 Task: Explore Airbnb accommodation in Lillehammer, Norway from 10th December, 2023 to 25th December, 2023 for 3 adults, 1 child. Place can be shared room with 2 bedrooms having 3 beds and 2 bathrooms. Property type can be guest house. Amenities needed are: wifi, TV, free parkinig on premises, gym, breakfast. Booking option can be shelf check-in. Look for 4 properties as per requirement.
Action: Mouse moved to (462, 144)
Screenshot: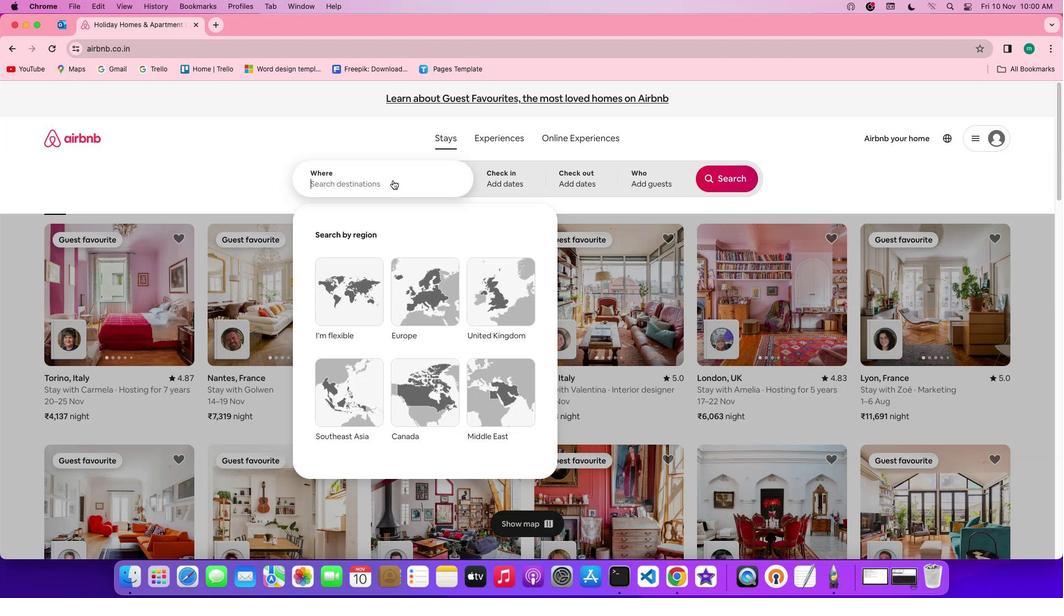 
Action: Mouse pressed left at (462, 144)
Screenshot: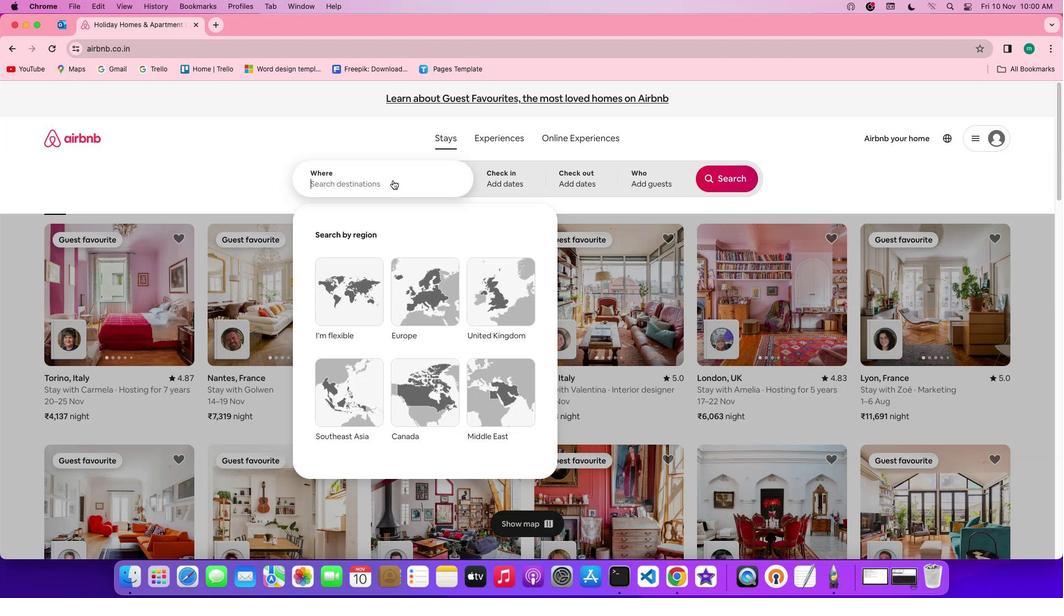 
Action: Mouse moved to (461, 141)
Screenshot: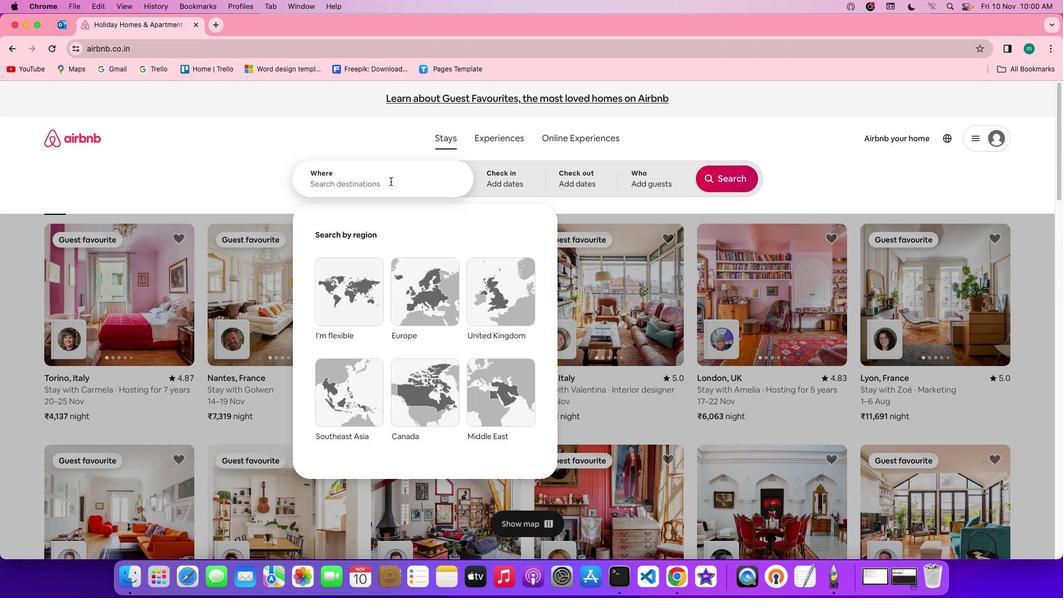 
Action: Mouse pressed left at (461, 141)
Screenshot: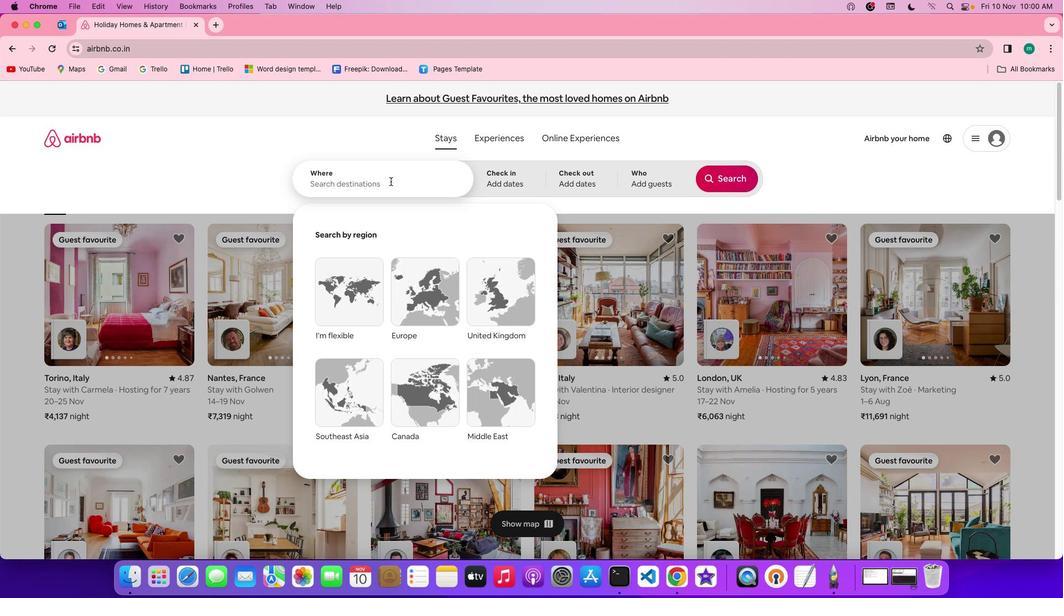
Action: Mouse moved to (390, 181)
Screenshot: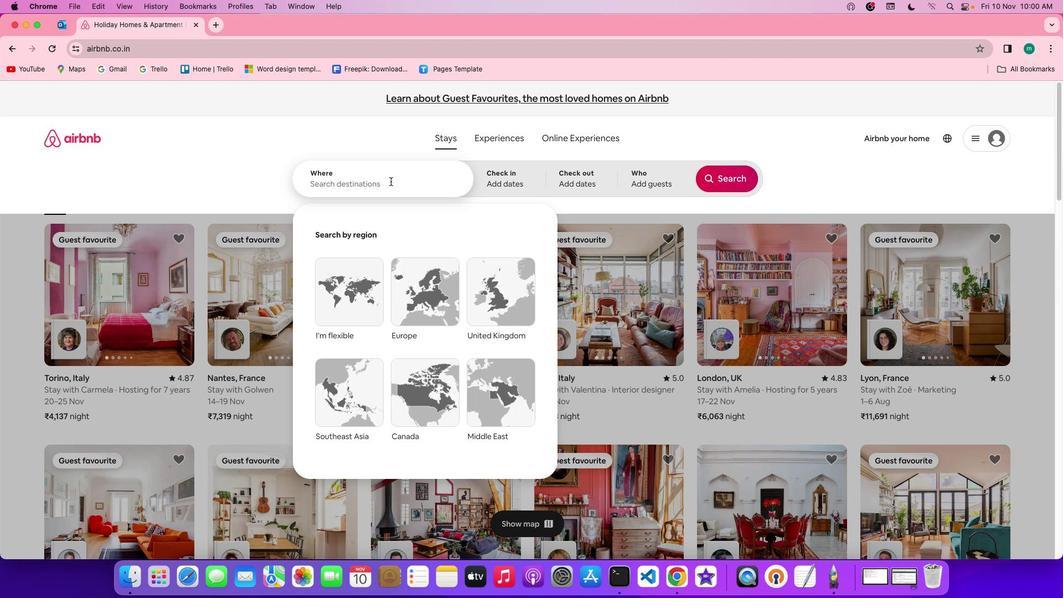 
Action: Mouse pressed left at (390, 181)
Screenshot: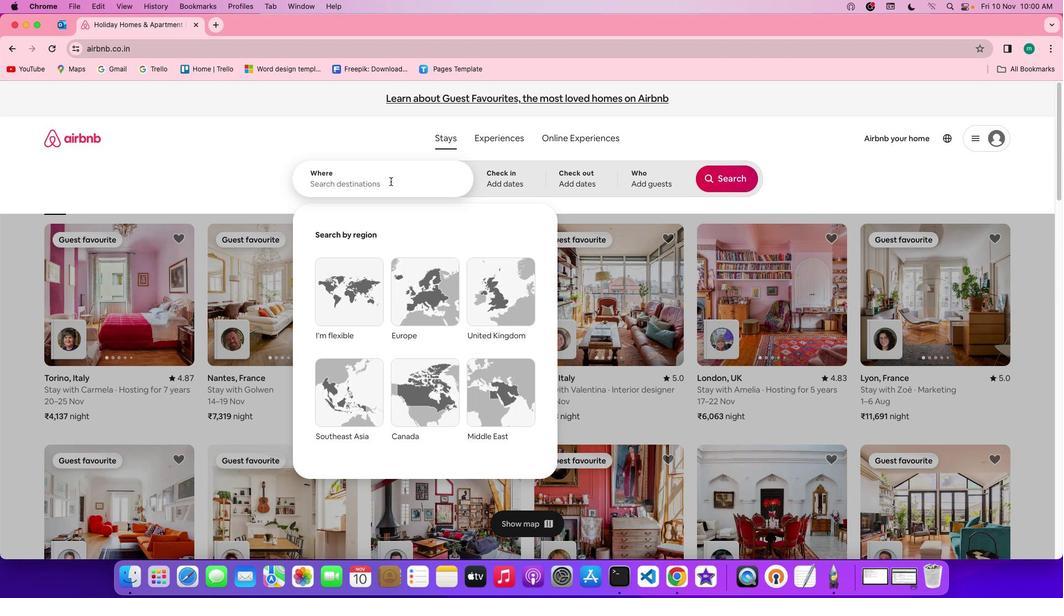 
Action: Key pressed Key.shift'L''i''l''l''e''h''a''m''m''e''r'','Key.spaceKey.shift'N''o''r''w''a''y'
Screenshot: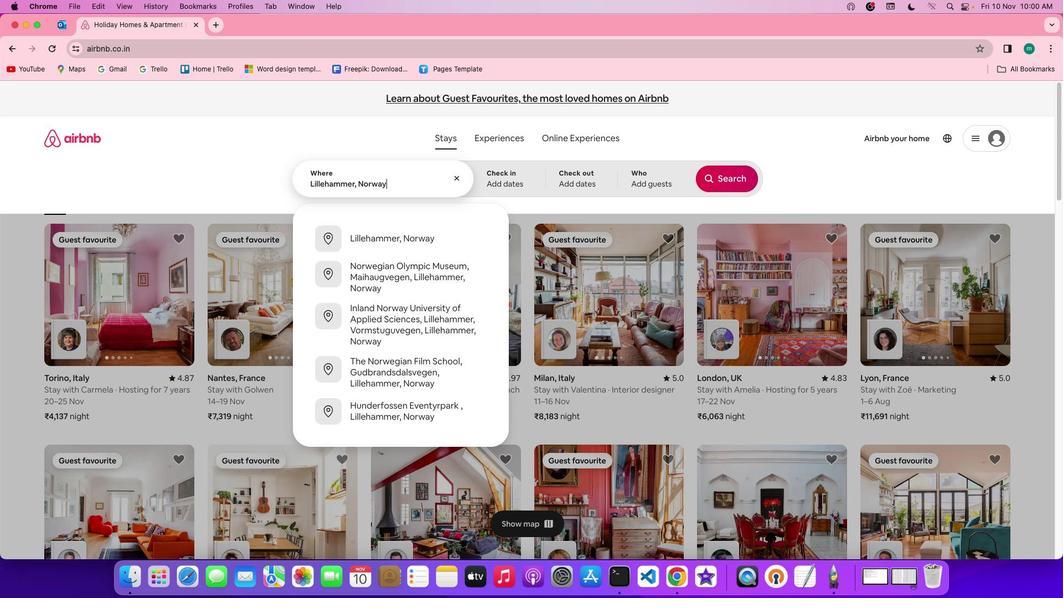 
Action: Mouse moved to (497, 178)
Screenshot: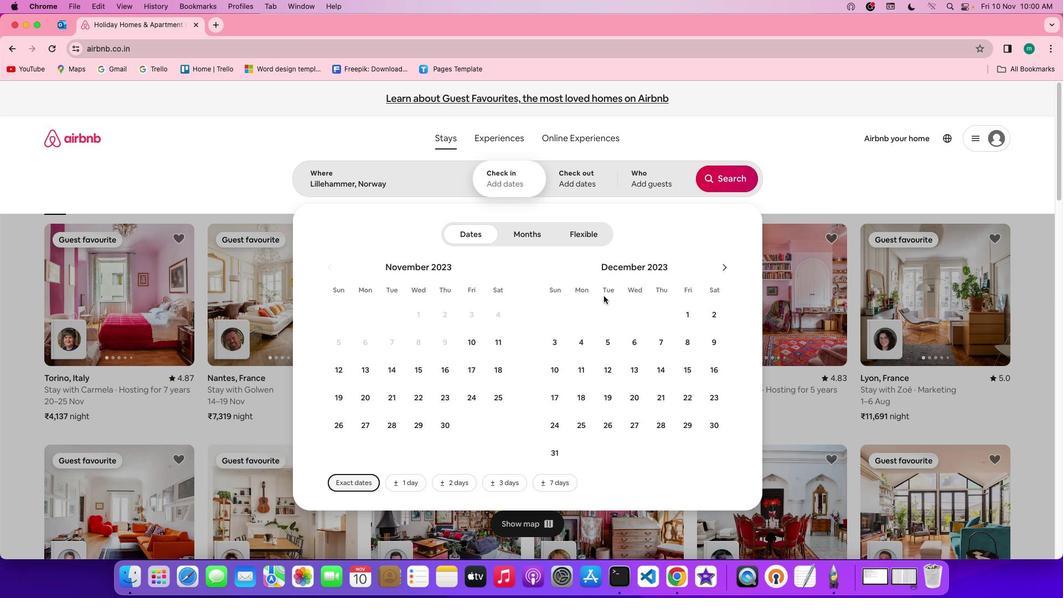 
Action: Mouse pressed left at (497, 178)
Screenshot: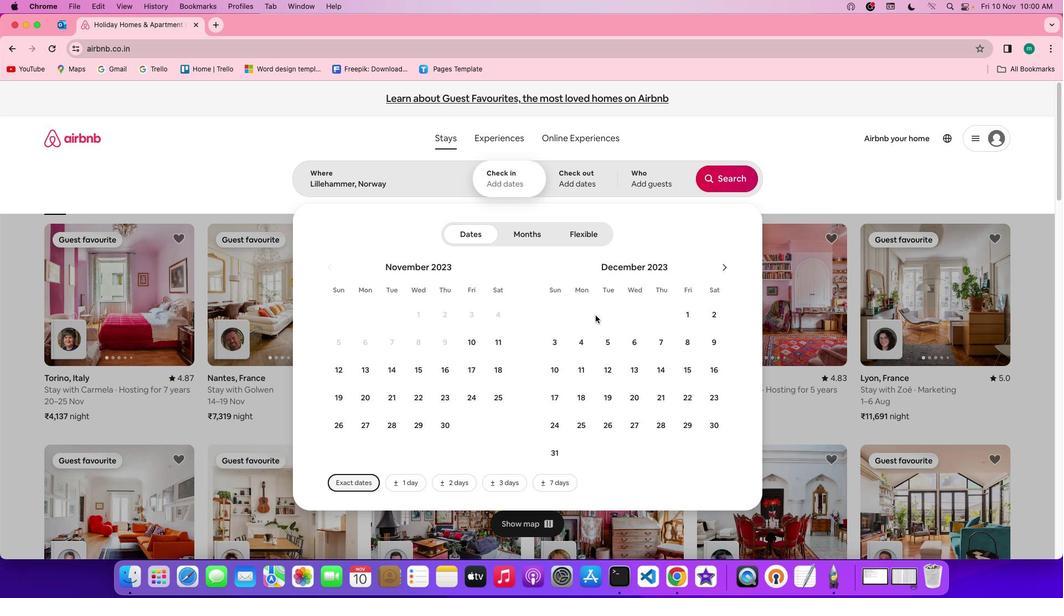 
Action: Mouse moved to (563, 369)
Screenshot: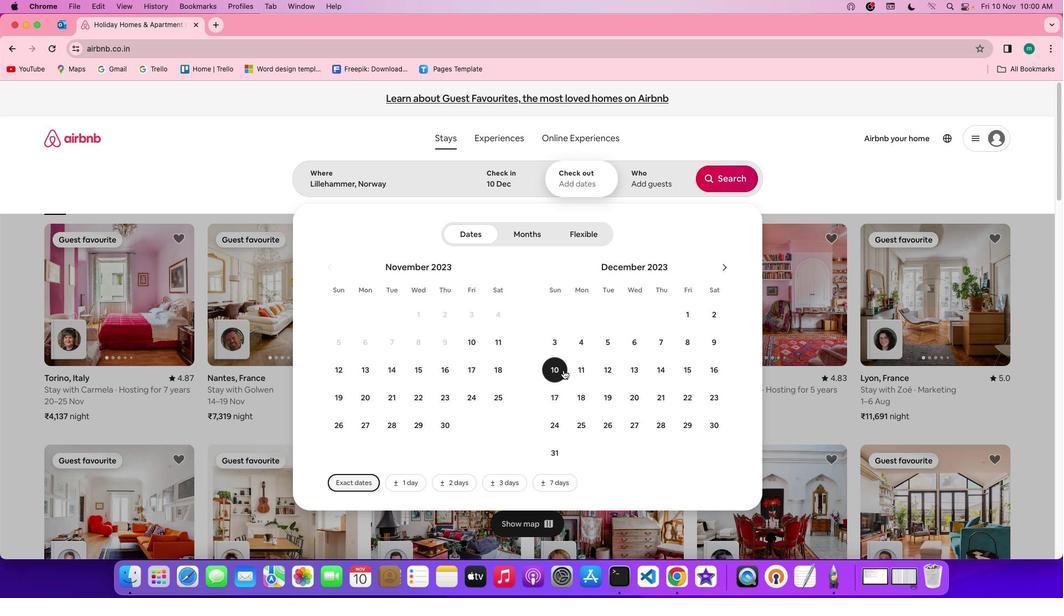 
Action: Mouse pressed left at (563, 369)
Screenshot: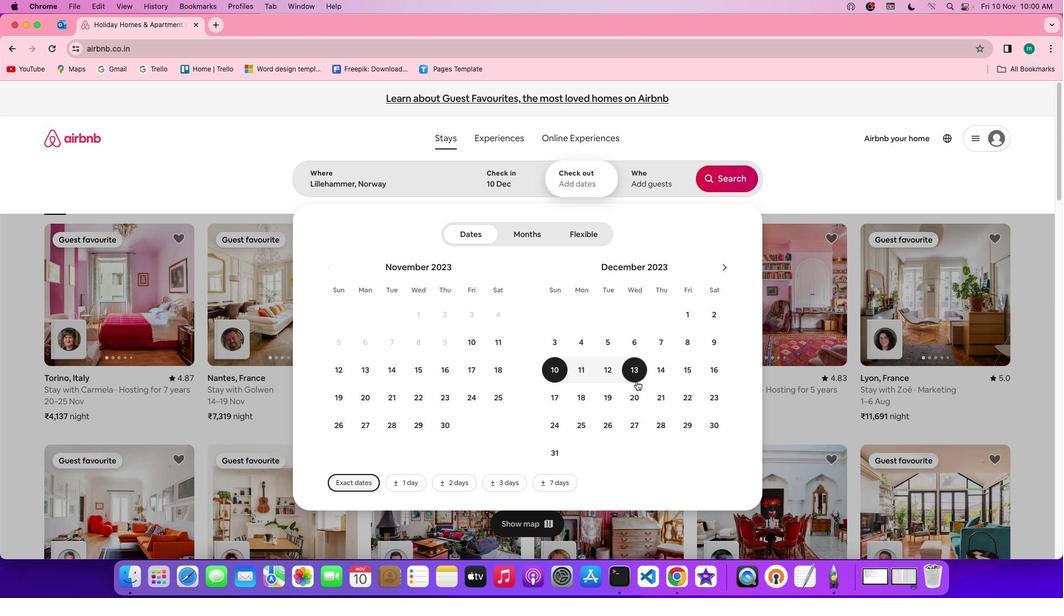 
Action: Mouse moved to (580, 426)
Screenshot: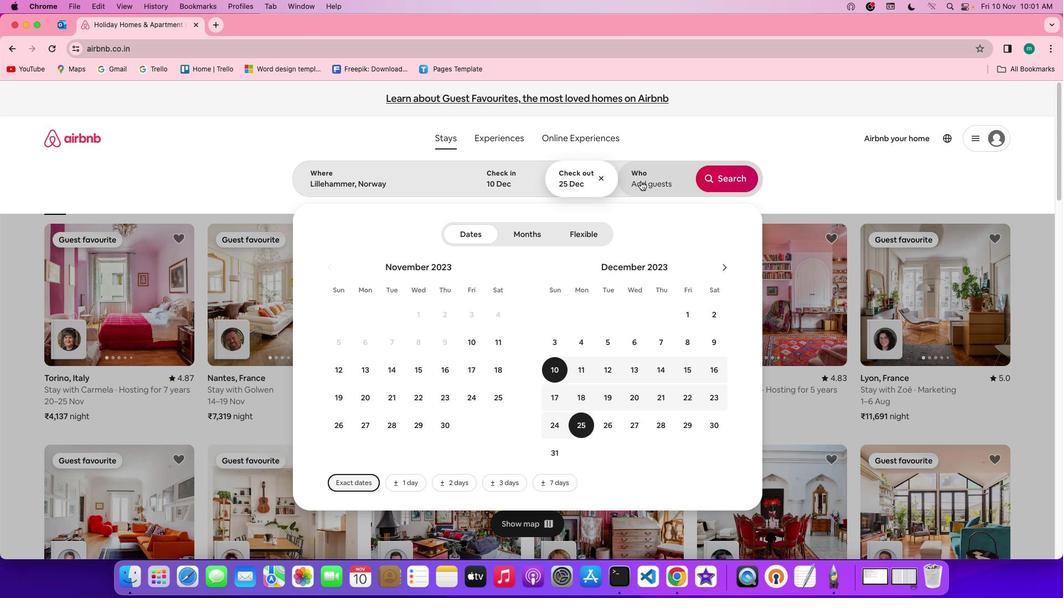 
Action: Mouse pressed left at (580, 426)
Screenshot: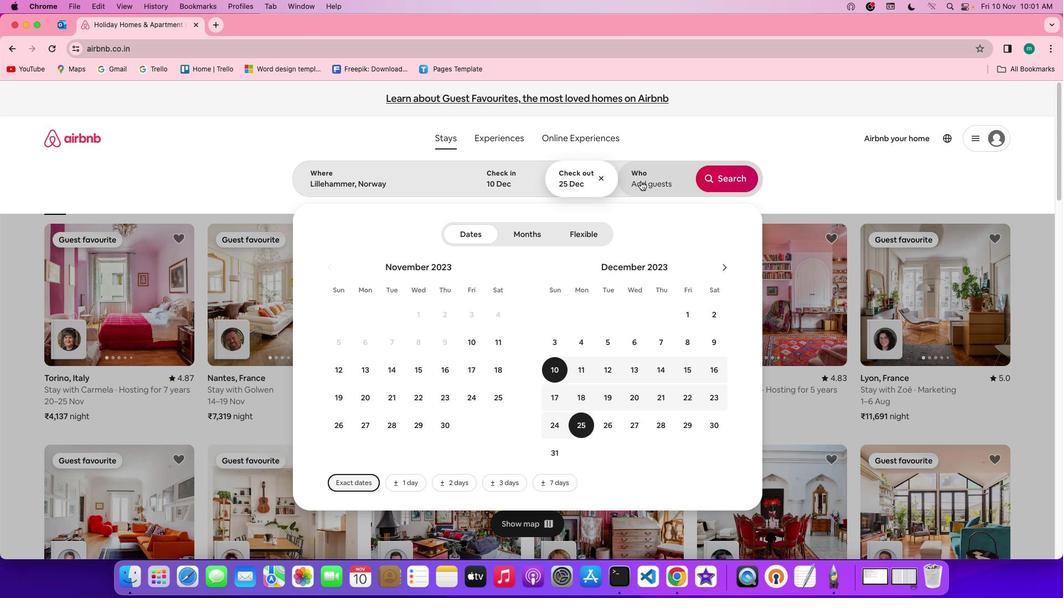 
Action: Mouse moved to (640, 181)
Screenshot: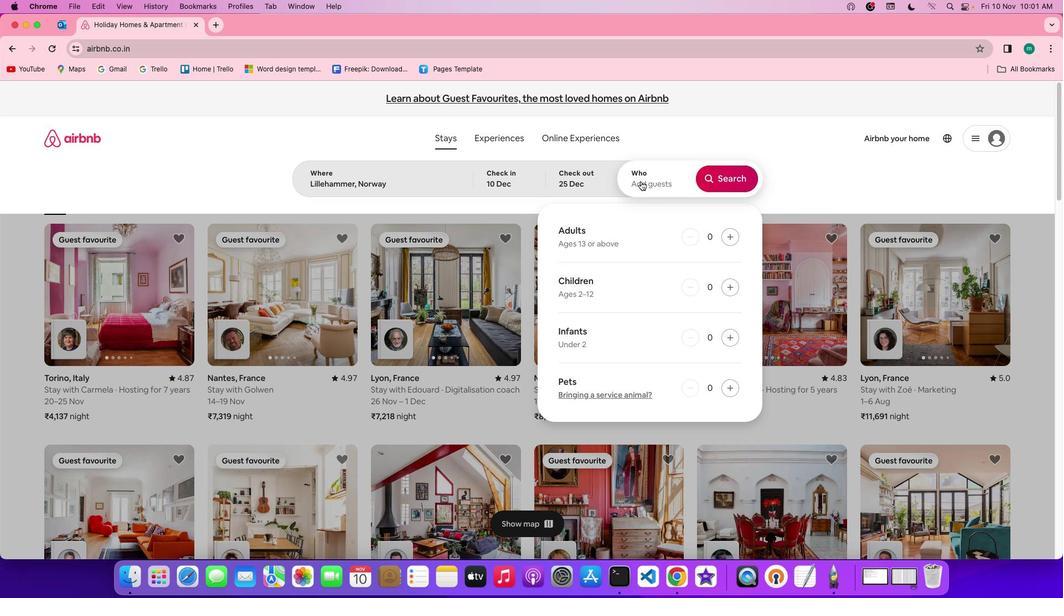 
Action: Mouse pressed left at (640, 181)
Screenshot: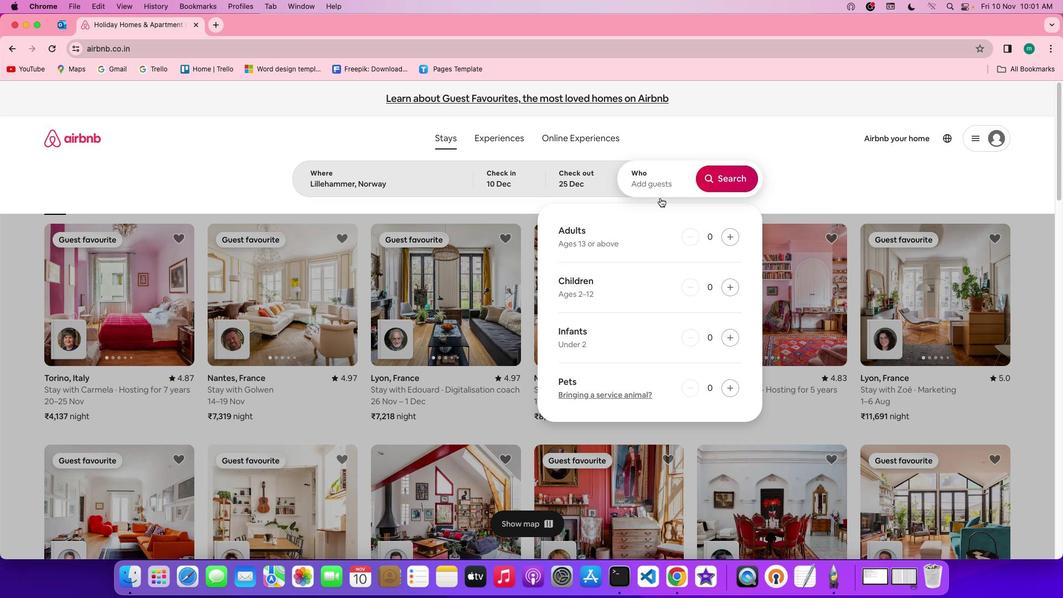 
Action: Mouse moved to (732, 237)
Screenshot: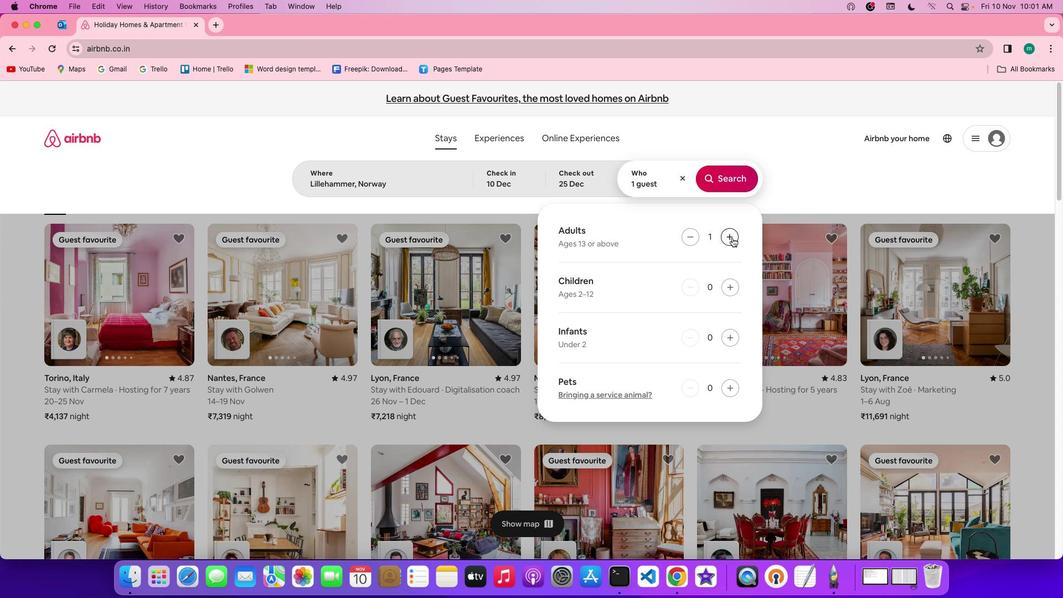 
Action: Mouse pressed left at (732, 237)
Screenshot: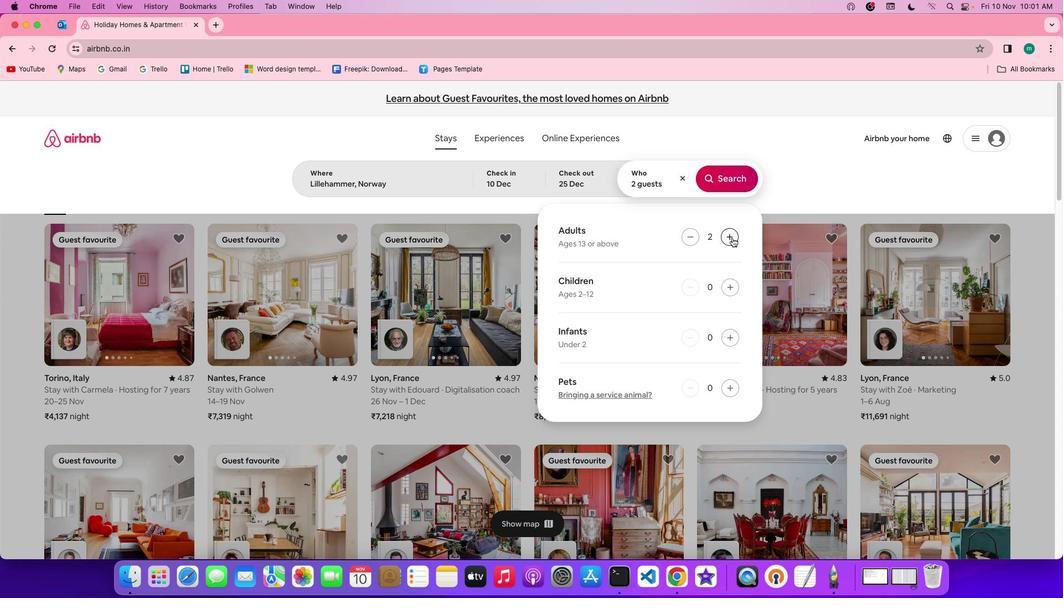 
Action: Mouse pressed left at (732, 237)
Screenshot: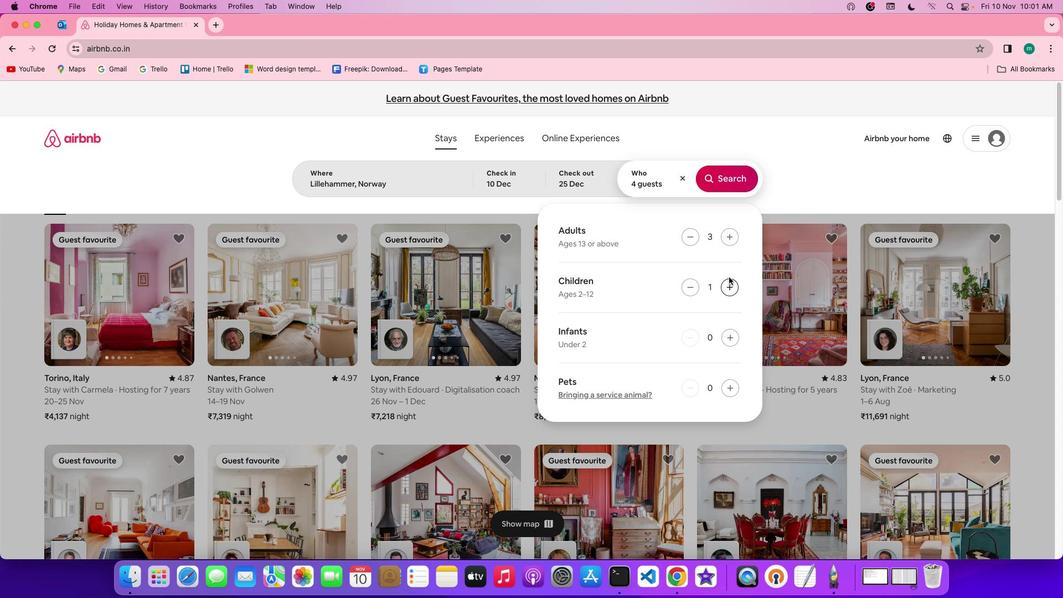 
Action: Mouse pressed left at (732, 237)
Screenshot: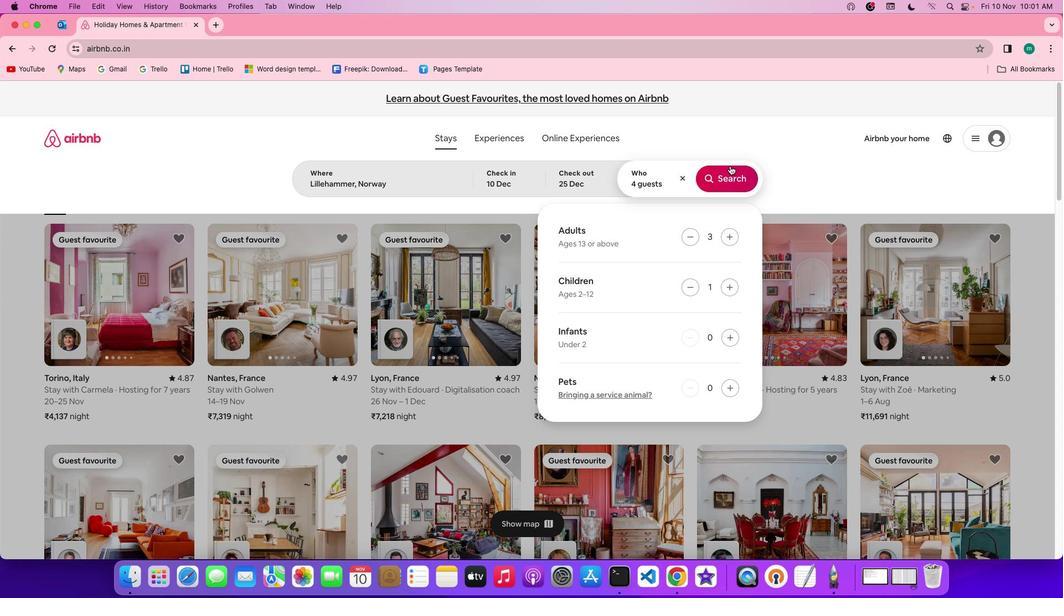 
Action: Mouse moved to (727, 287)
Screenshot: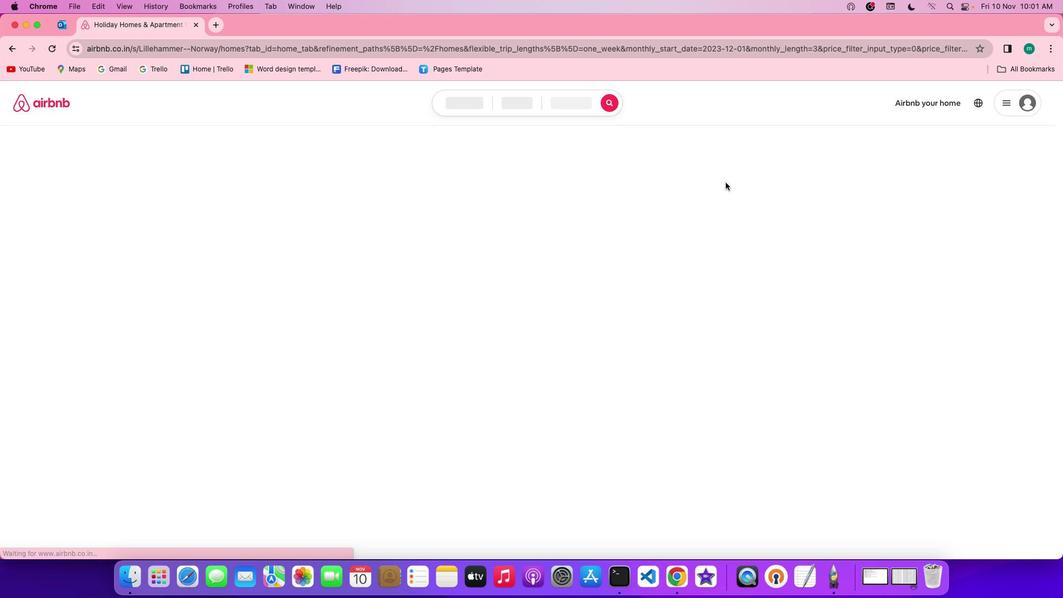 
Action: Mouse pressed left at (727, 287)
Screenshot: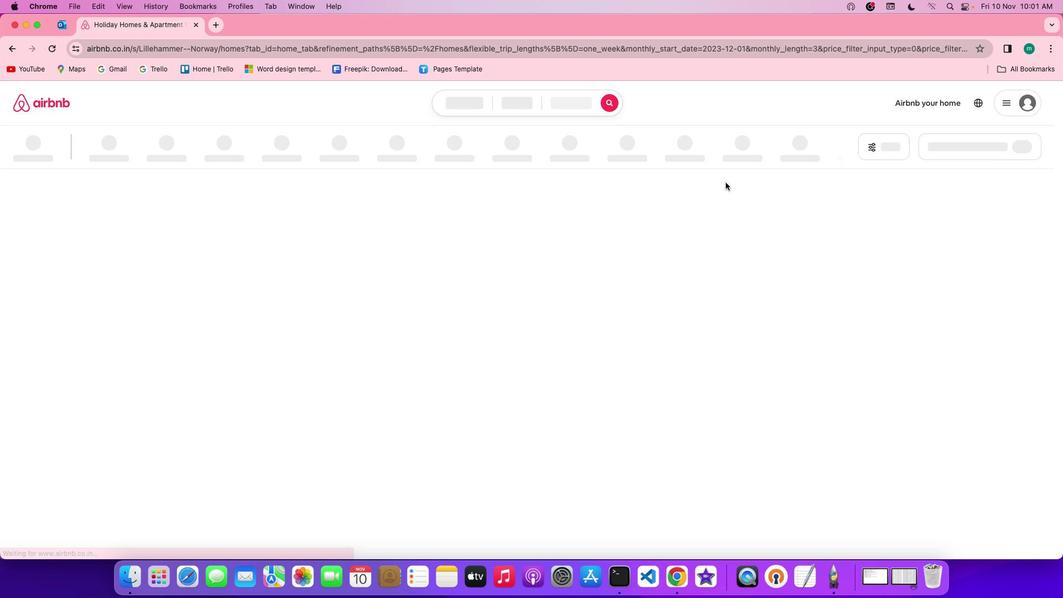 
Action: Mouse moved to (725, 182)
Screenshot: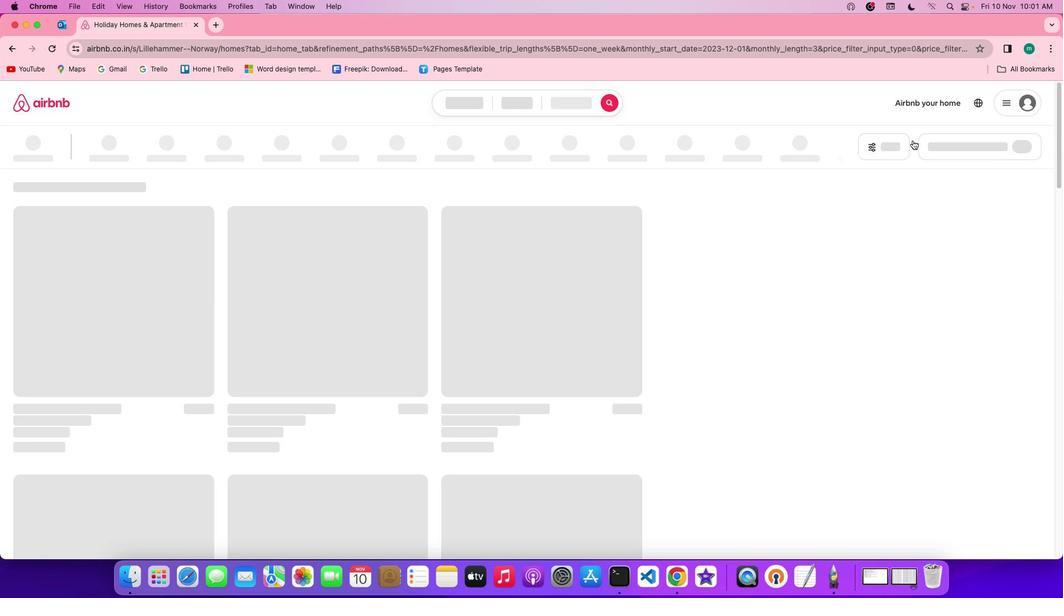 
Action: Mouse pressed left at (725, 182)
Screenshot: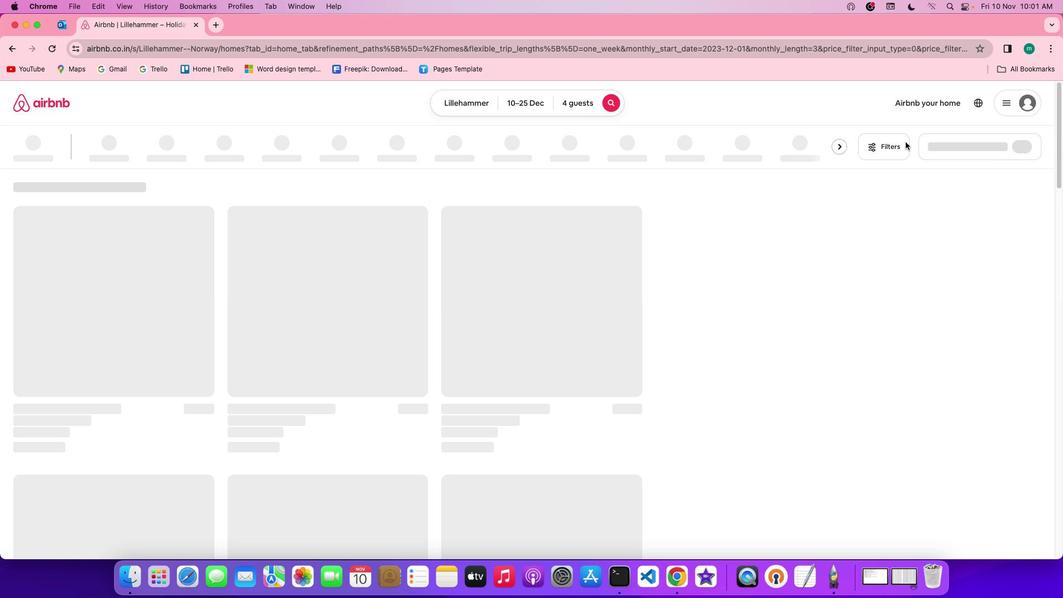 
Action: Mouse moved to (892, 147)
Screenshot: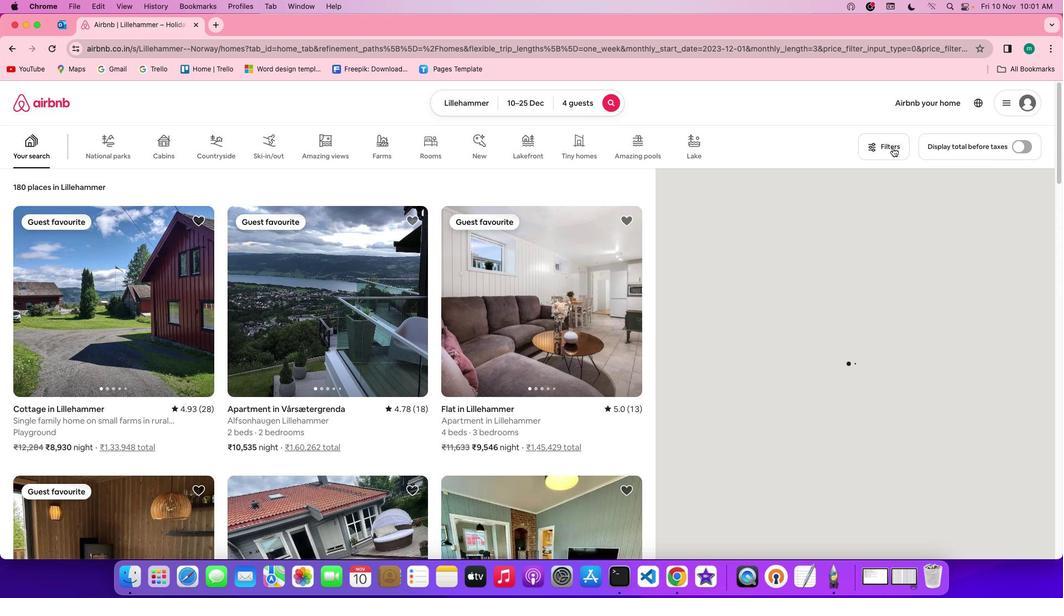 
Action: Mouse pressed left at (892, 147)
Screenshot: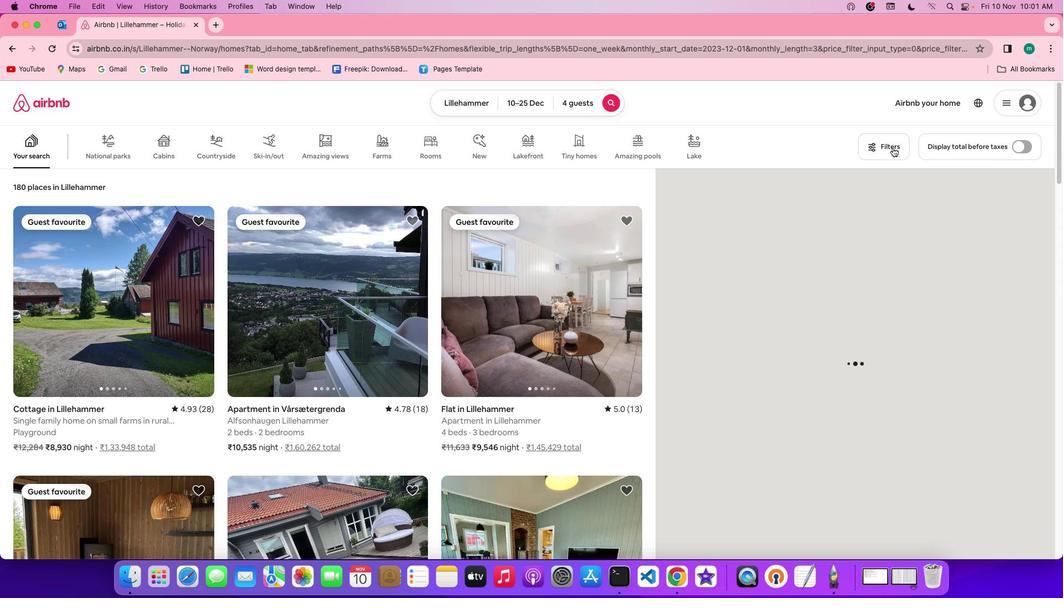 
Action: Mouse moved to (656, 251)
Screenshot: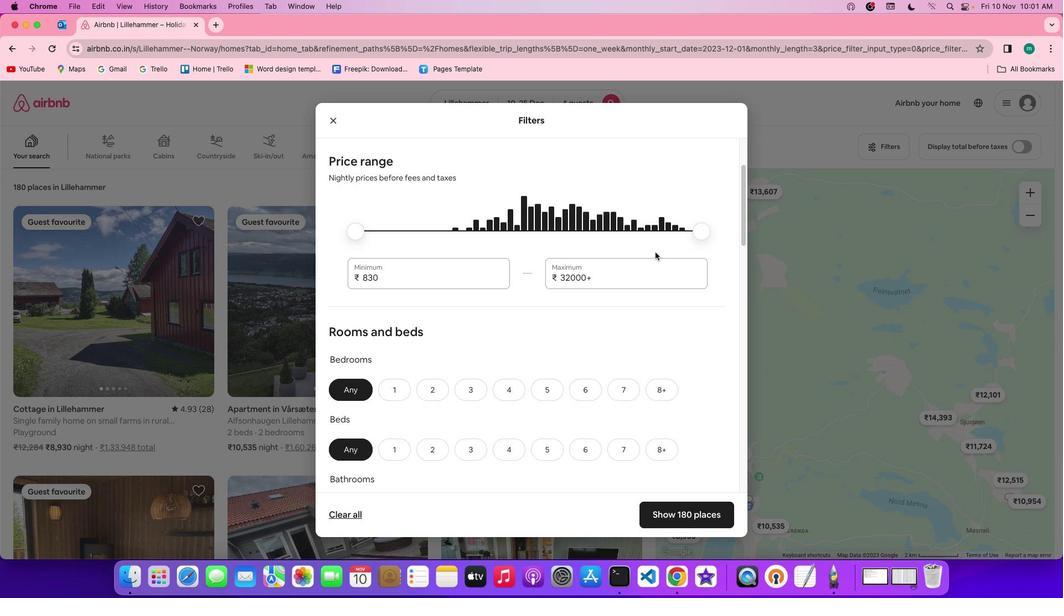 
Action: Mouse scrolled (656, 251) with delta (0, 0)
Screenshot: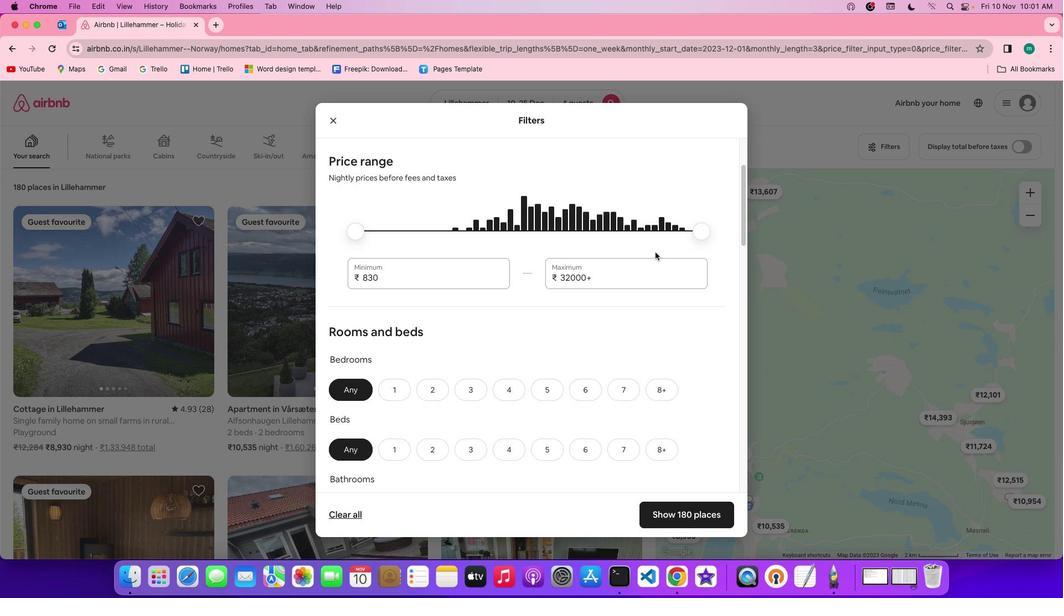 
Action: Mouse scrolled (656, 251) with delta (0, 0)
Screenshot: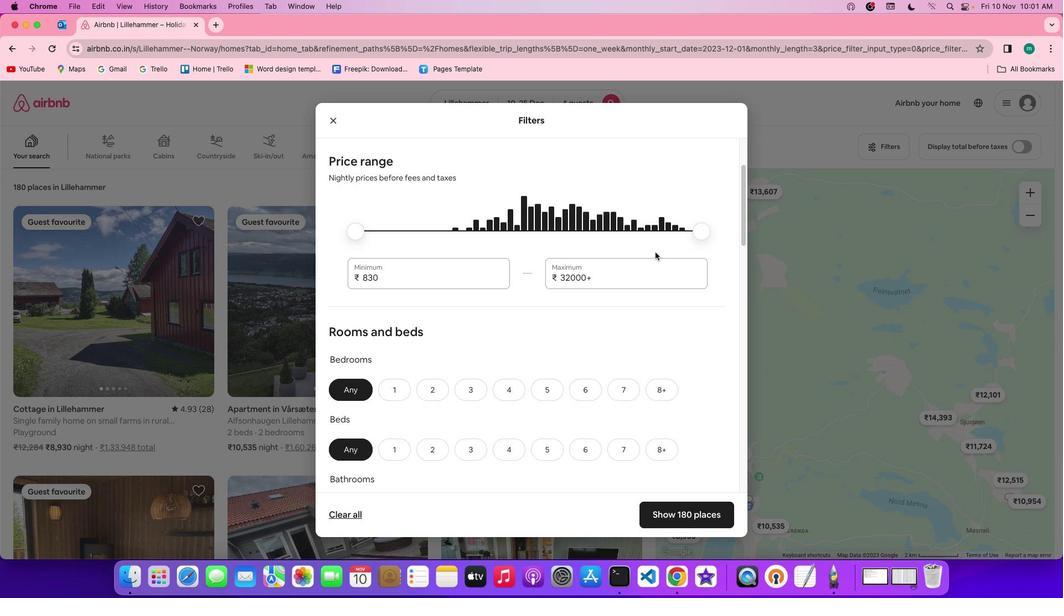 
Action: Mouse scrolled (656, 251) with delta (0, -1)
Screenshot: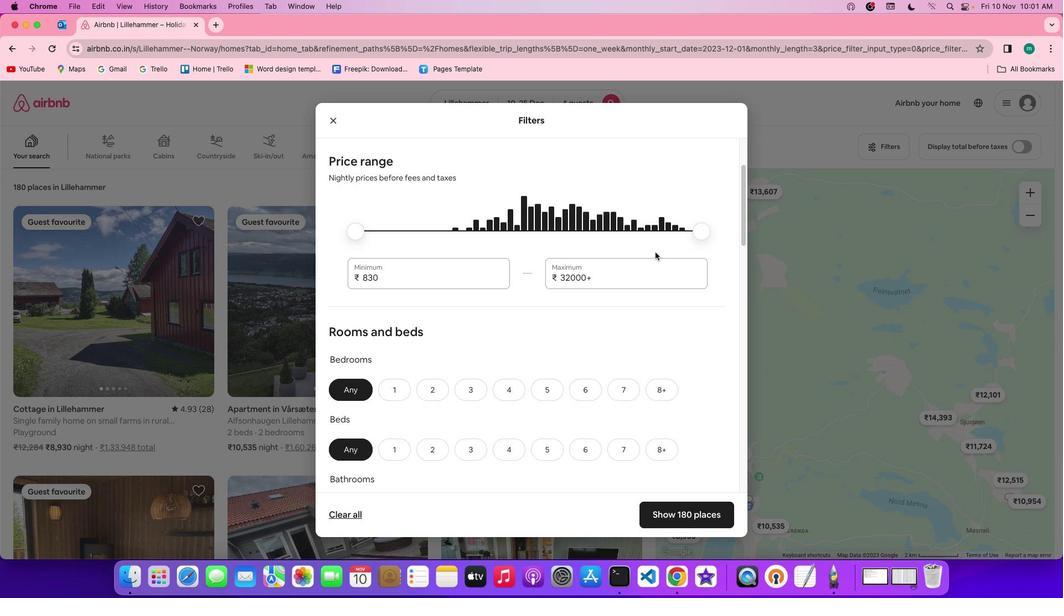 
Action: Mouse scrolled (656, 251) with delta (0, 0)
Screenshot: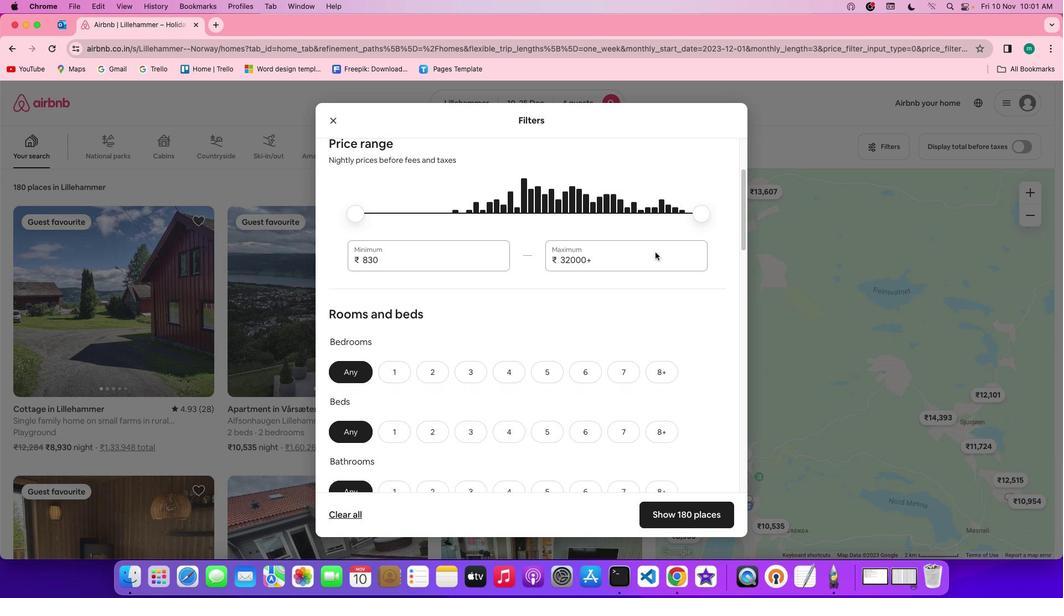 
Action: Mouse moved to (655, 251)
Screenshot: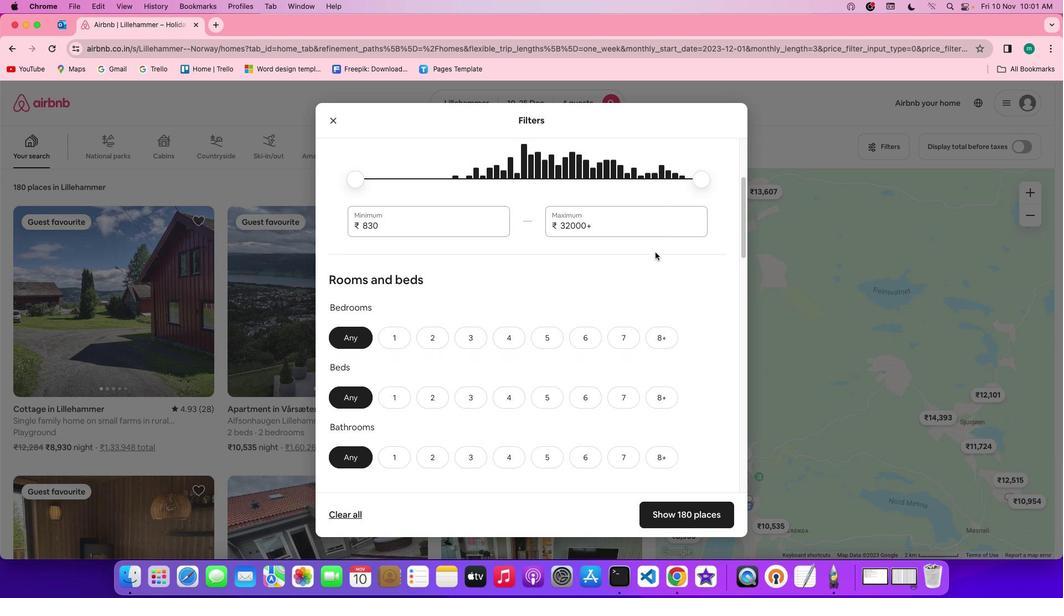 
Action: Mouse scrolled (655, 251) with delta (0, 0)
Screenshot: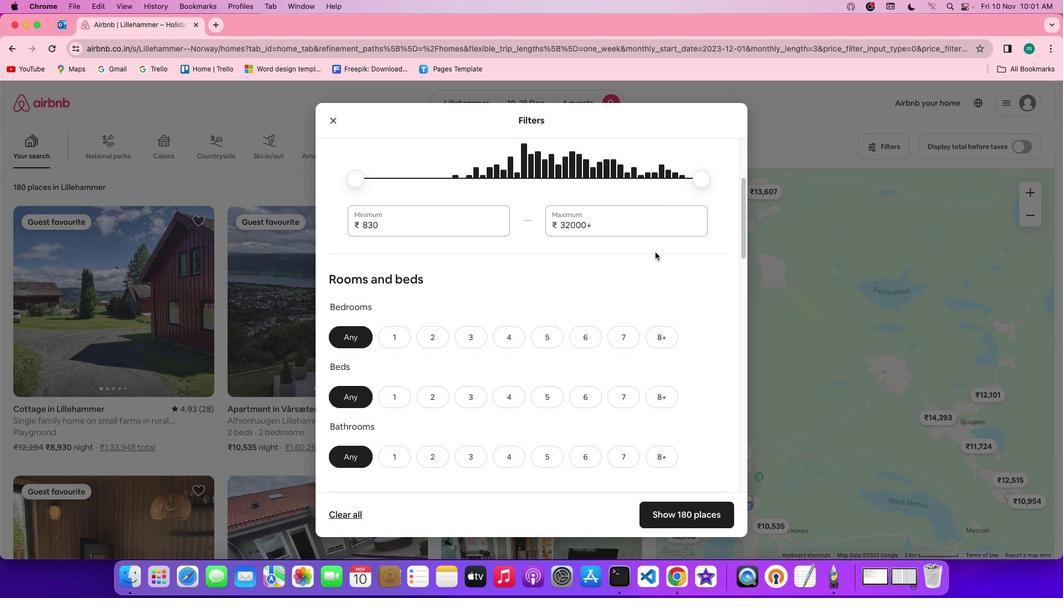 
Action: Mouse scrolled (655, 251) with delta (0, 0)
Screenshot: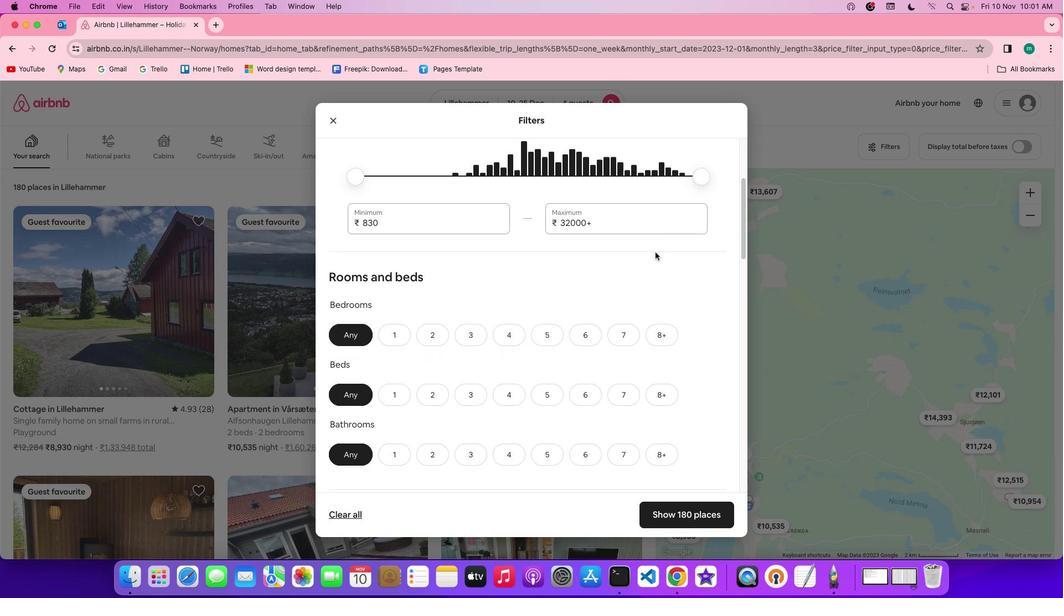 
Action: Mouse scrolled (655, 251) with delta (0, 0)
Screenshot: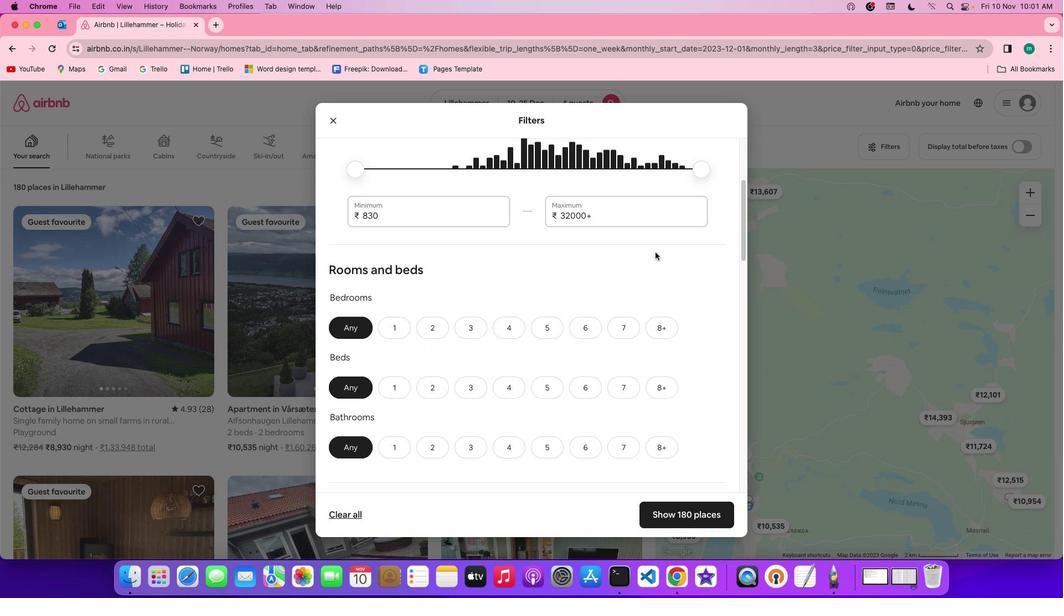 
Action: Mouse scrolled (655, 251) with delta (0, 0)
Screenshot: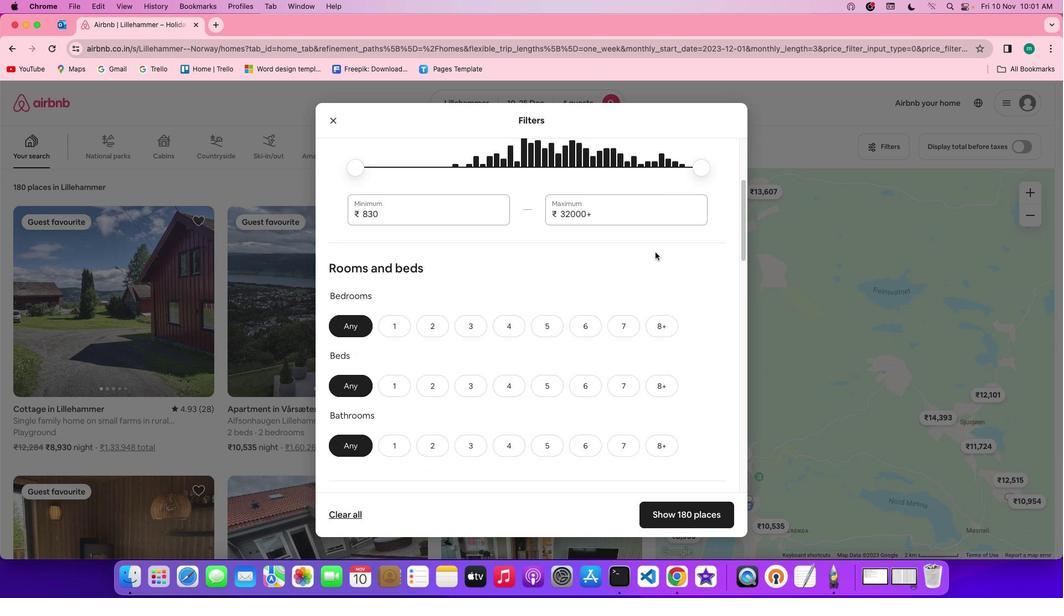 
Action: Mouse scrolled (655, 251) with delta (0, 0)
Screenshot: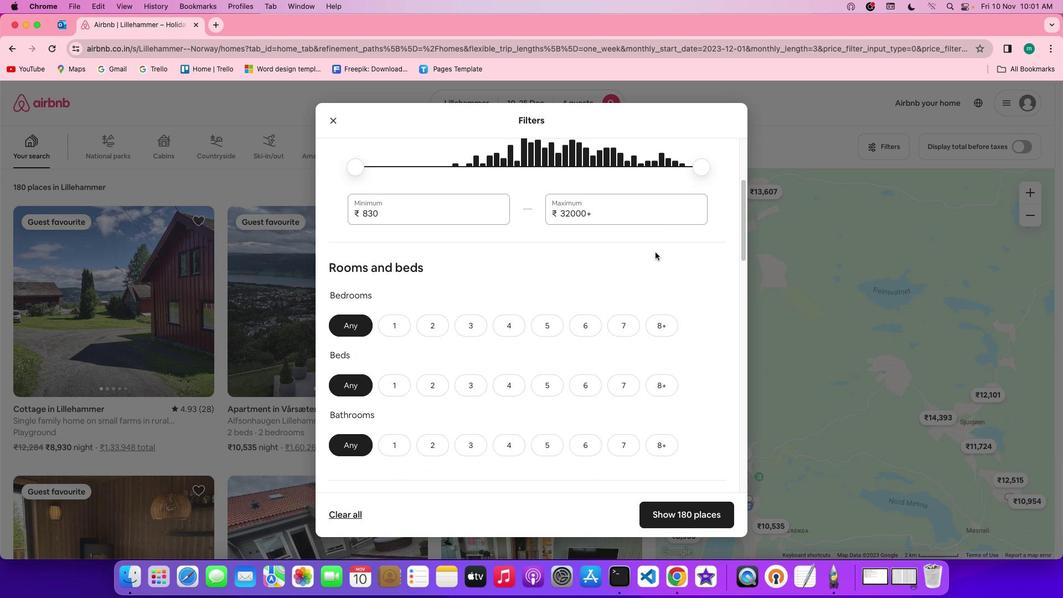 
Action: Mouse scrolled (655, 251) with delta (0, 0)
Screenshot: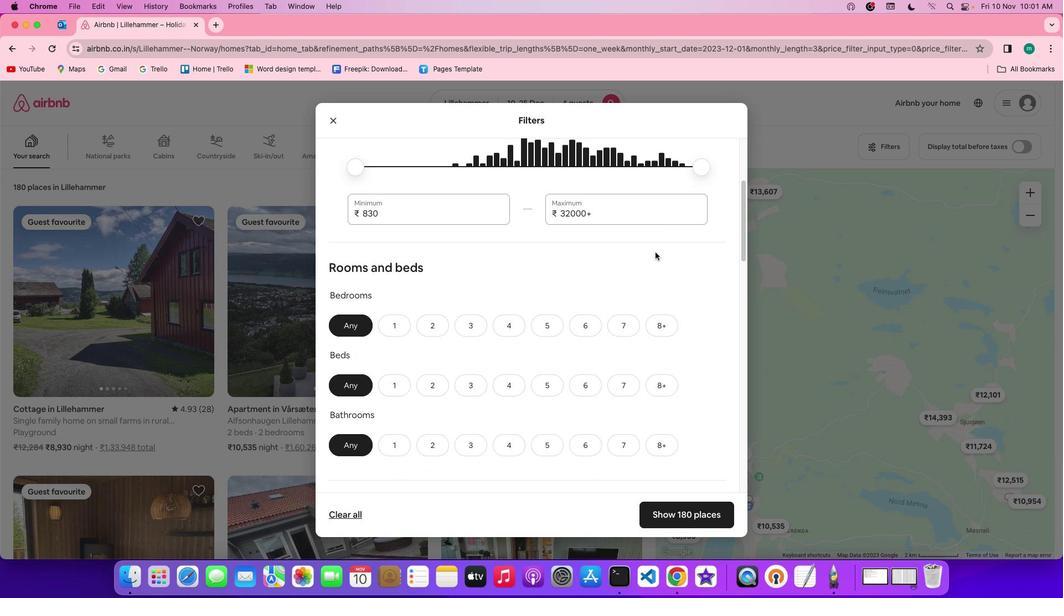 
Action: Mouse scrolled (655, 251) with delta (0, 0)
Screenshot: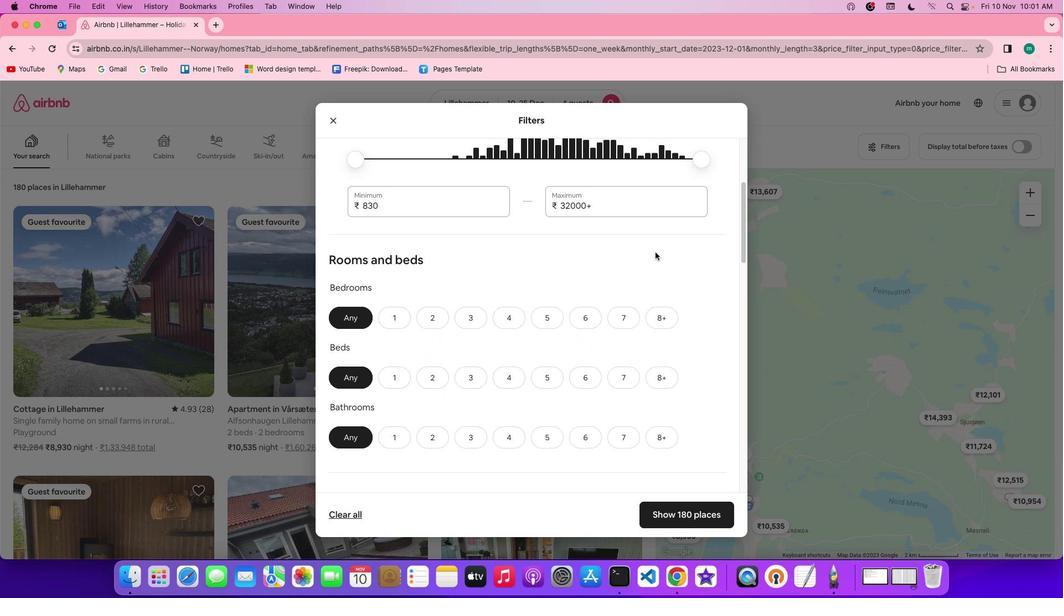 
Action: Mouse scrolled (655, 251) with delta (0, 0)
Screenshot: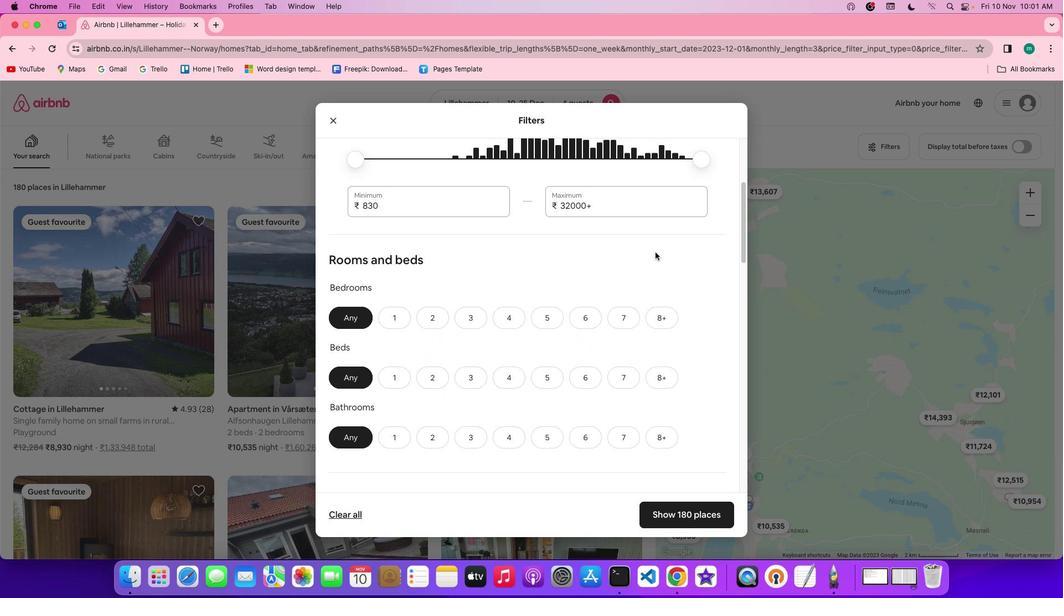 
Action: Mouse scrolled (655, 251) with delta (0, 0)
Screenshot: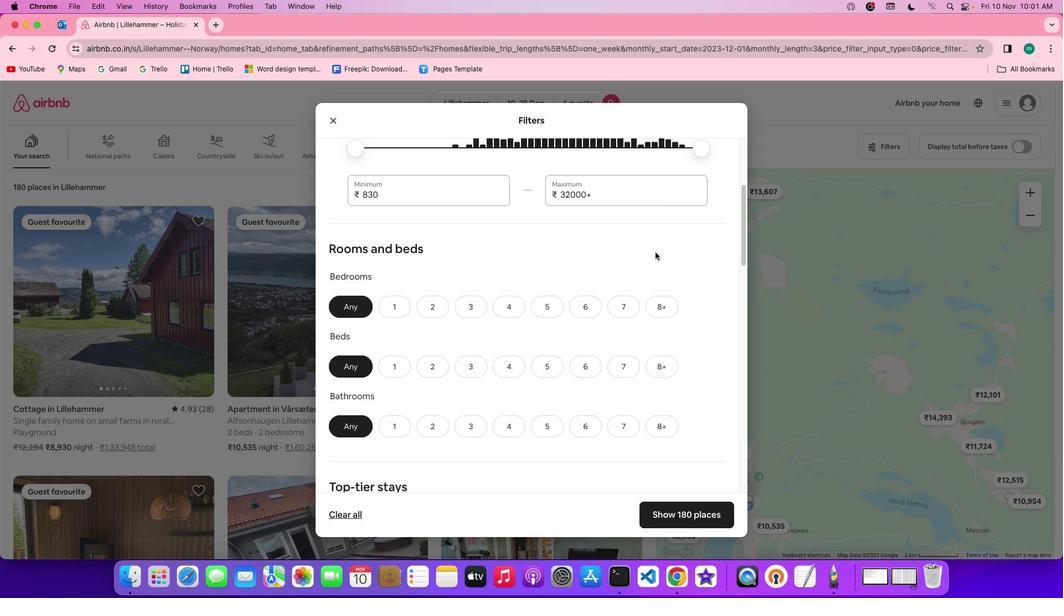 
Action: Mouse scrolled (655, 251) with delta (0, 0)
Screenshot: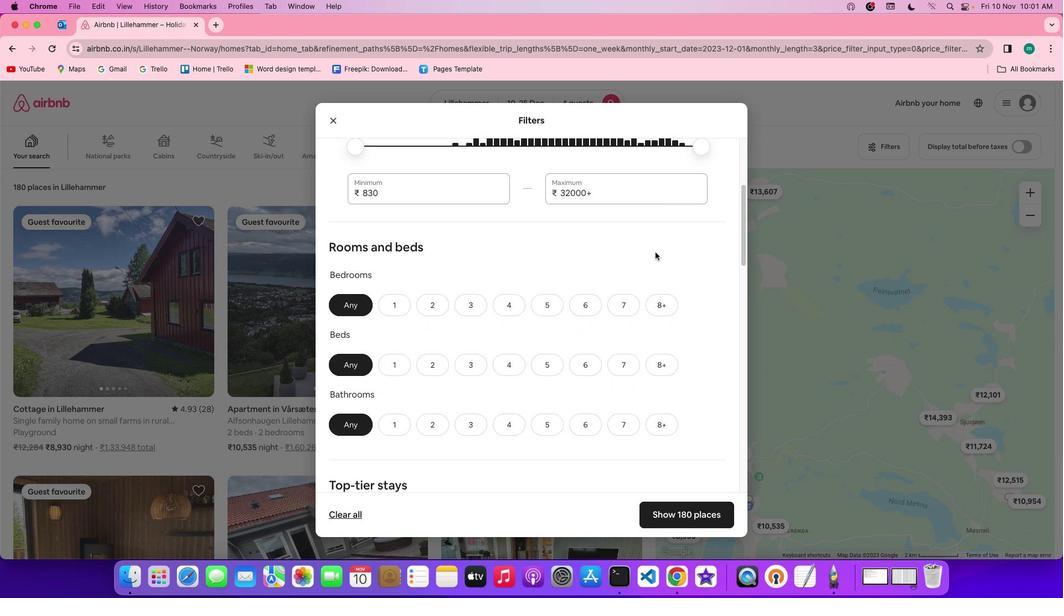 
Action: Mouse scrolled (655, 251) with delta (0, 0)
Screenshot: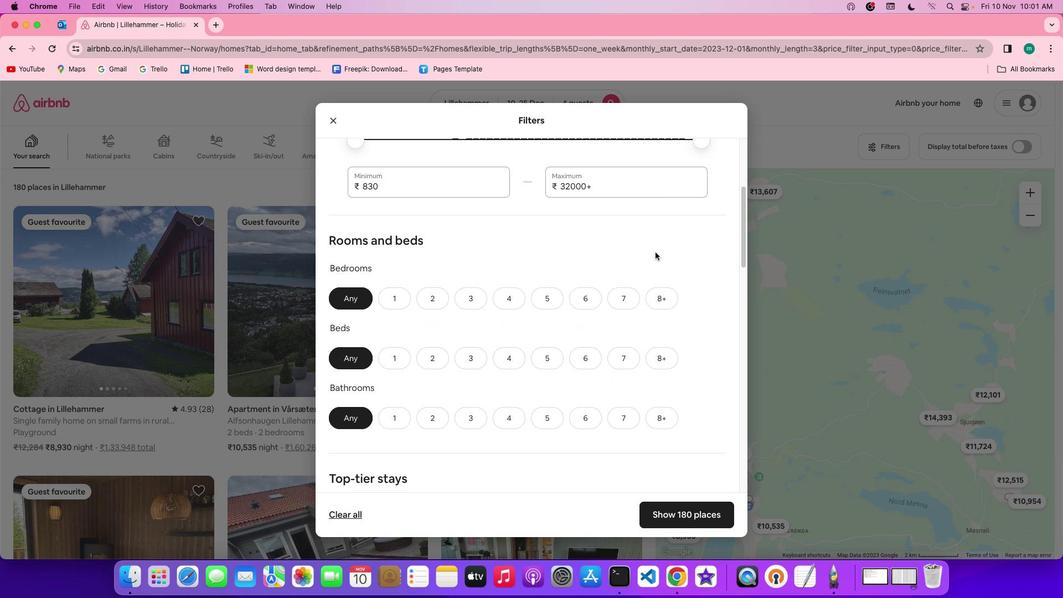
Action: Mouse scrolled (655, 251) with delta (0, 0)
Screenshot: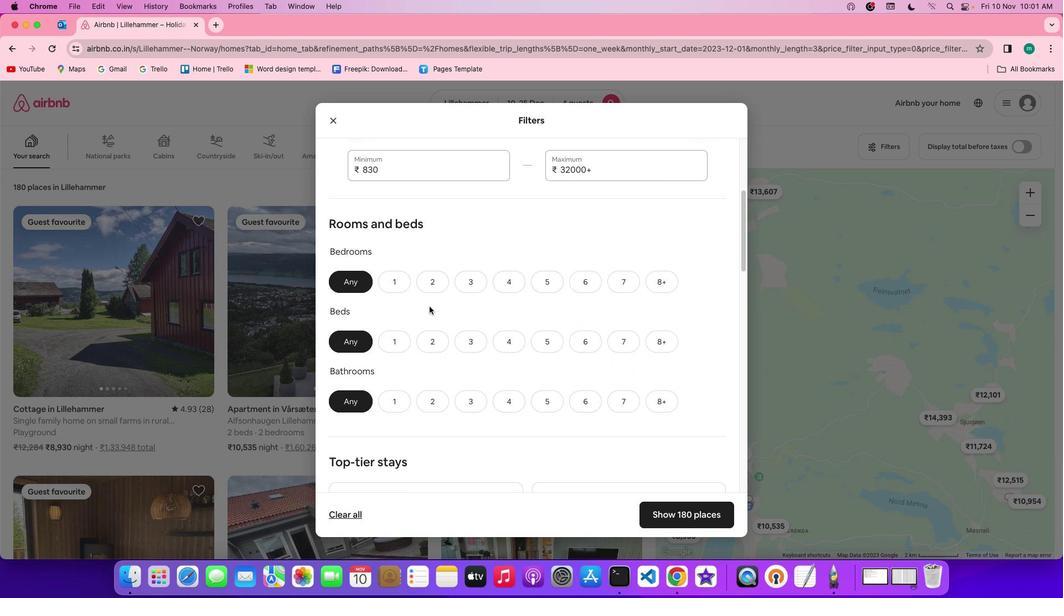 
Action: Mouse scrolled (655, 251) with delta (0, 0)
Screenshot: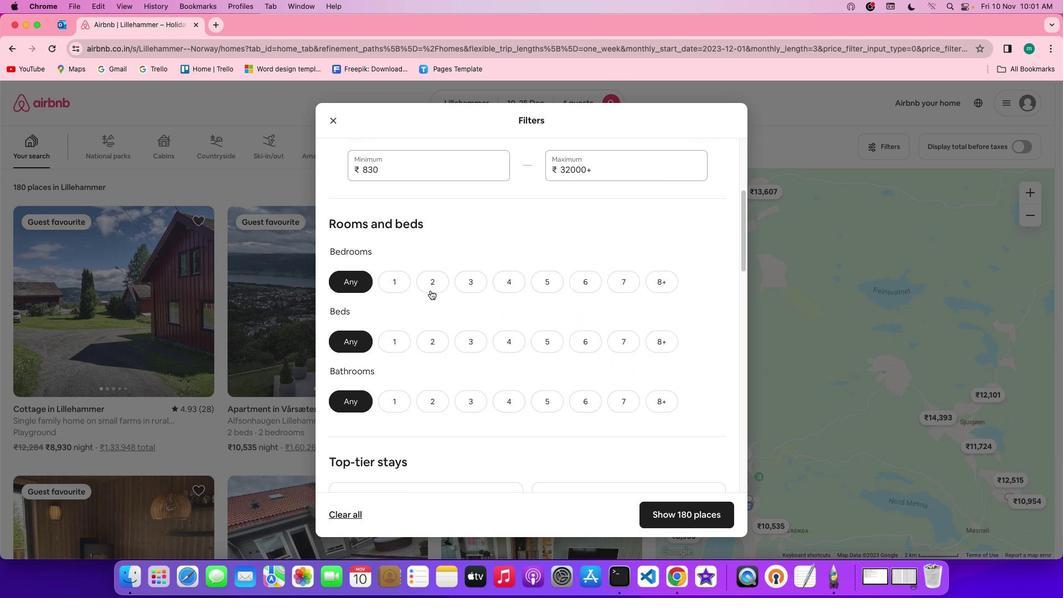 
Action: Mouse scrolled (655, 251) with delta (0, 0)
Screenshot: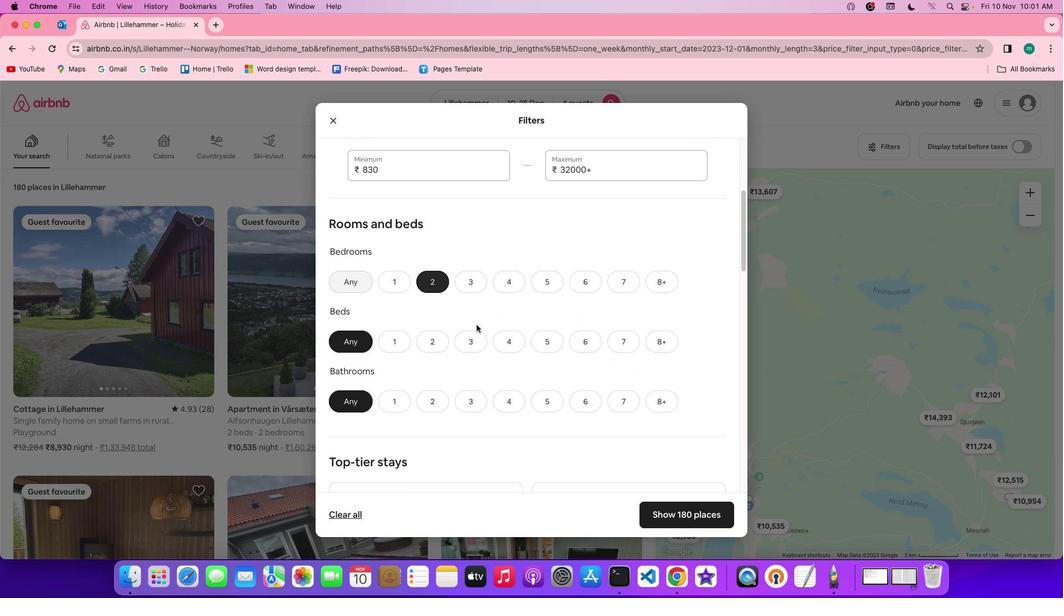 
Action: Mouse scrolled (655, 251) with delta (0, 0)
Screenshot: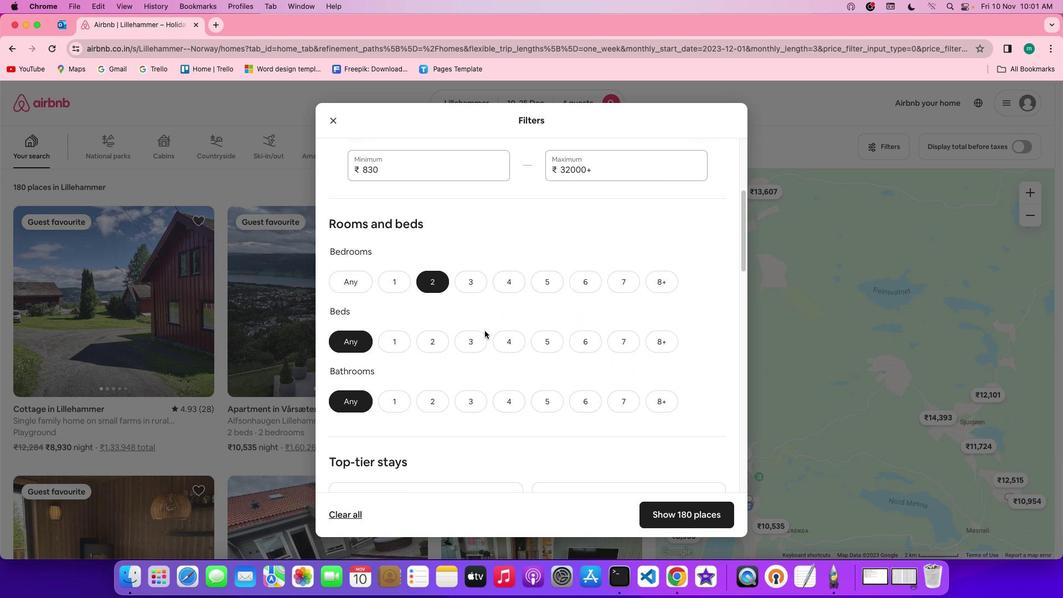 
Action: Mouse scrolled (655, 251) with delta (0, 0)
Screenshot: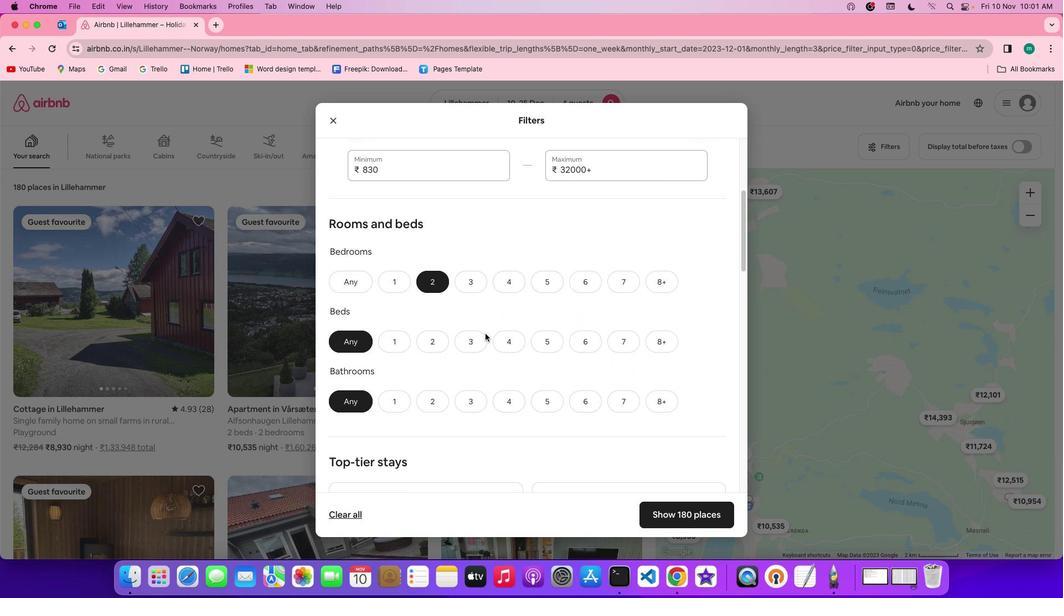 
Action: Mouse moved to (430, 287)
Screenshot: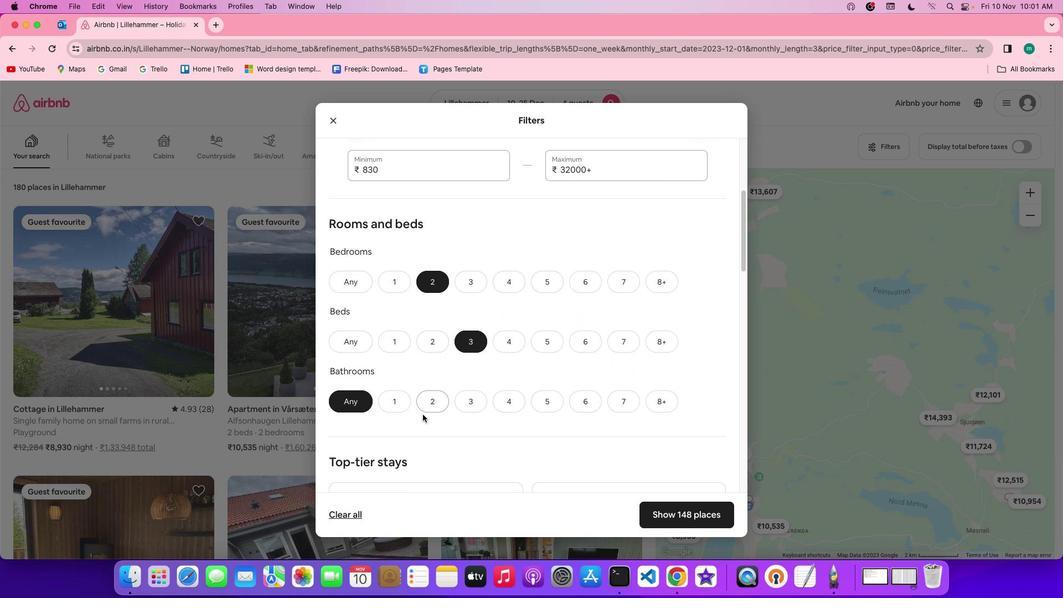 
Action: Mouse pressed left at (430, 287)
Screenshot: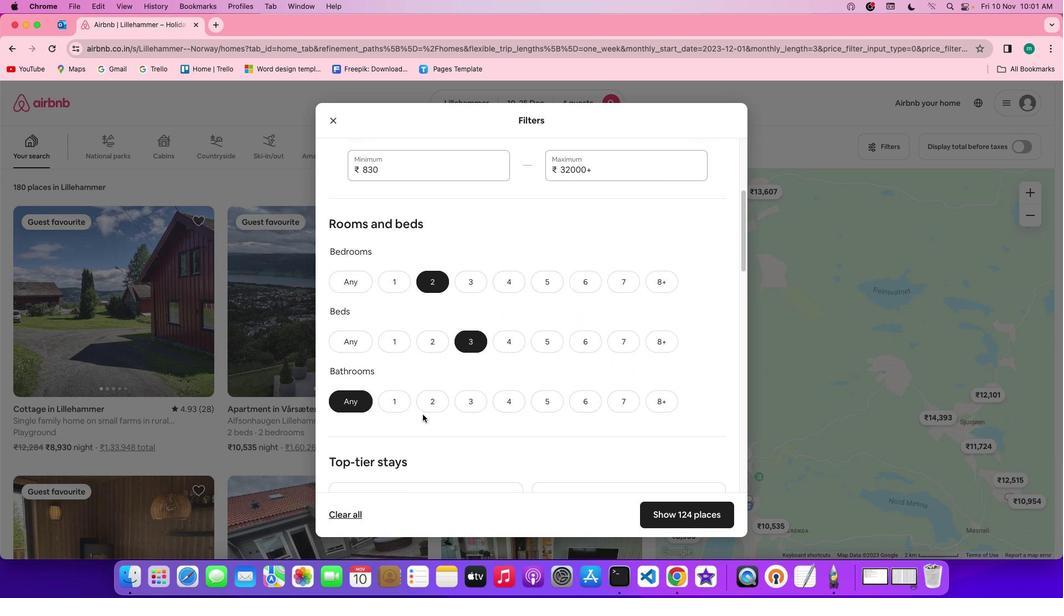 
Action: Mouse moved to (485, 338)
Screenshot: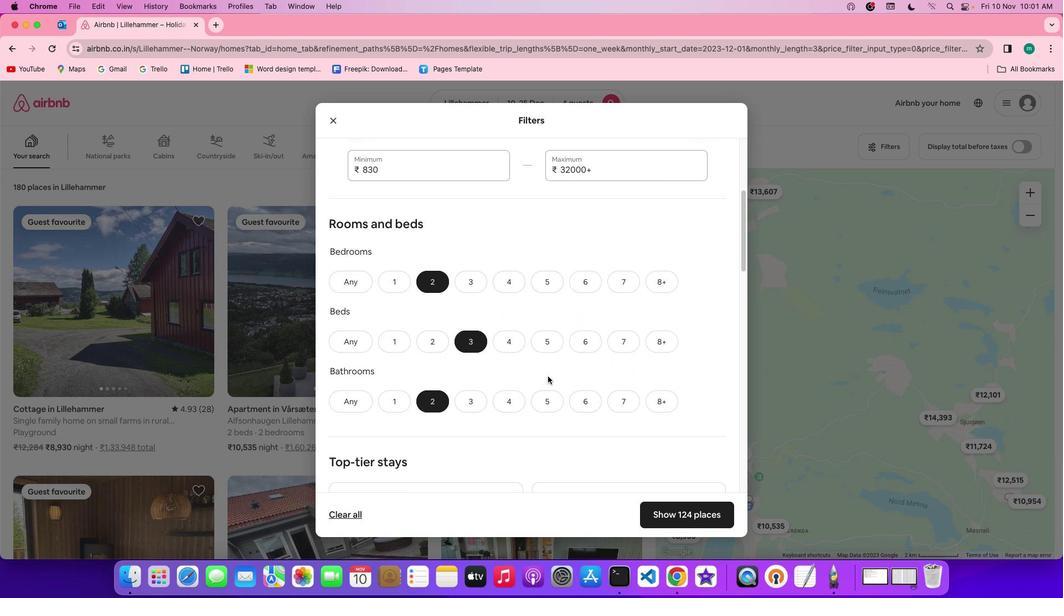 
Action: Mouse pressed left at (485, 338)
Screenshot: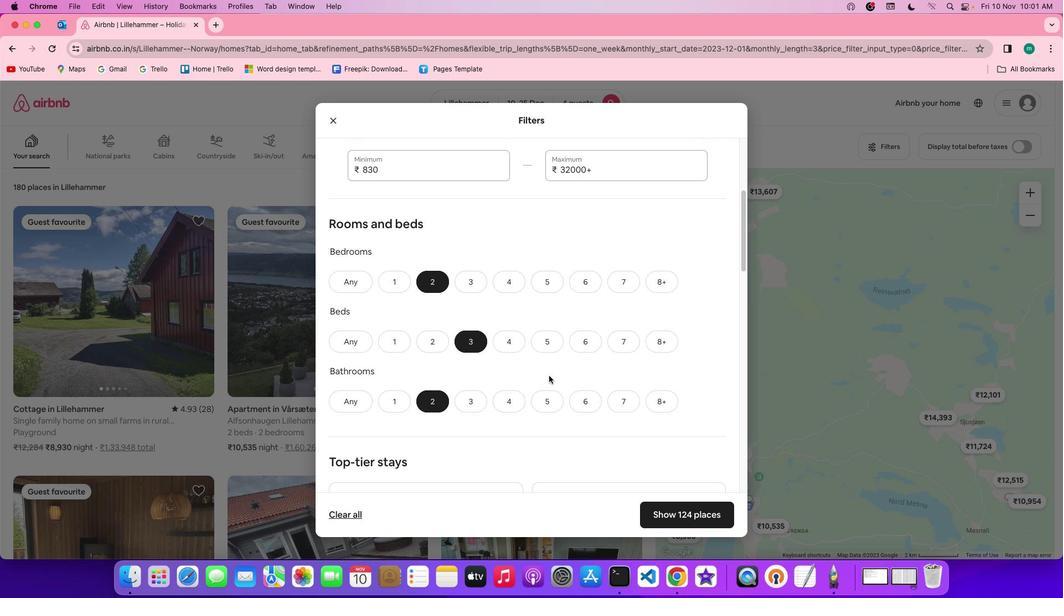 
Action: Mouse moved to (430, 398)
Screenshot: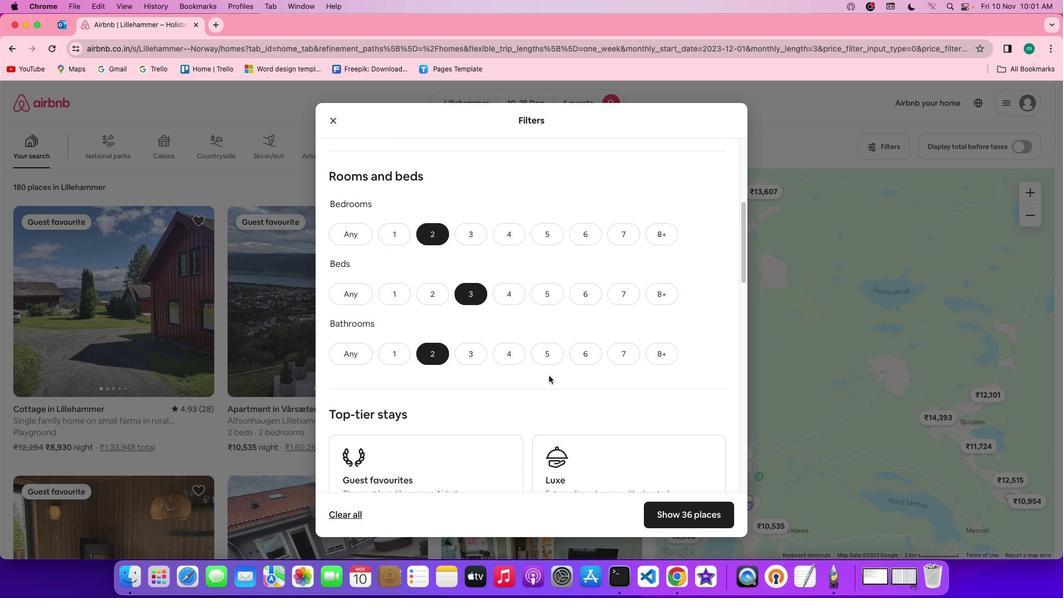 
Action: Mouse pressed left at (430, 398)
Screenshot: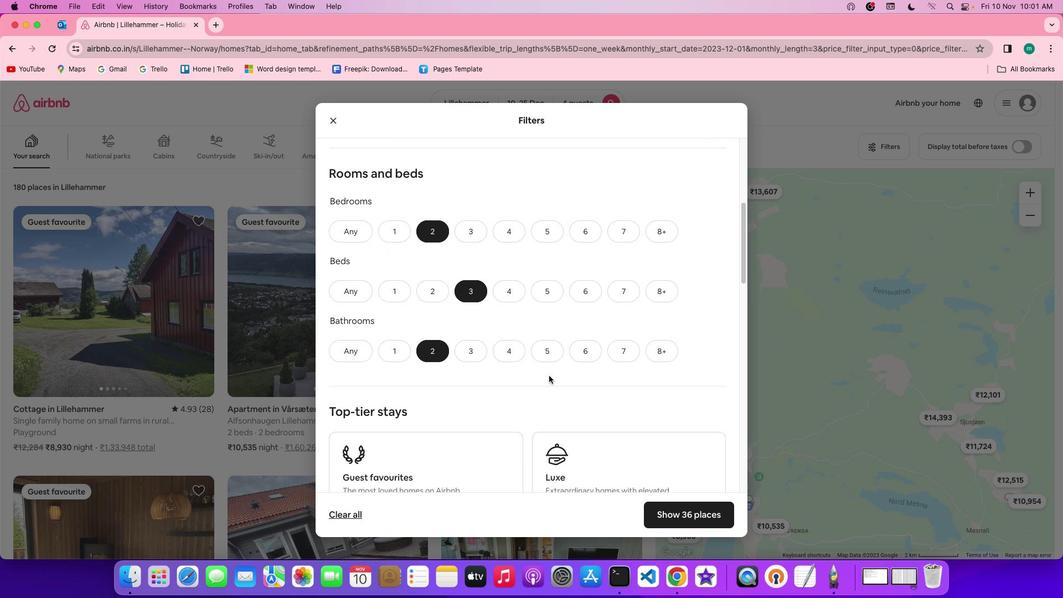 
Action: Mouse moved to (549, 376)
Screenshot: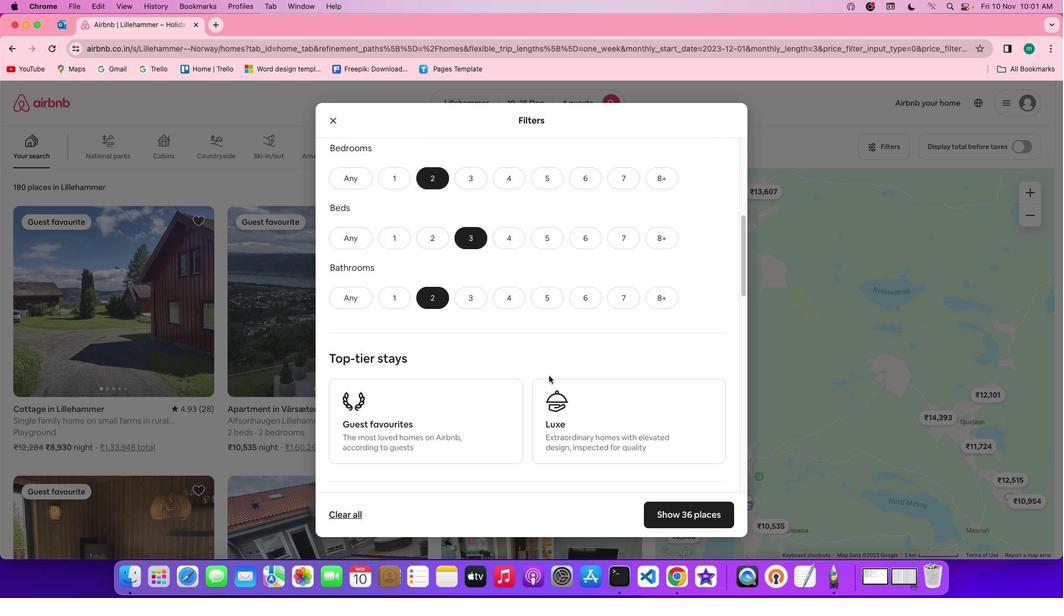 
Action: Mouse scrolled (549, 376) with delta (0, 0)
Screenshot: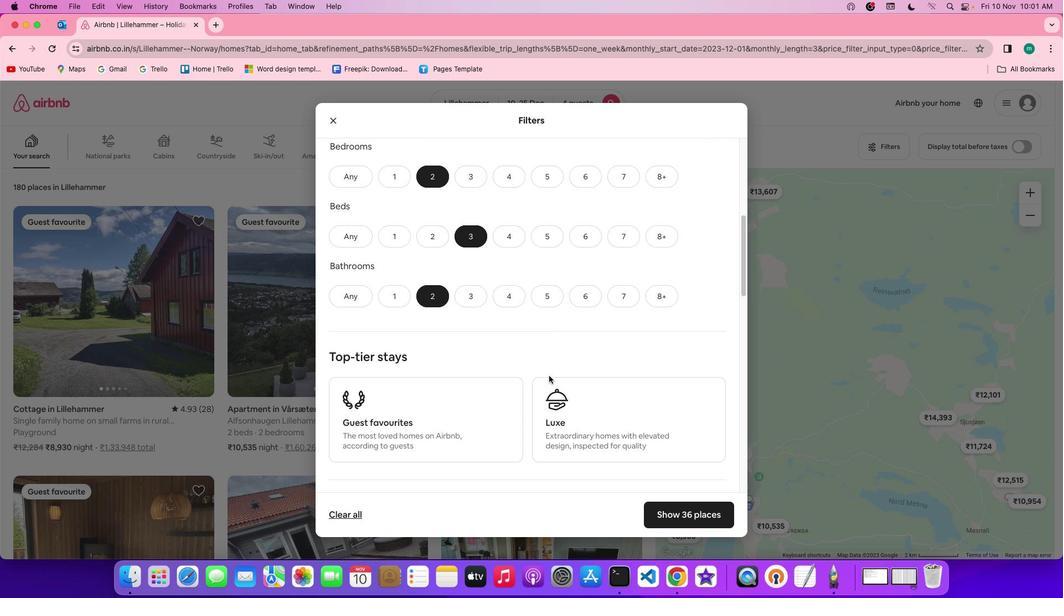 
Action: Mouse scrolled (549, 376) with delta (0, 0)
Screenshot: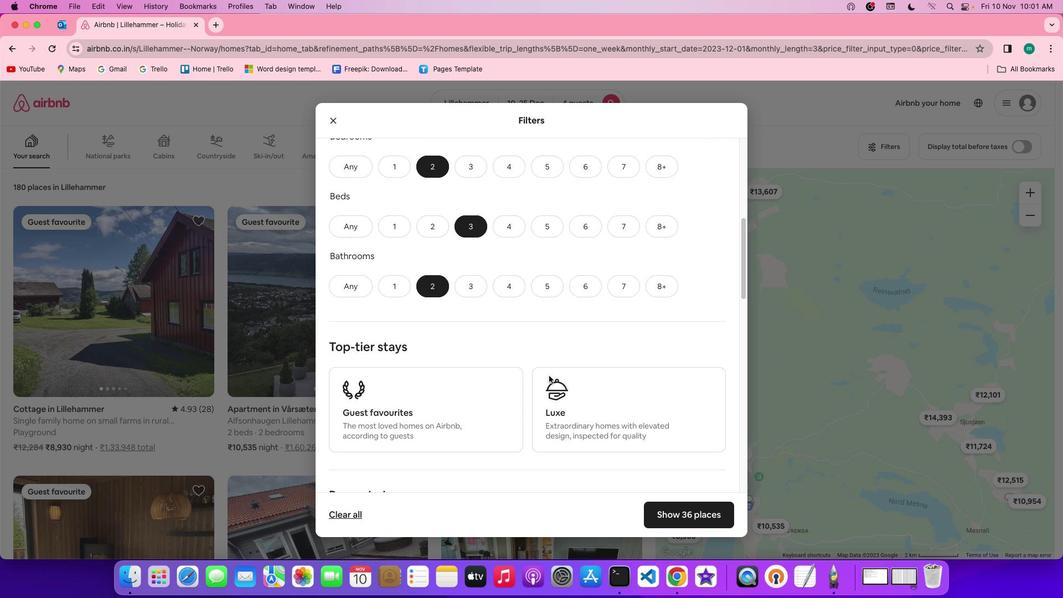 
Action: Mouse scrolled (549, 376) with delta (0, 0)
Screenshot: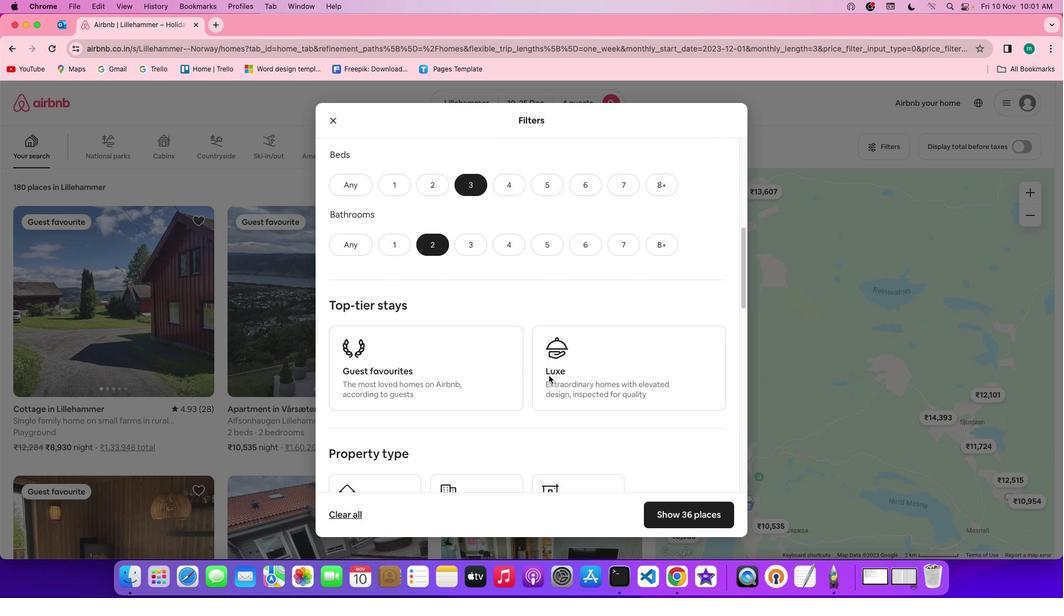 
Action: Mouse scrolled (549, 376) with delta (0, 0)
Screenshot: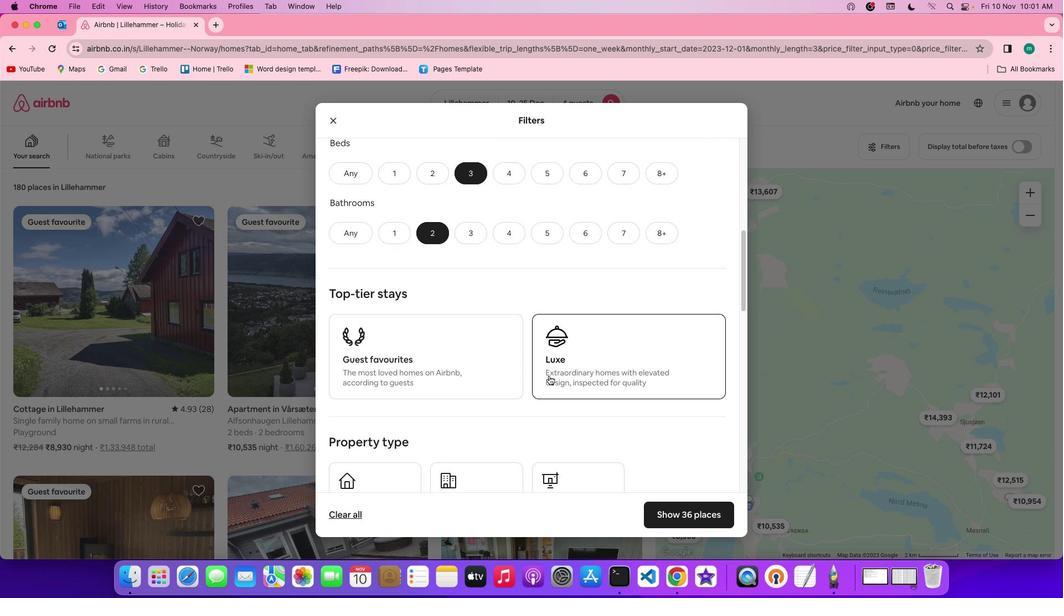
Action: Mouse scrolled (549, 376) with delta (0, 0)
Screenshot: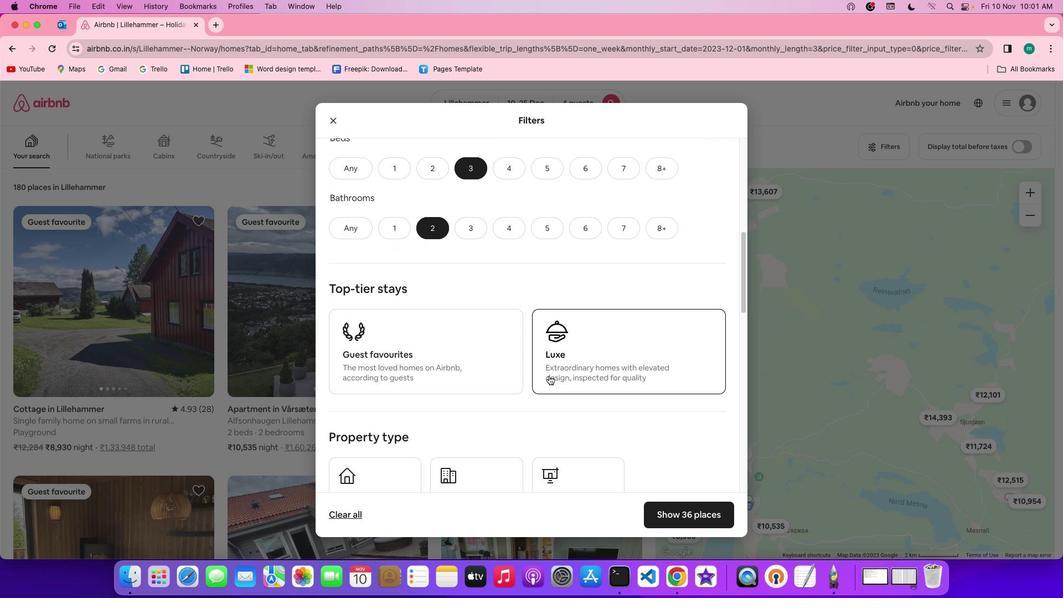 
Action: Mouse scrolled (549, 376) with delta (0, 0)
Screenshot: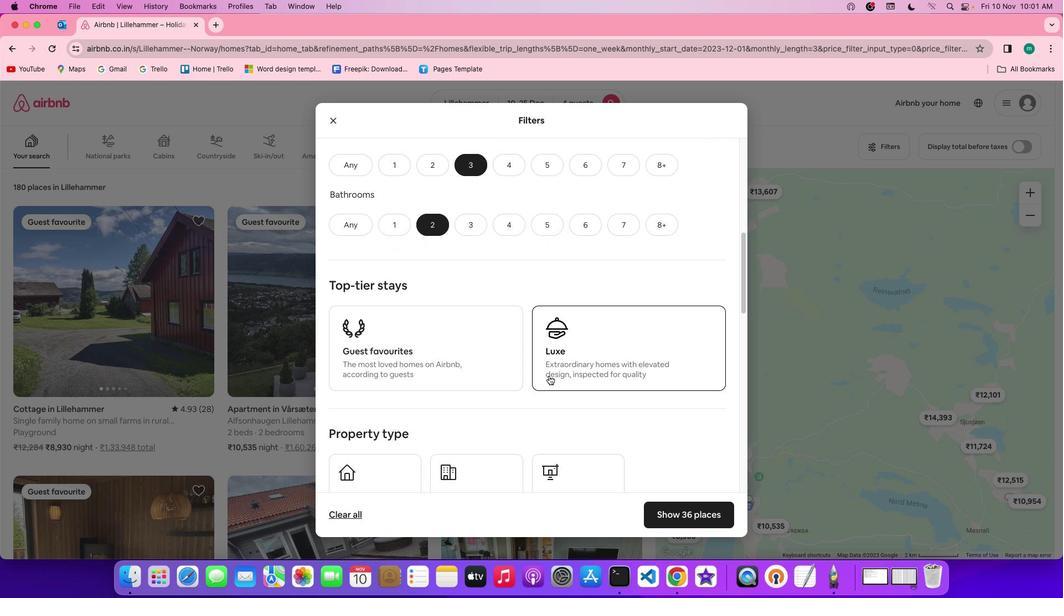 
Action: Mouse scrolled (549, 376) with delta (0, 0)
Screenshot: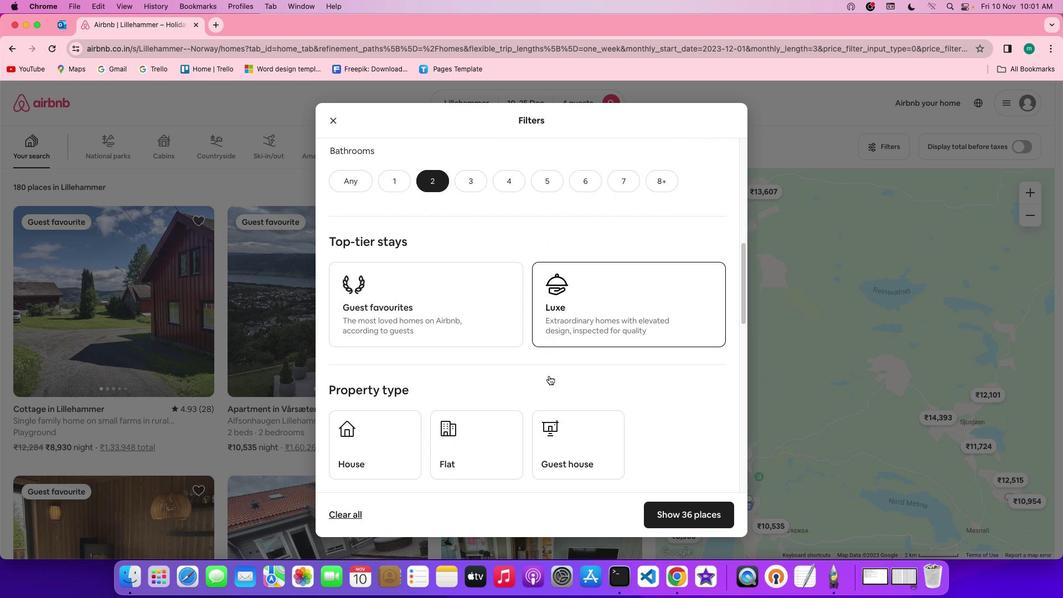 
Action: Mouse scrolled (549, 376) with delta (0, 0)
Screenshot: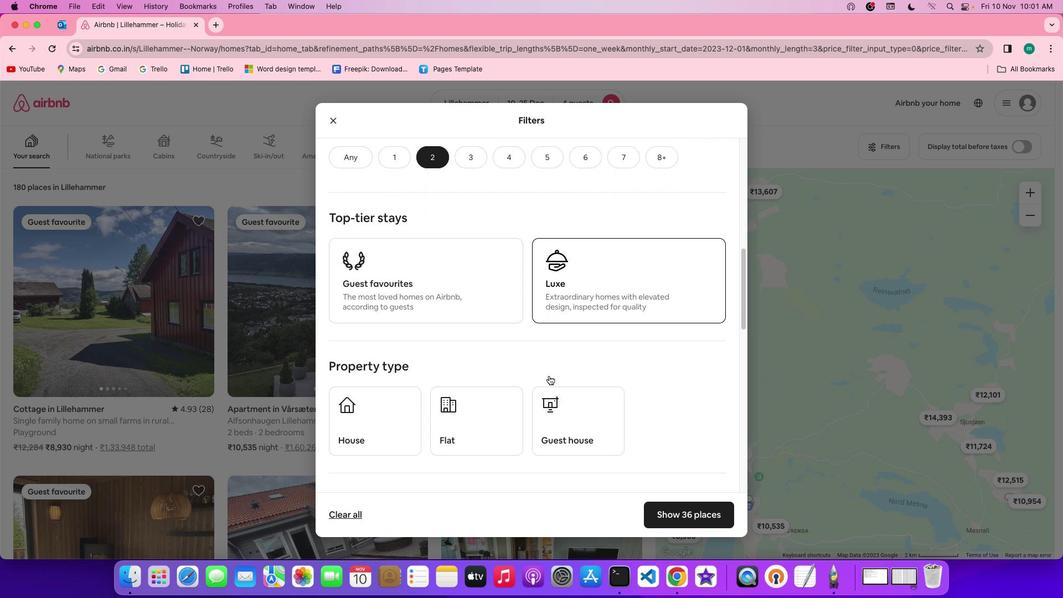 
Action: Mouse scrolled (549, 376) with delta (0, -1)
Screenshot: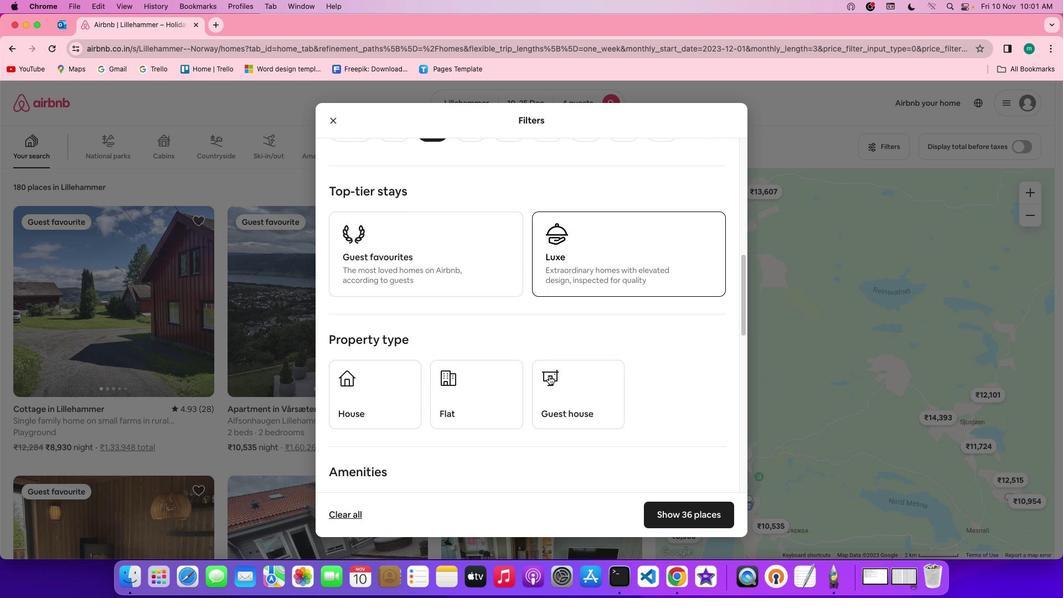 
Action: Mouse scrolled (549, 376) with delta (0, 0)
Screenshot: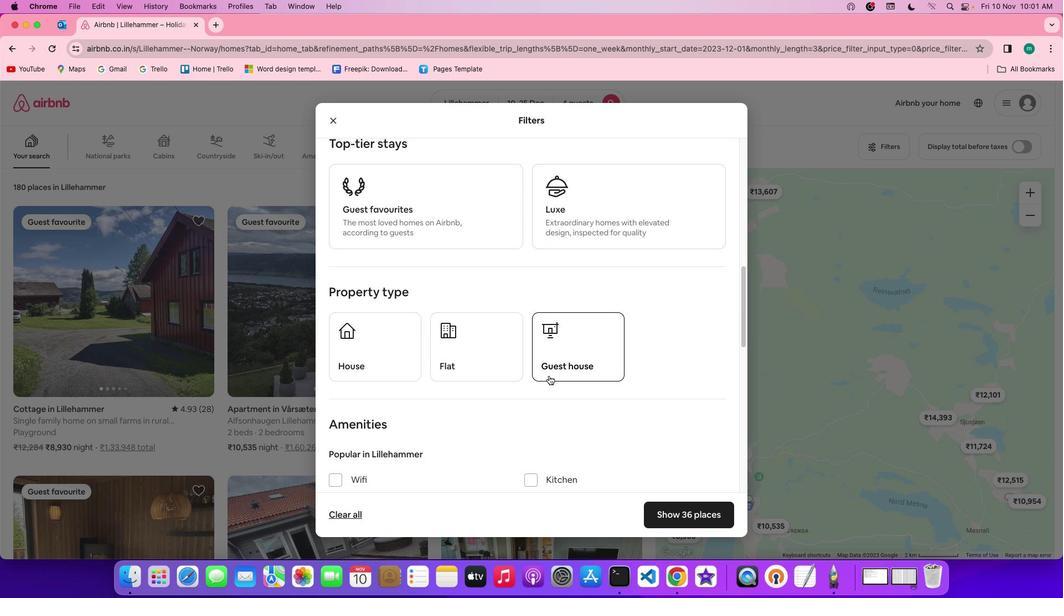 
Action: Mouse scrolled (549, 376) with delta (0, 0)
Screenshot: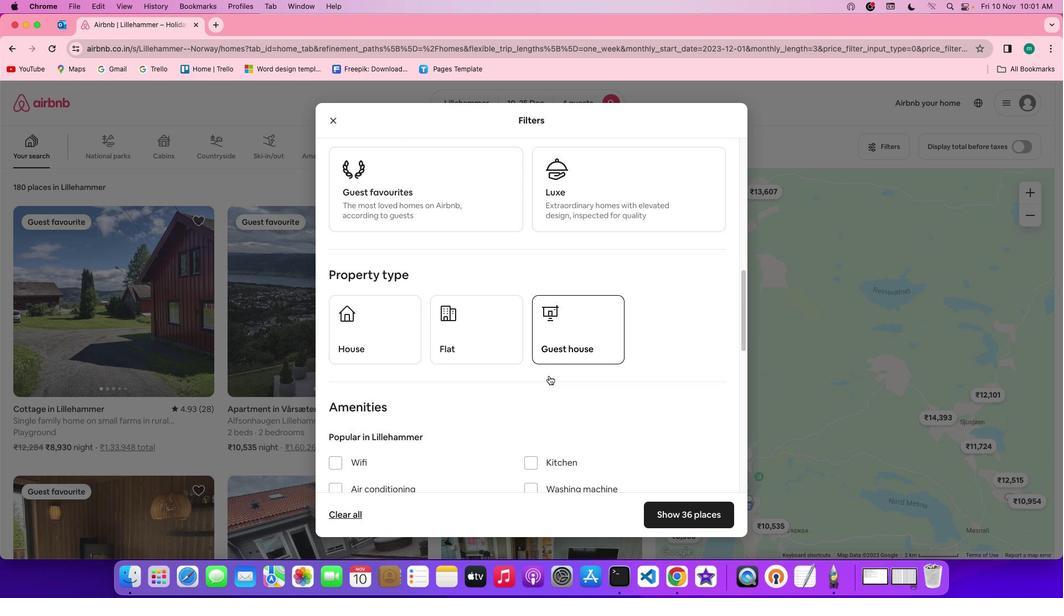 
Action: Mouse scrolled (549, 376) with delta (0, 0)
Screenshot: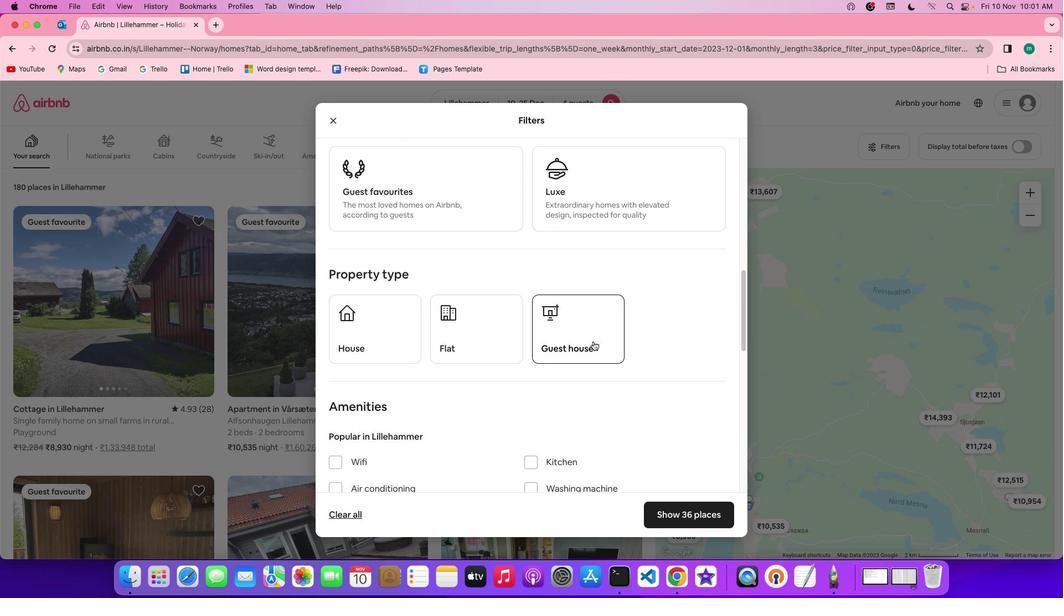 
Action: Mouse scrolled (549, 376) with delta (0, 0)
Screenshot: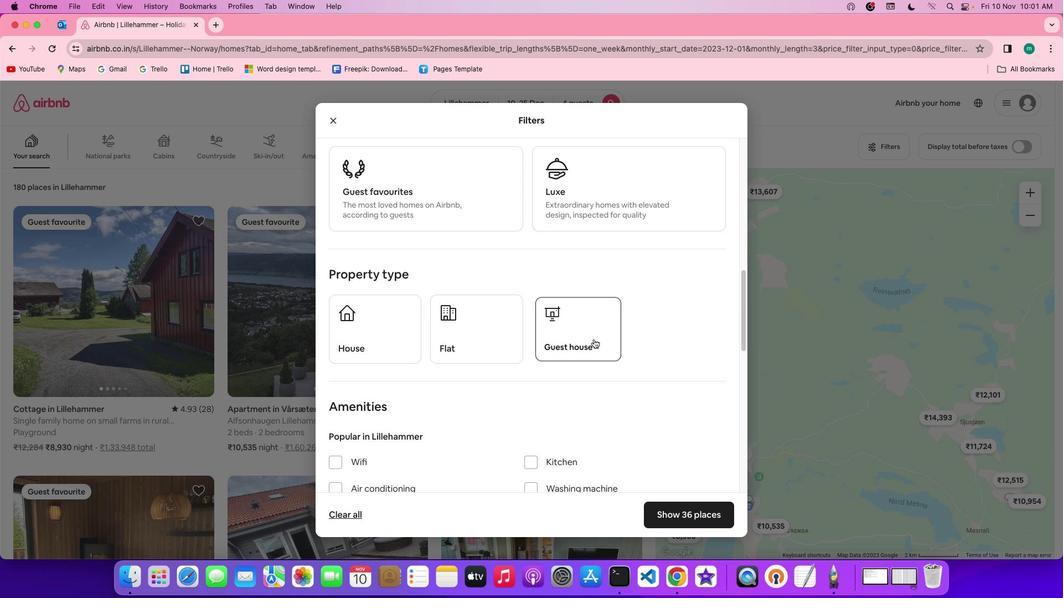 
Action: Mouse scrolled (549, 376) with delta (0, 0)
Screenshot: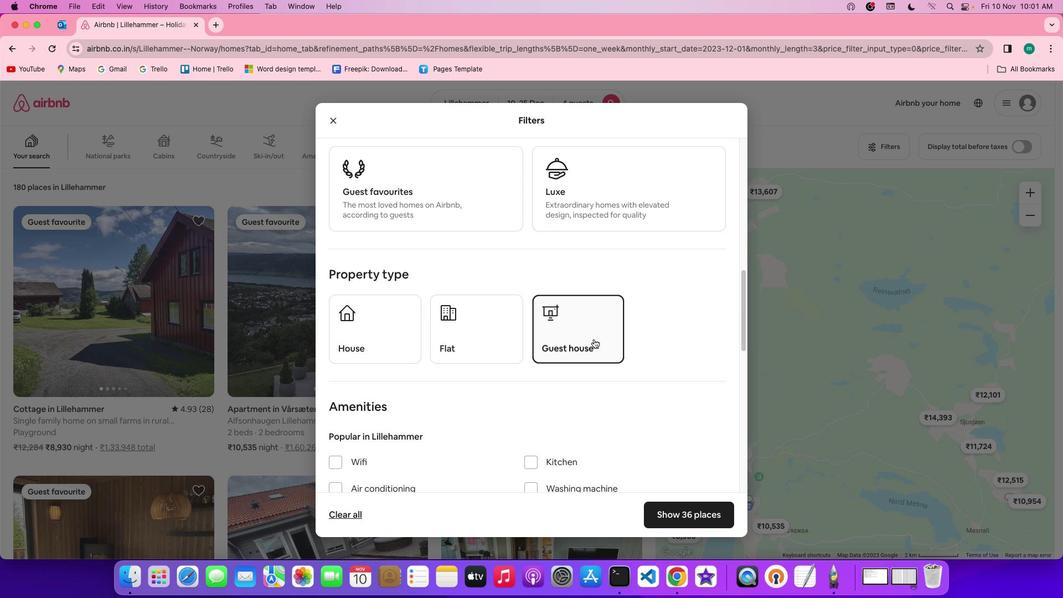 
Action: Mouse scrolled (549, 376) with delta (0, -1)
Screenshot: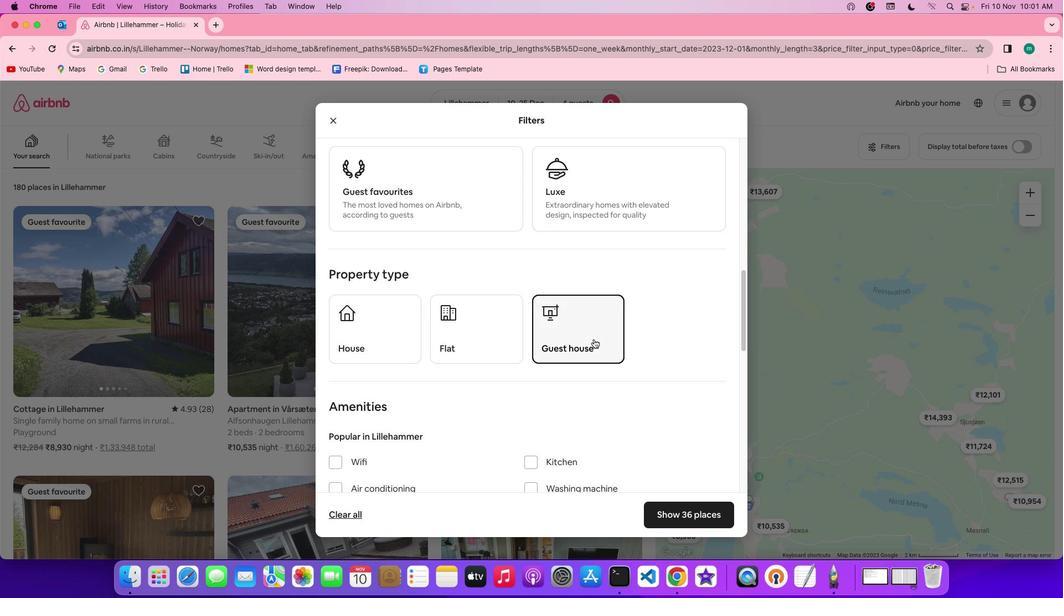 
Action: Mouse scrolled (549, 376) with delta (0, 0)
Screenshot: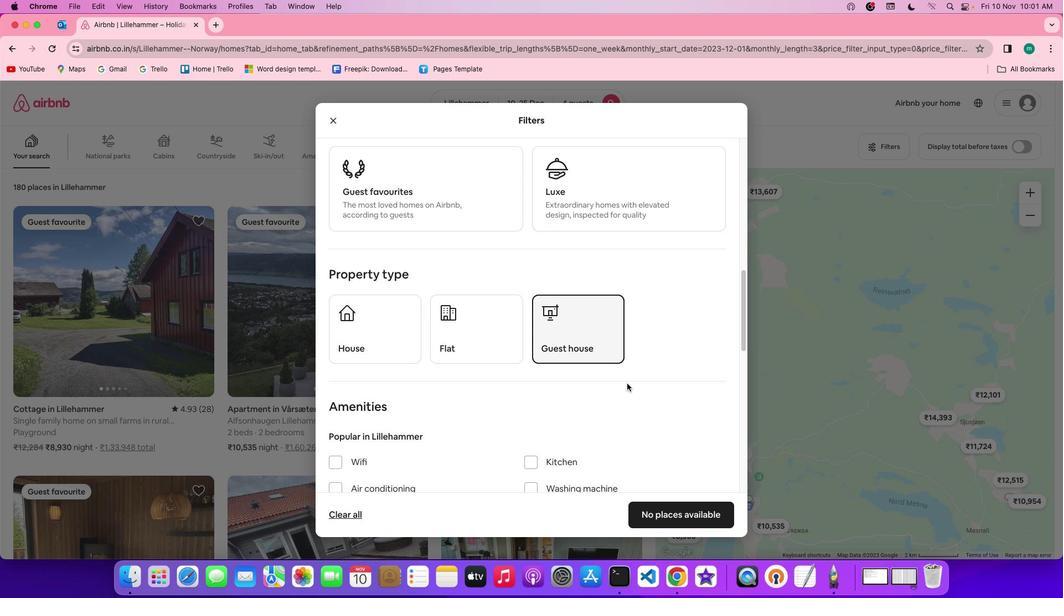 
Action: Mouse scrolled (549, 376) with delta (0, 0)
Screenshot: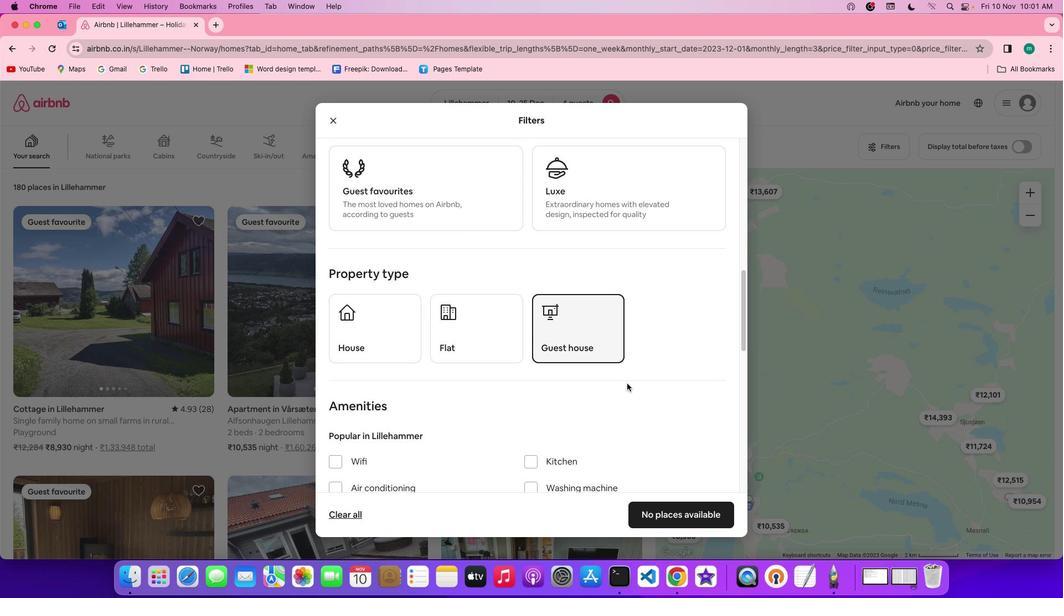 
Action: Mouse scrolled (549, 376) with delta (0, -1)
Screenshot: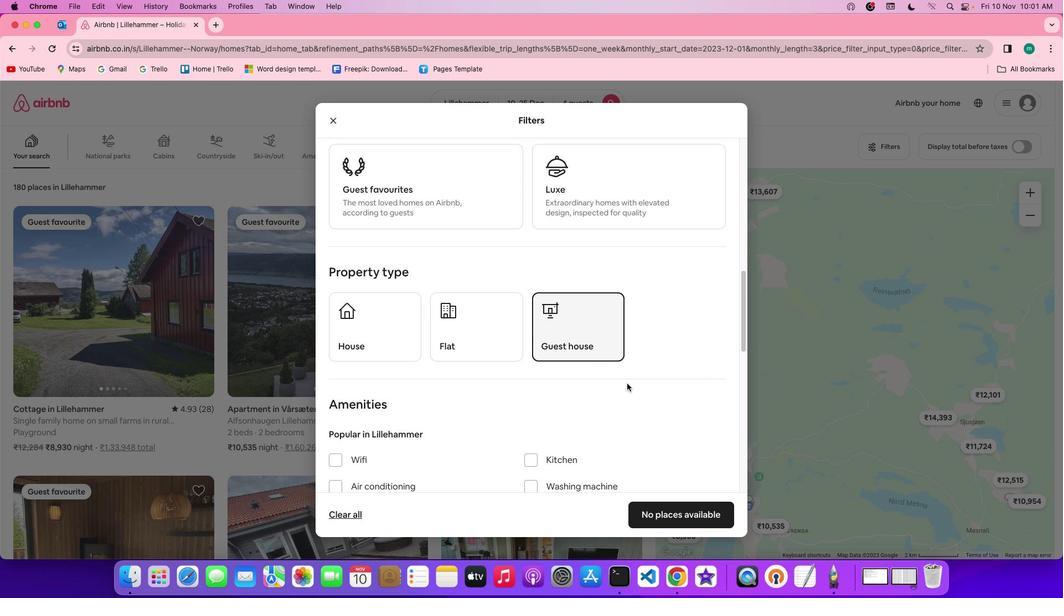 
Action: Mouse moved to (594, 339)
Screenshot: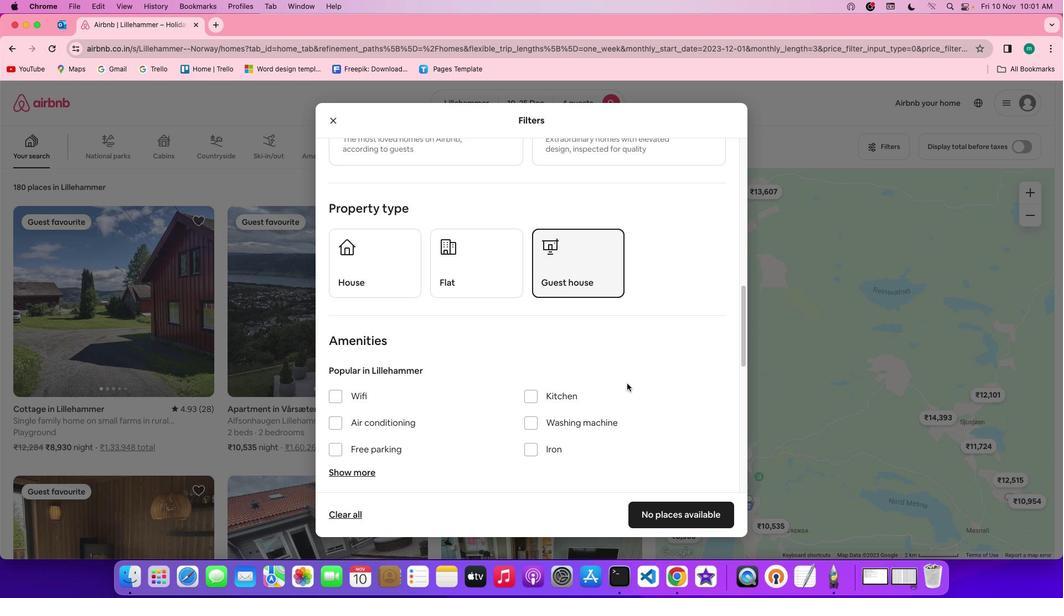 
Action: Mouse pressed left at (594, 339)
Screenshot: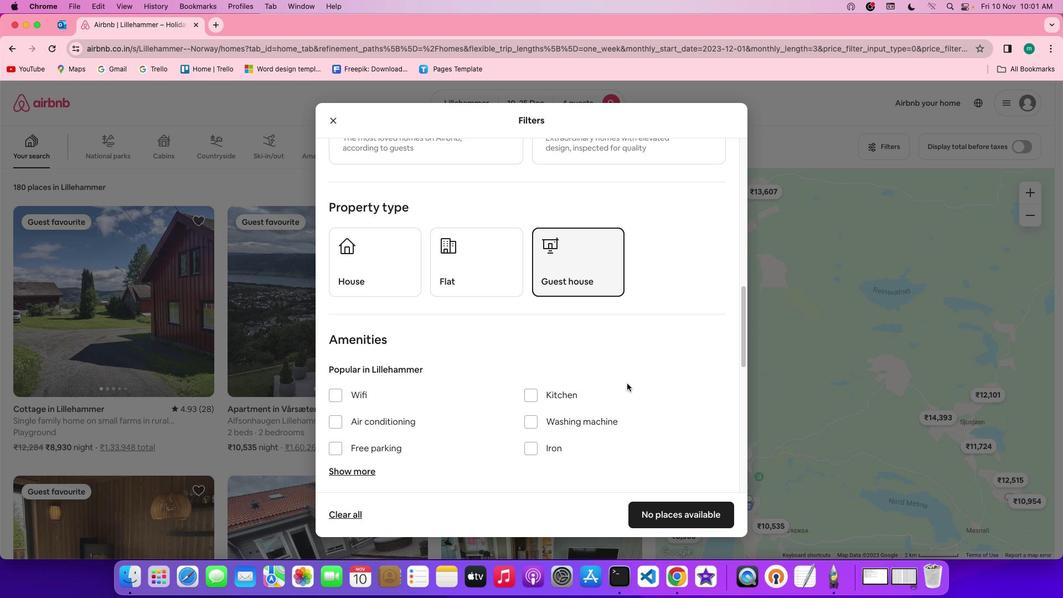 
Action: Mouse moved to (626, 383)
Screenshot: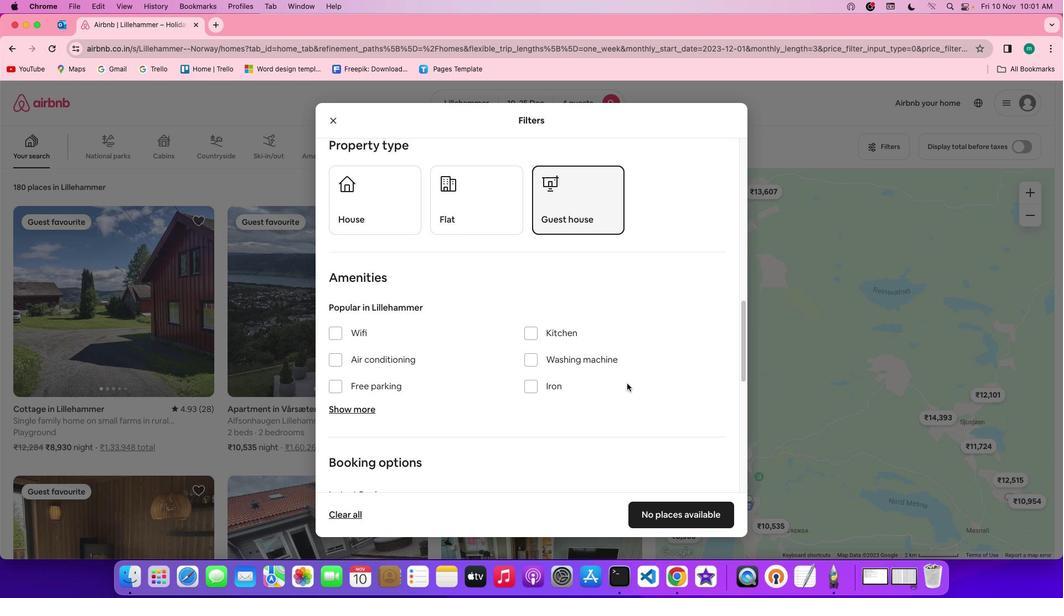 
Action: Mouse scrolled (626, 383) with delta (0, 0)
Screenshot: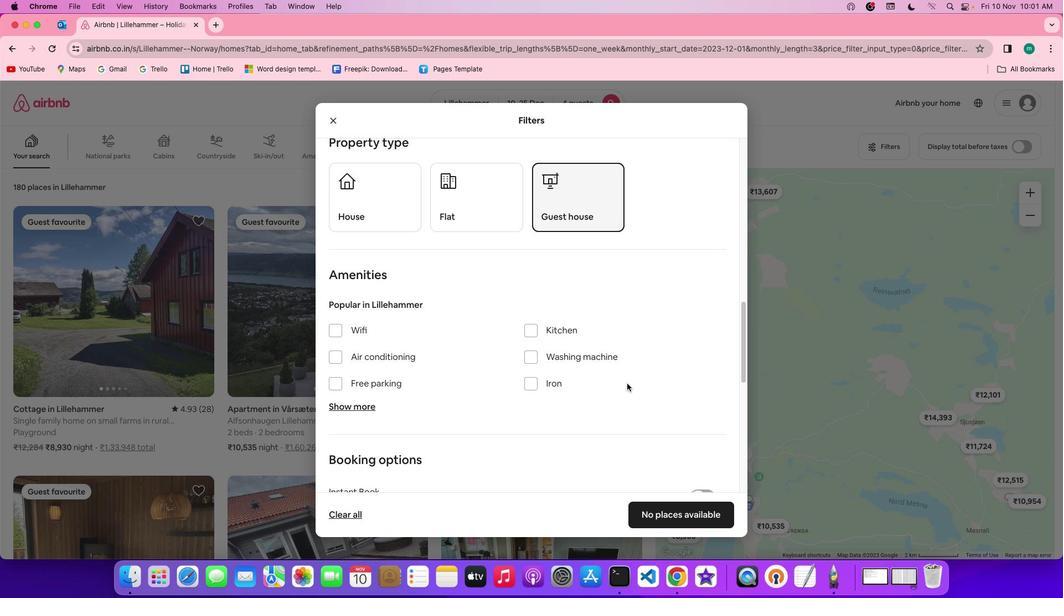 
Action: Mouse scrolled (626, 383) with delta (0, 0)
Screenshot: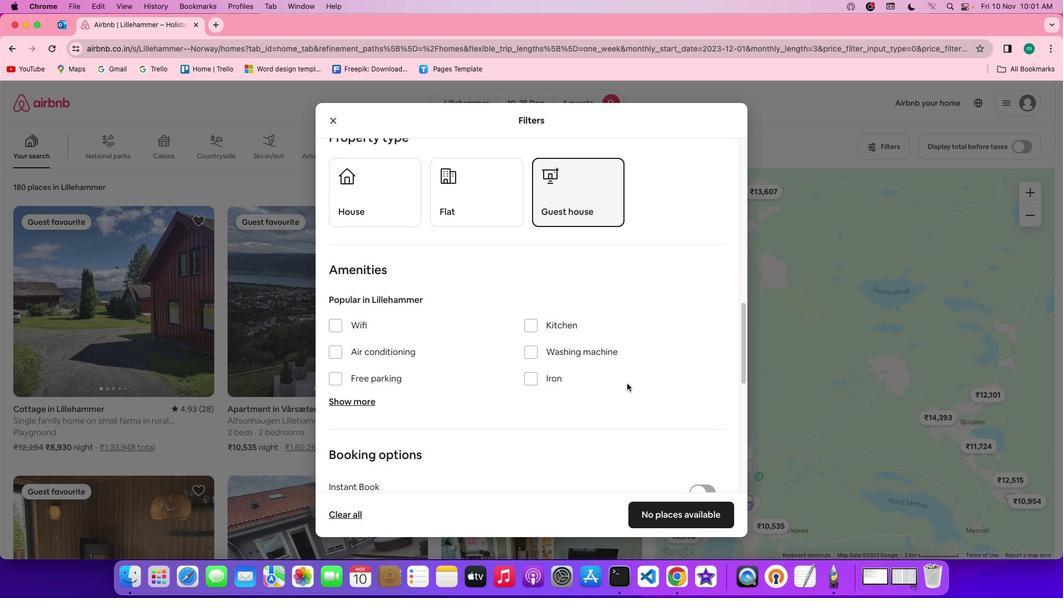 
Action: Mouse scrolled (626, 383) with delta (0, -1)
Screenshot: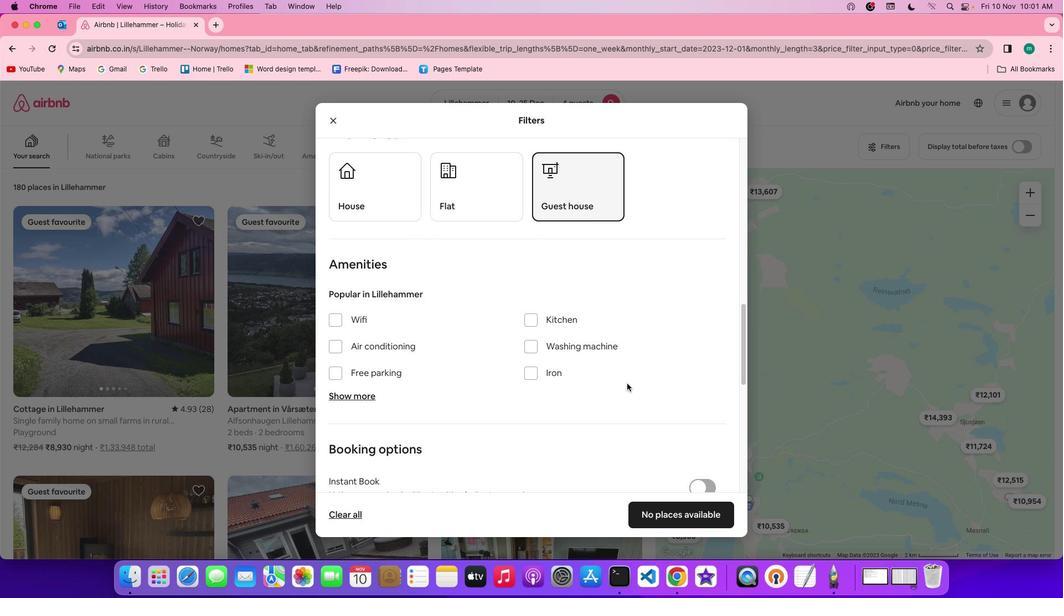
Action: Mouse scrolled (626, 383) with delta (0, 0)
Screenshot: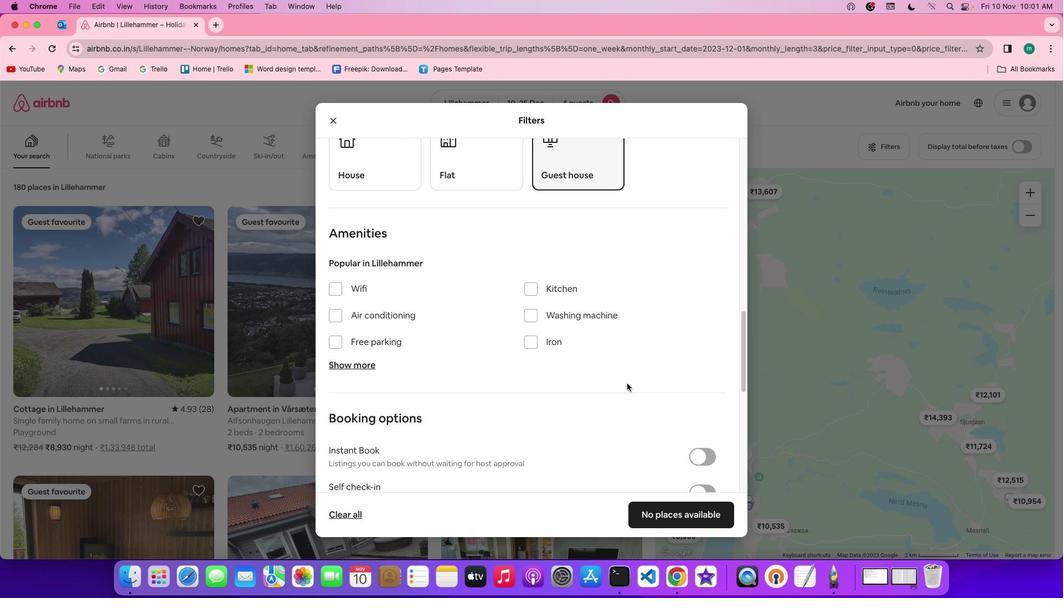
Action: Mouse scrolled (626, 383) with delta (0, 0)
Screenshot: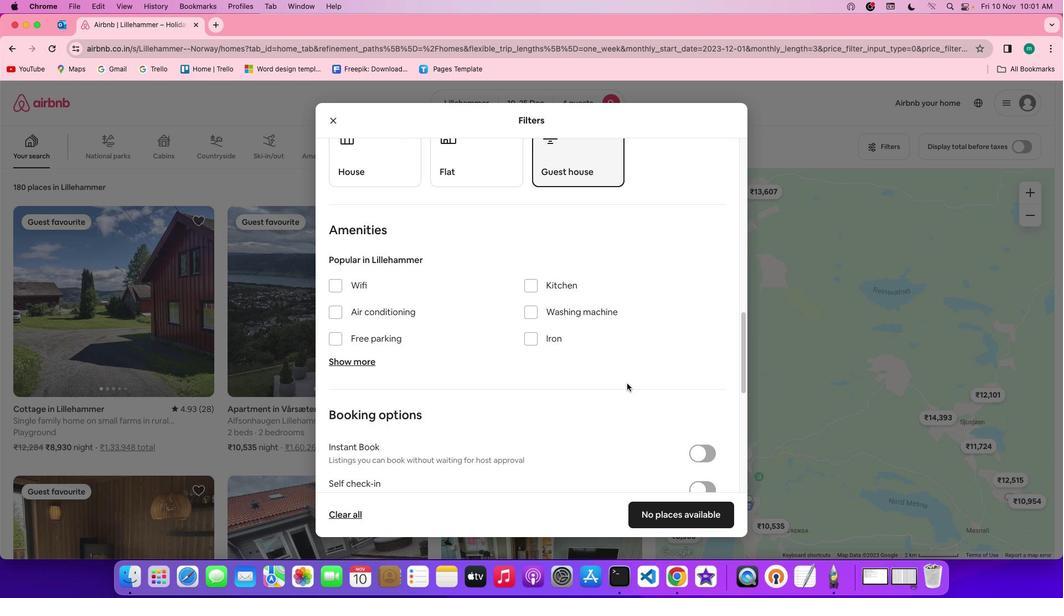 
Action: Mouse scrolled (626, 383) with delta (0, 0)
Screenshot: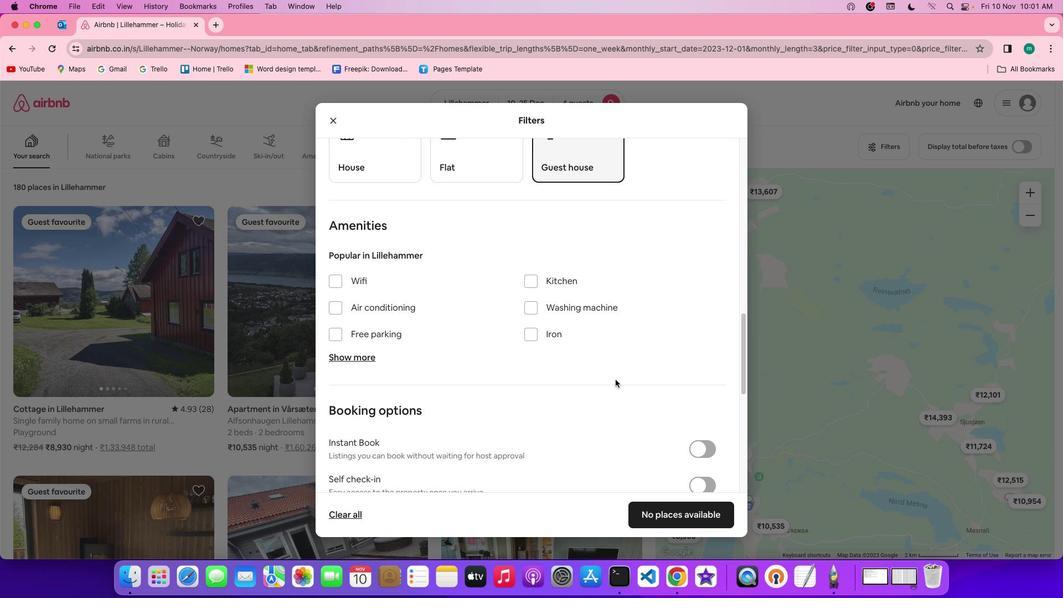 
Action: Mouse scrolled (626, 383) with delta (0, 0)
Screenshot: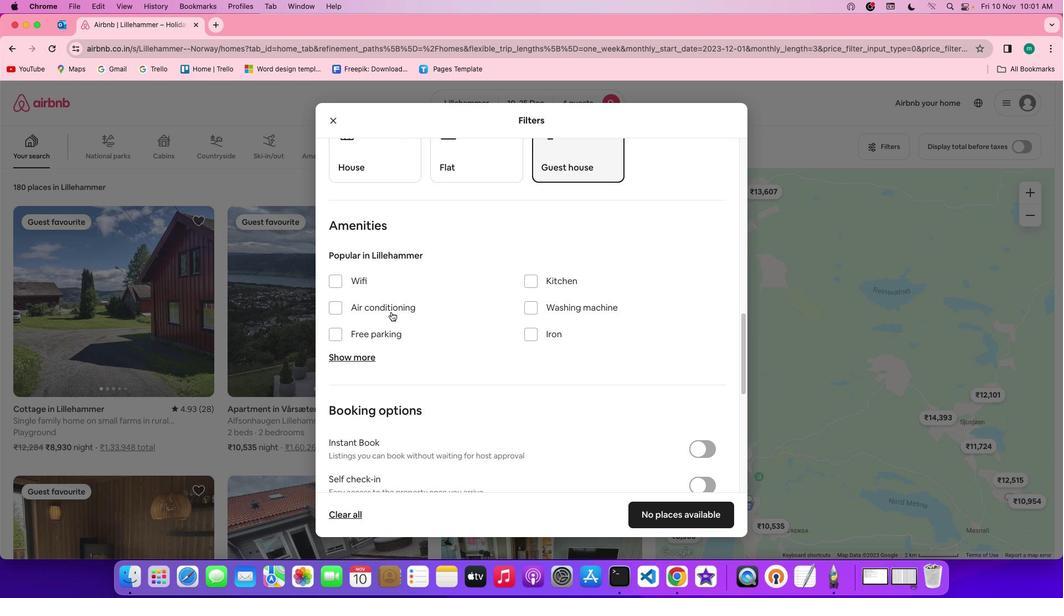 
Action: Mouse scrolled (626, 383) with delta (0, 0)
Screenshot: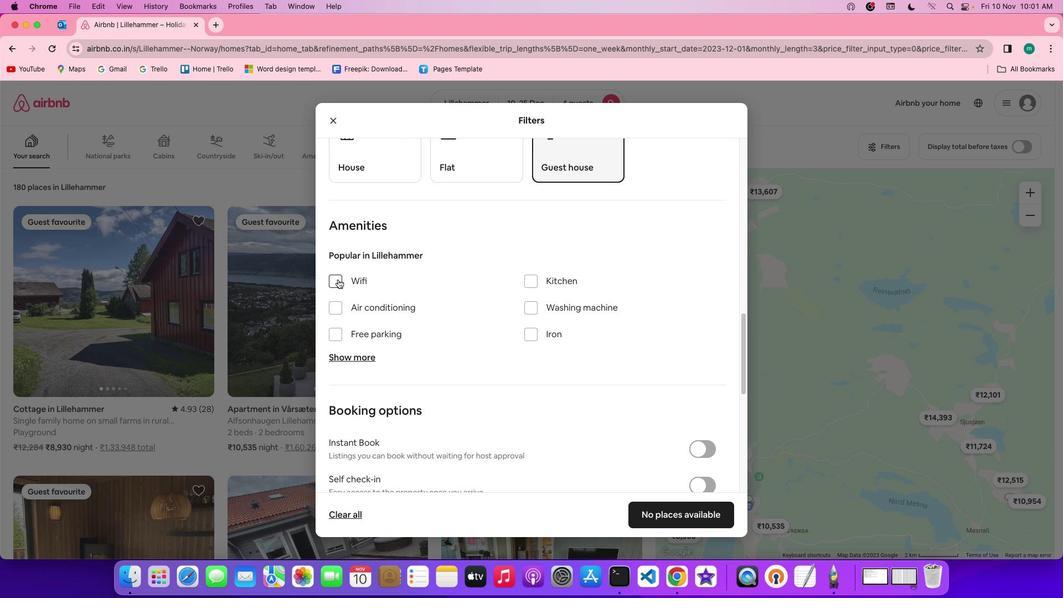 
Action: Mouse scrolled (626, 383) with delta (0, 0)
Screenshot: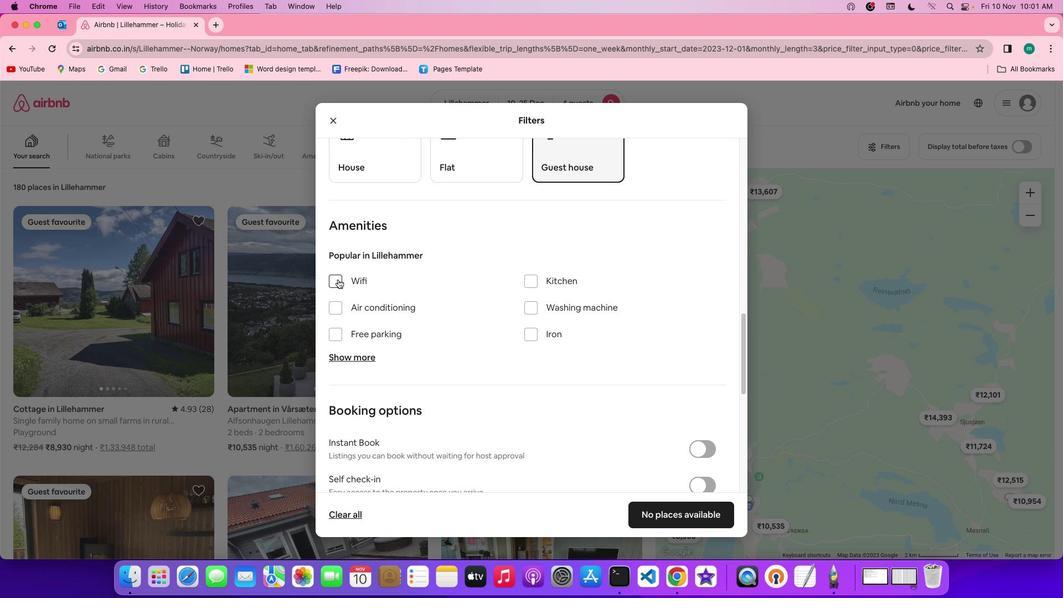 
Action: Mouse scrolled (626, 383) with delta (0, 0)
Screenshot: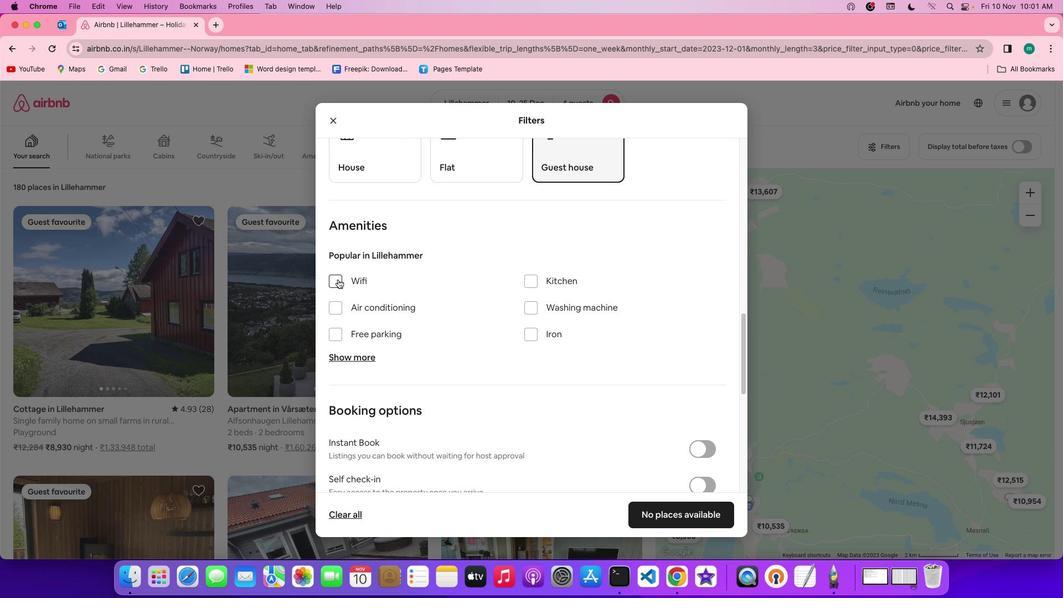 
Action: Mouse scrolled (626, 383) with delta (0, 0)
Screenshot: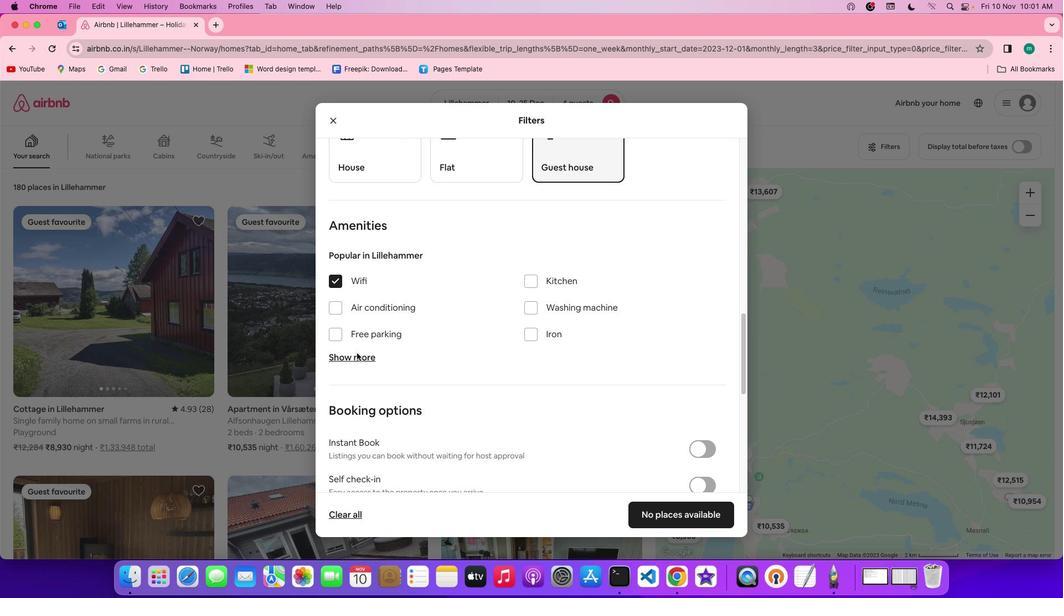 
Action: Mouse scrolled (626, 383) with delta (0, 0)
Screenshot: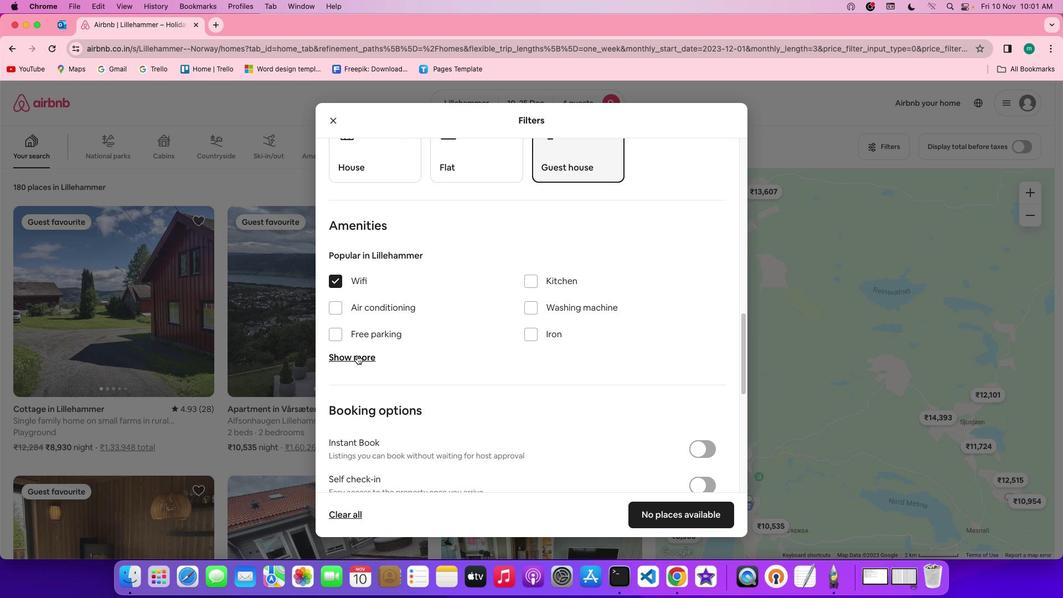 
Action: Mouse moved to (338, 279)
Screenshot: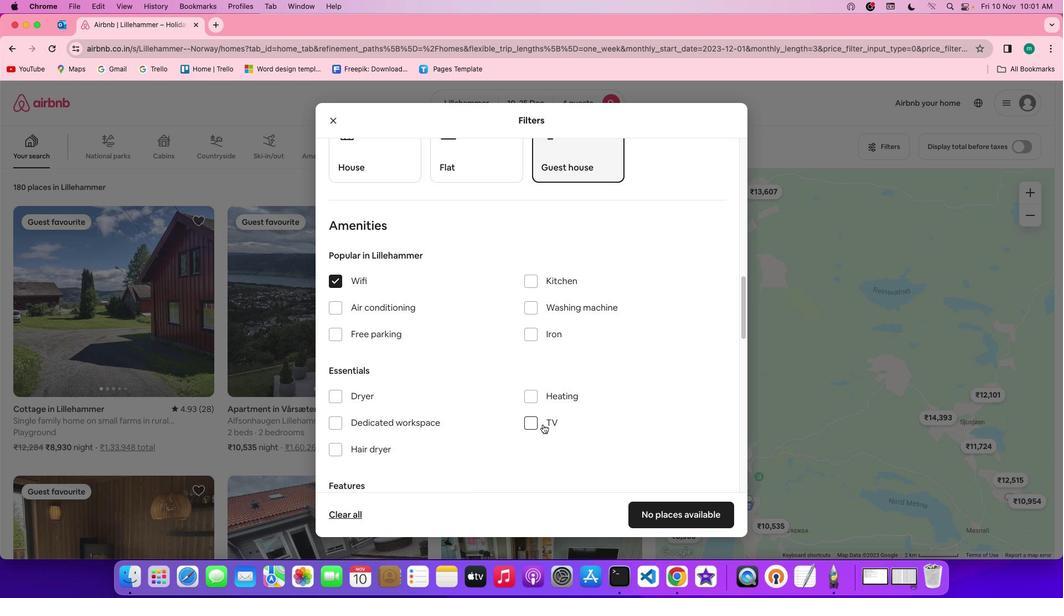 
Action: Mouse pressed left at (338, 279)
Screenshot: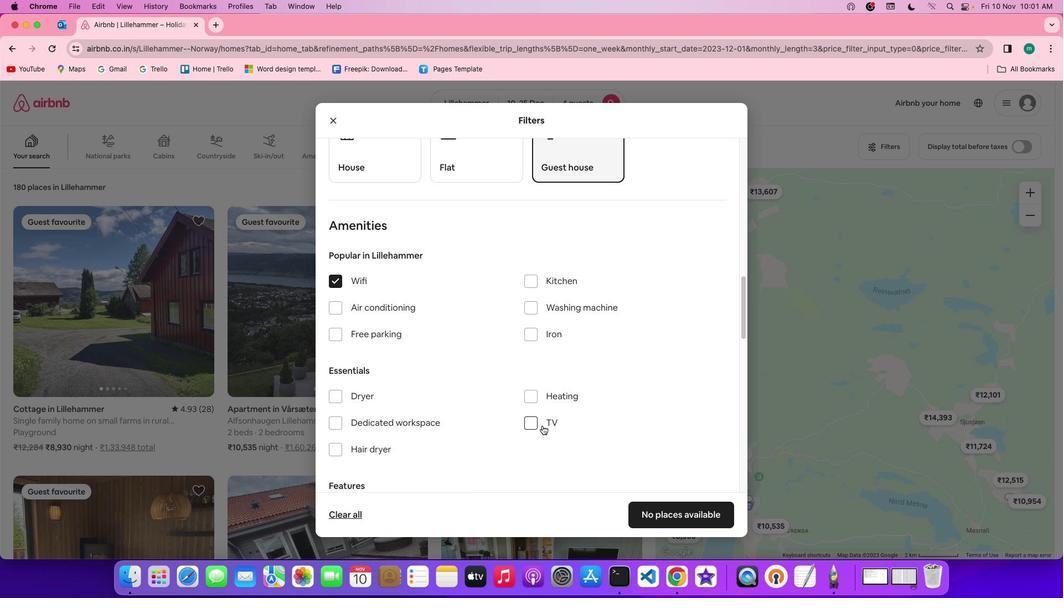 
Action: Mouse moved to (357, 355)
Screenshot: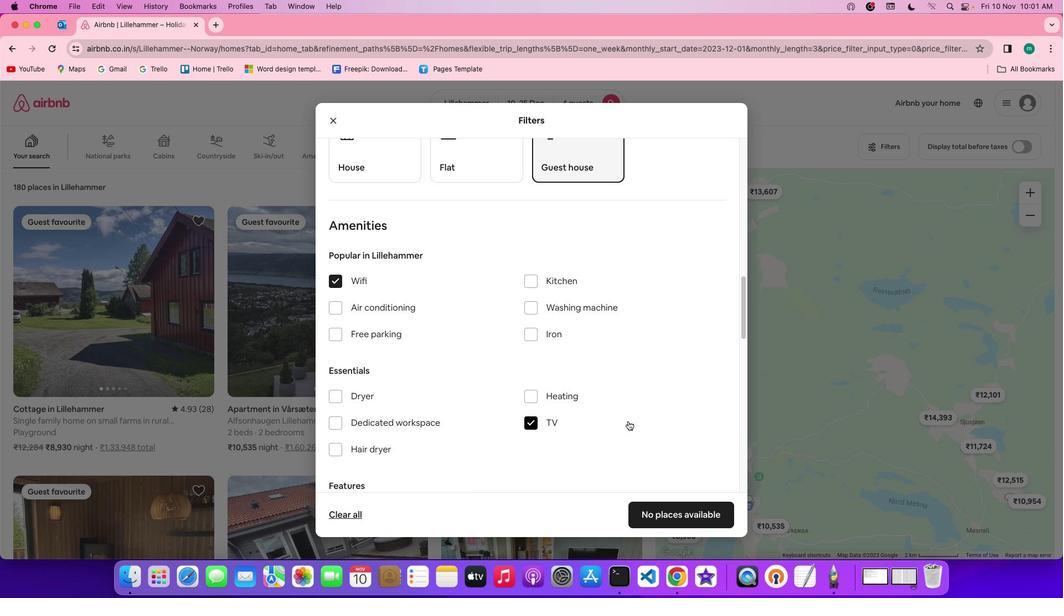 
Action: Mouse pressed left at (357, 355)
Screenshot: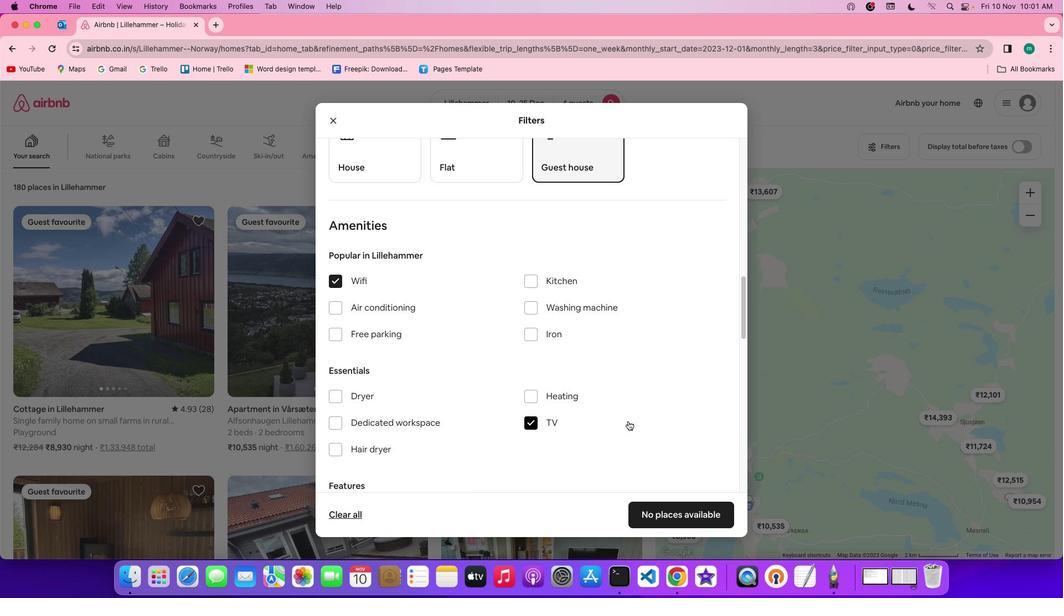 
Action: Mouse moved to (537, 426)
Screenshot: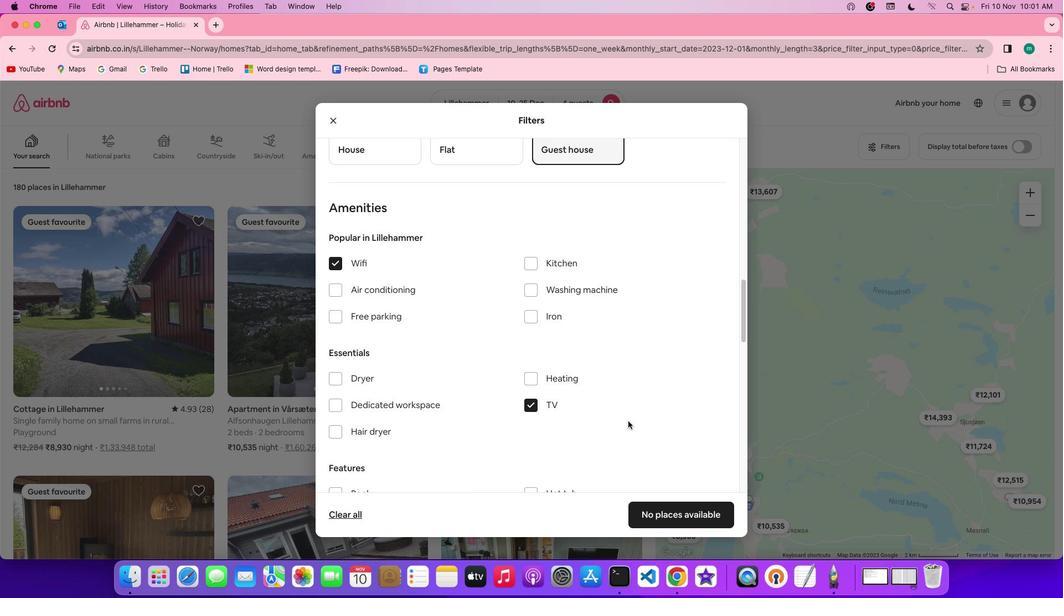 
Action: Mouse pressed left at (537, 426)
Screenshot: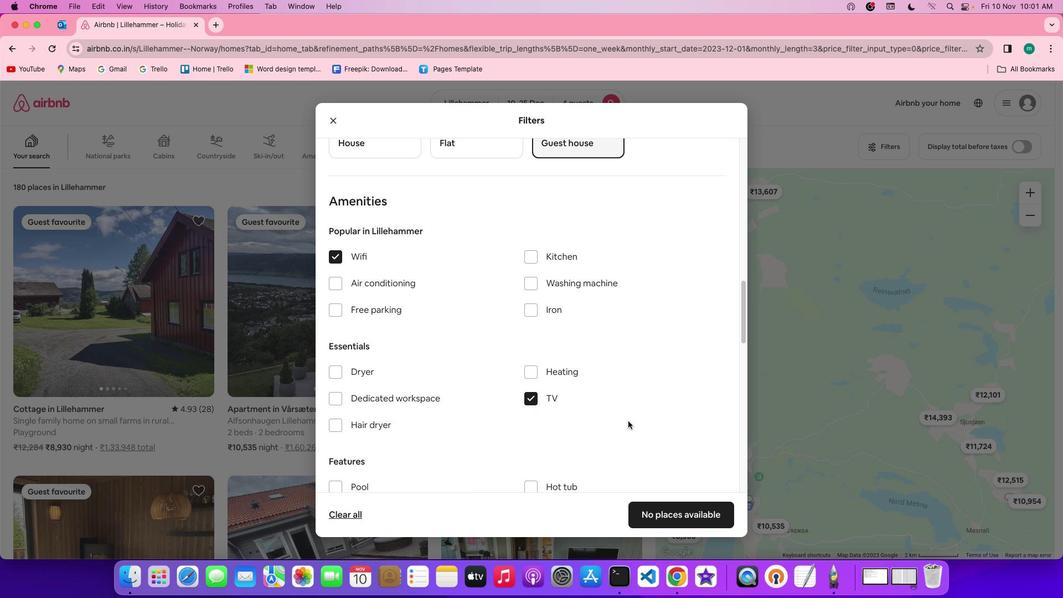 
Action: Mouse moved to (627, 420)
Screenshot: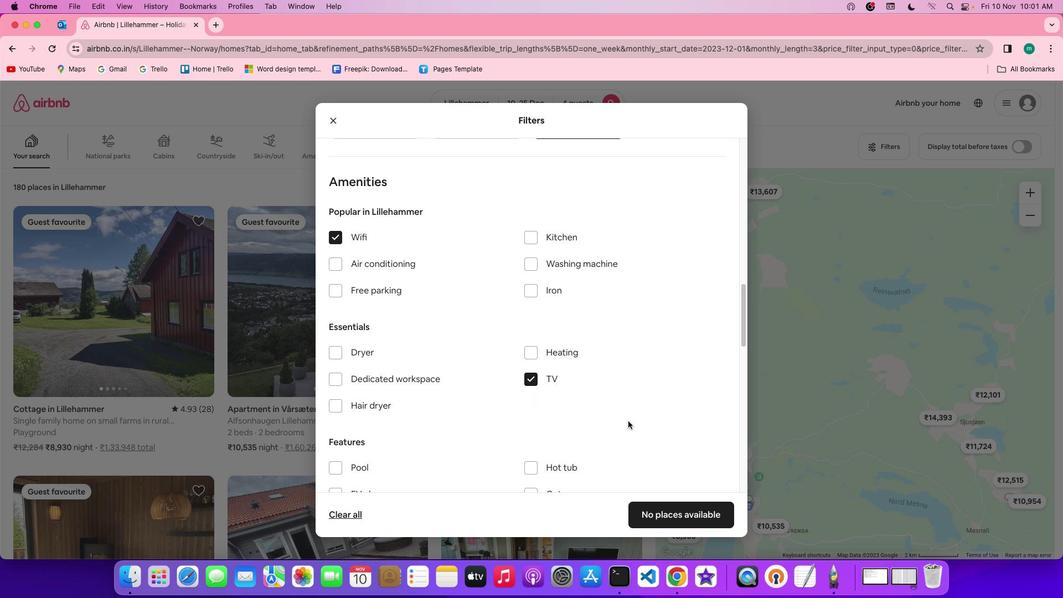 
Action: Mouse scrolled (627, 420) with delta (0, 0)
Screenshot: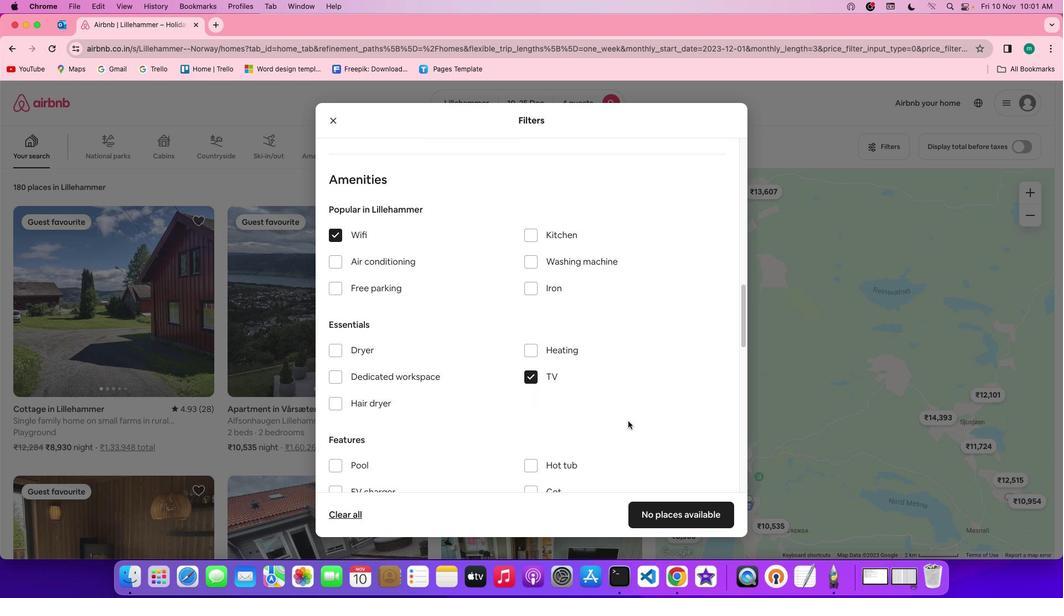 
Action: Mouse scrolled (627, 420) with delta (0, 0)
Screenshot: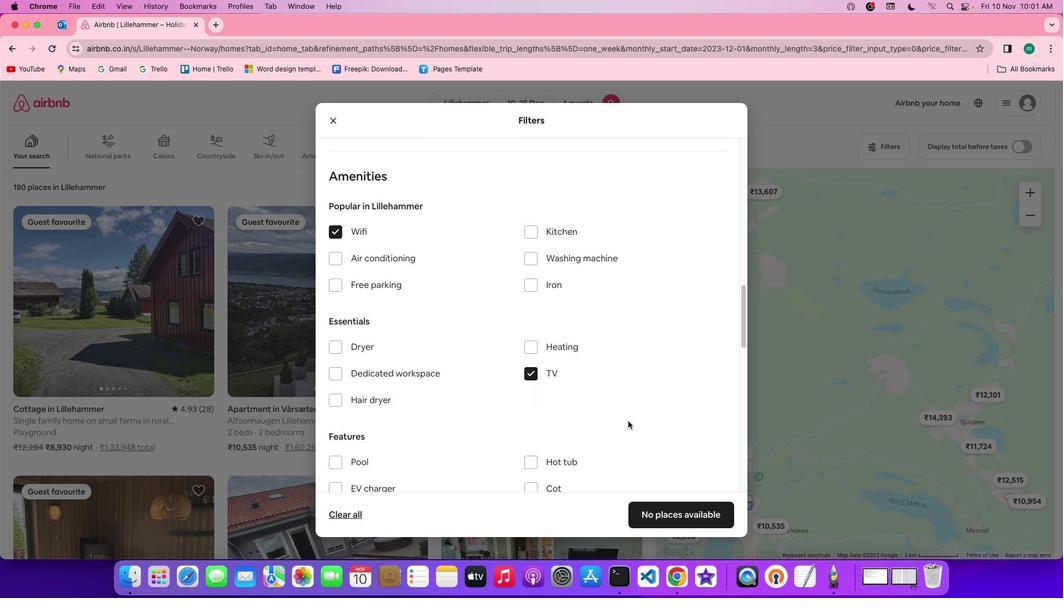 
Action: Mouse scrolled (627, 420) with delta (0, 0)
Screenshot: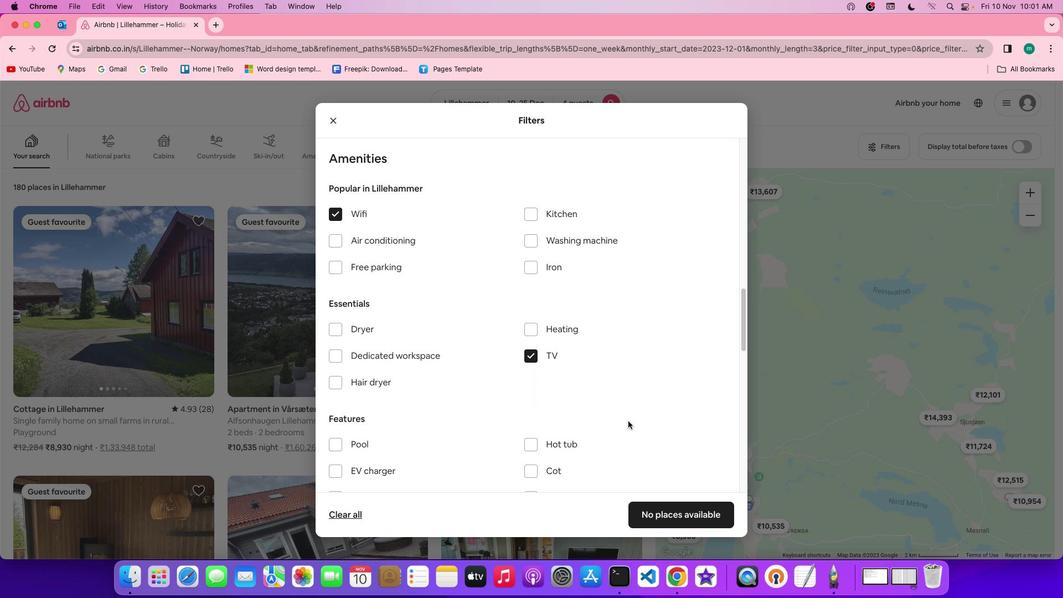 
Action: Mouse scrolled (627, 420) with delta (0, 0)
Screenshot: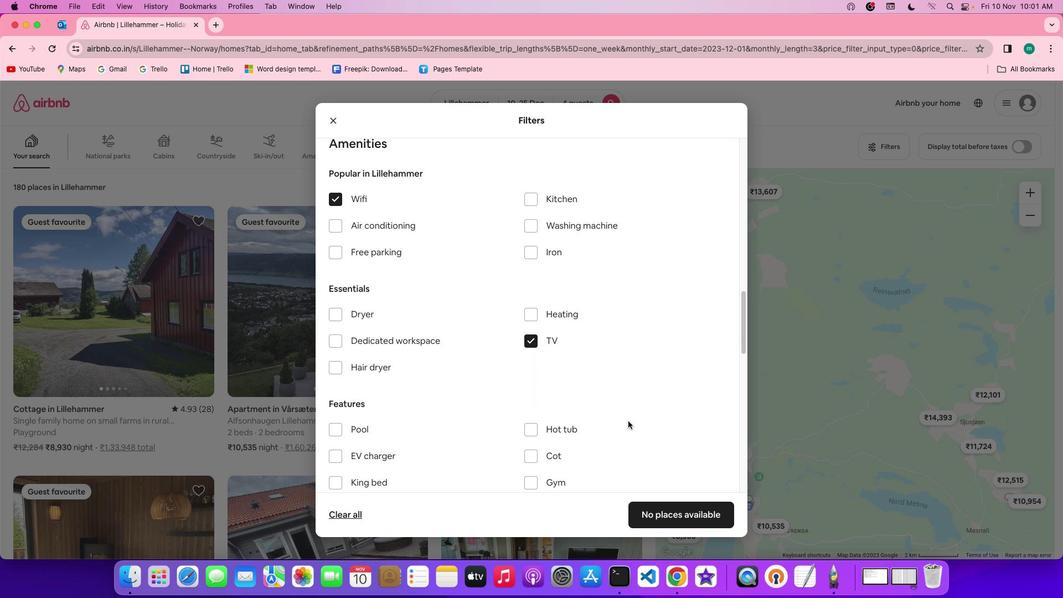 
Action: Mouse scrolled (627, 420) with delta (0, 0)
Screenshot: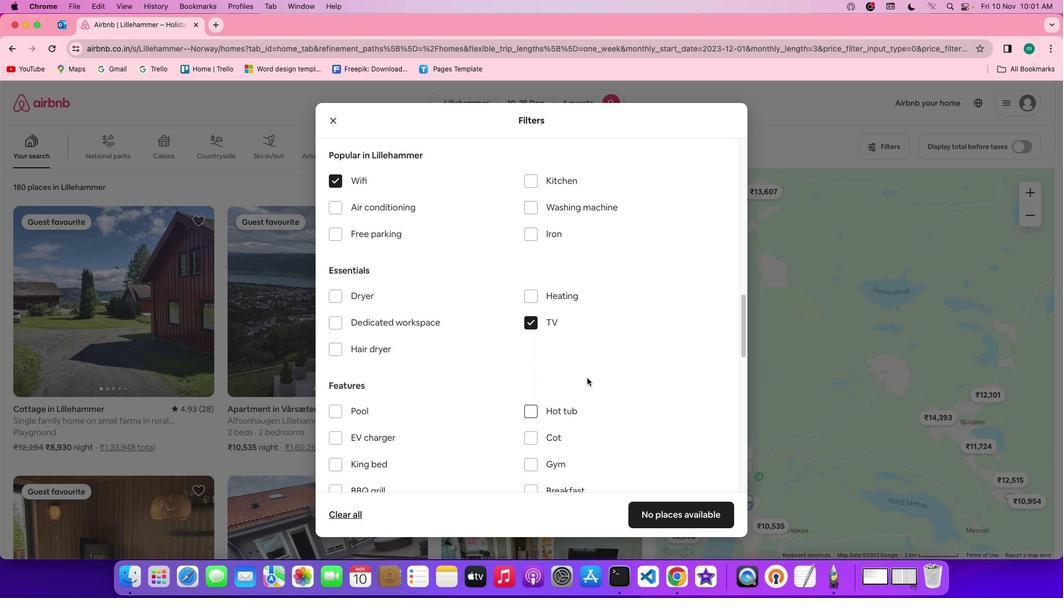 
Action: Mouse scrolled (627, 420) with delta (0, 0)
Screenshot: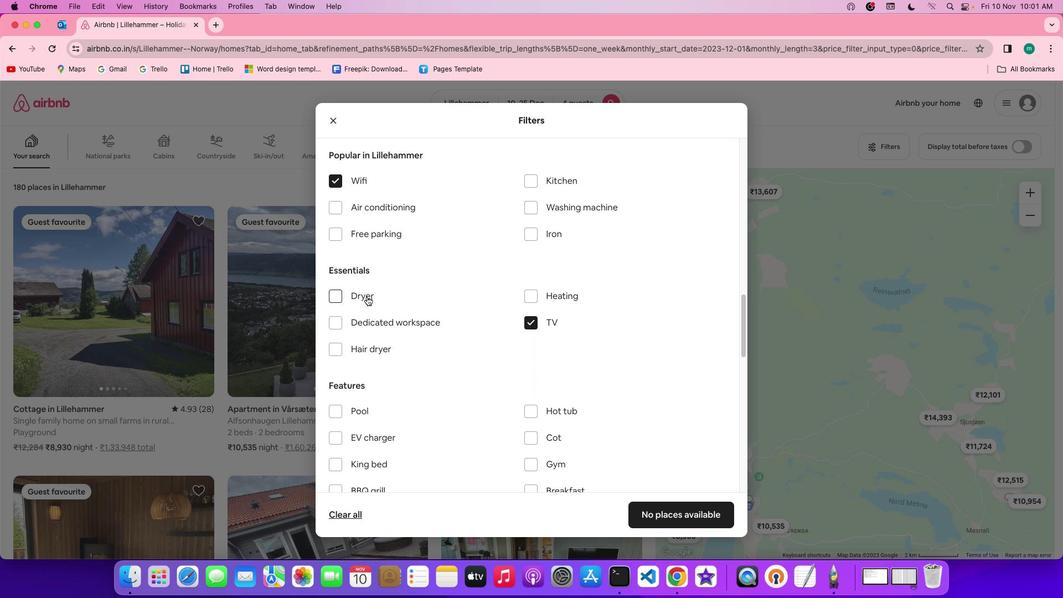 
Action: Mouse scrolled (627, 420) with delta (0, 0)
Screenshot: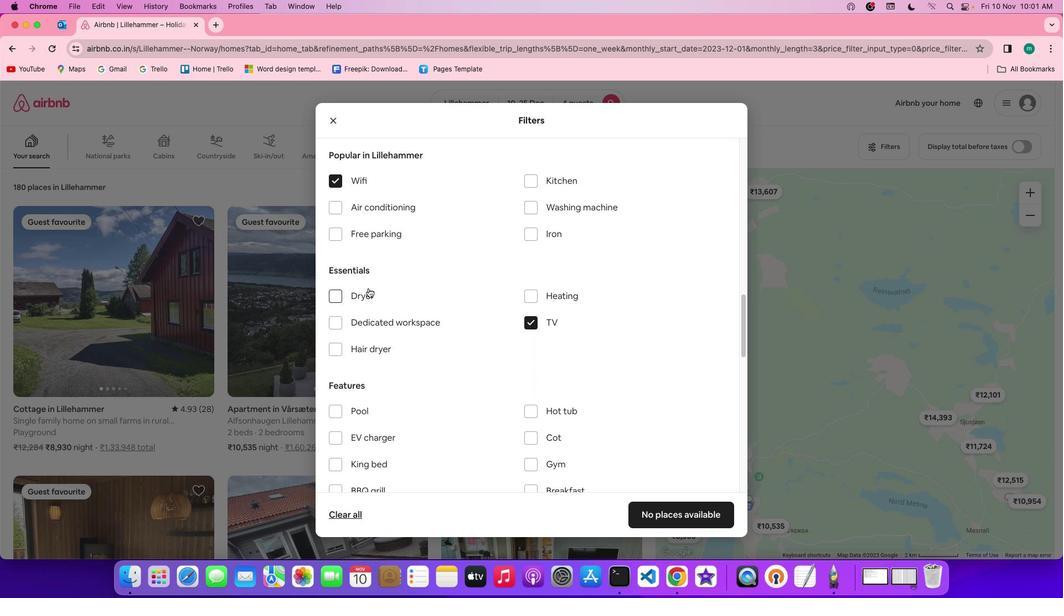 
Action: Mouse scrolled (627, 420) with delta (0, 0)
Screenshot: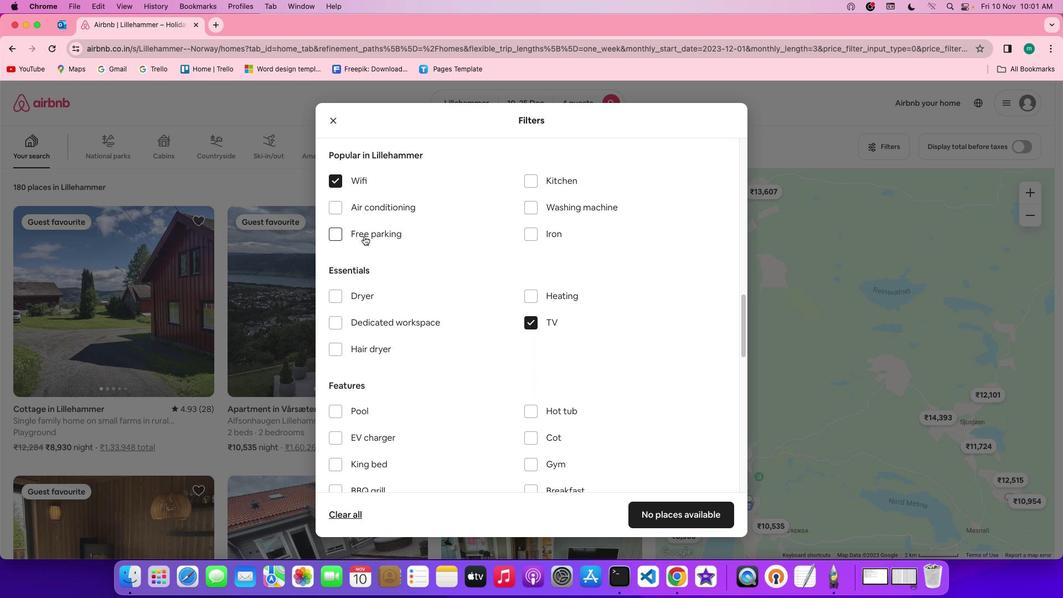 
Action: Mouse scrolled (627, 420) with delta (0, 0)
Screenshot: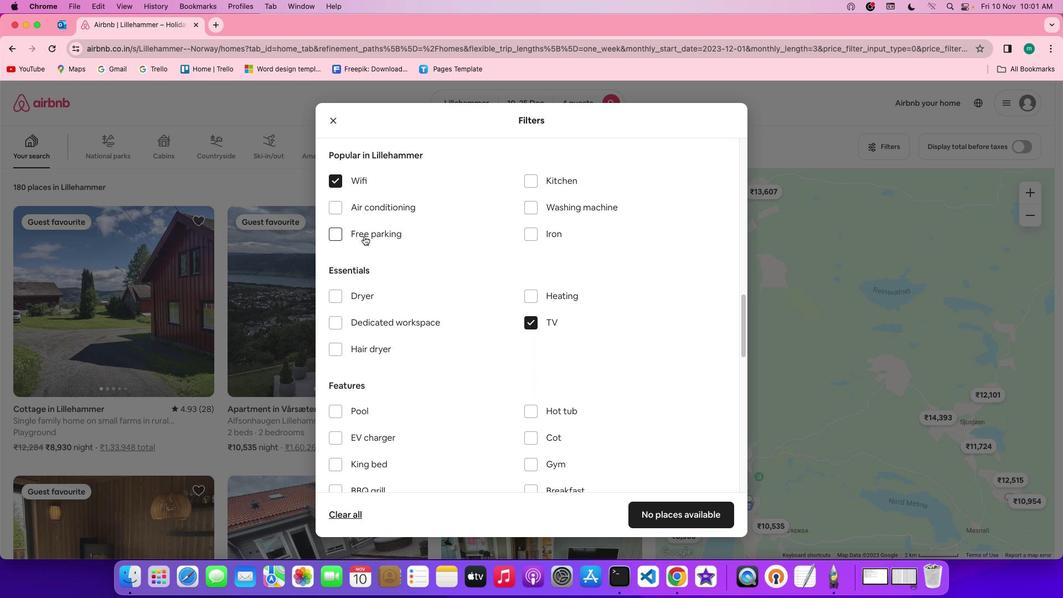 
Action: Mouse scrolled (627, 420) with delta (0, 0)
Screenshot: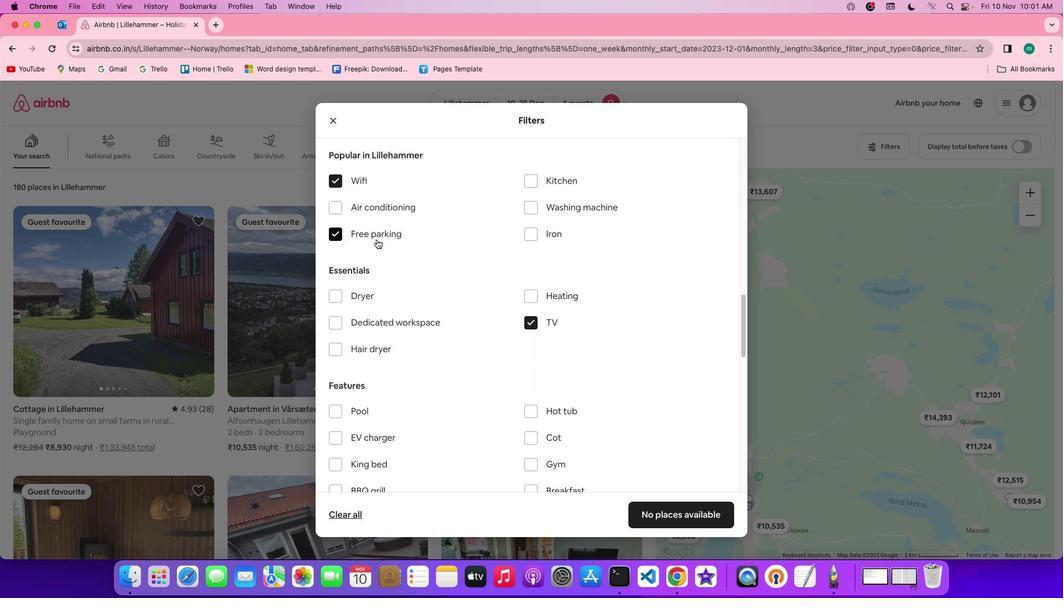 
Action: Mouse moved to (364, 236)
Screenshot: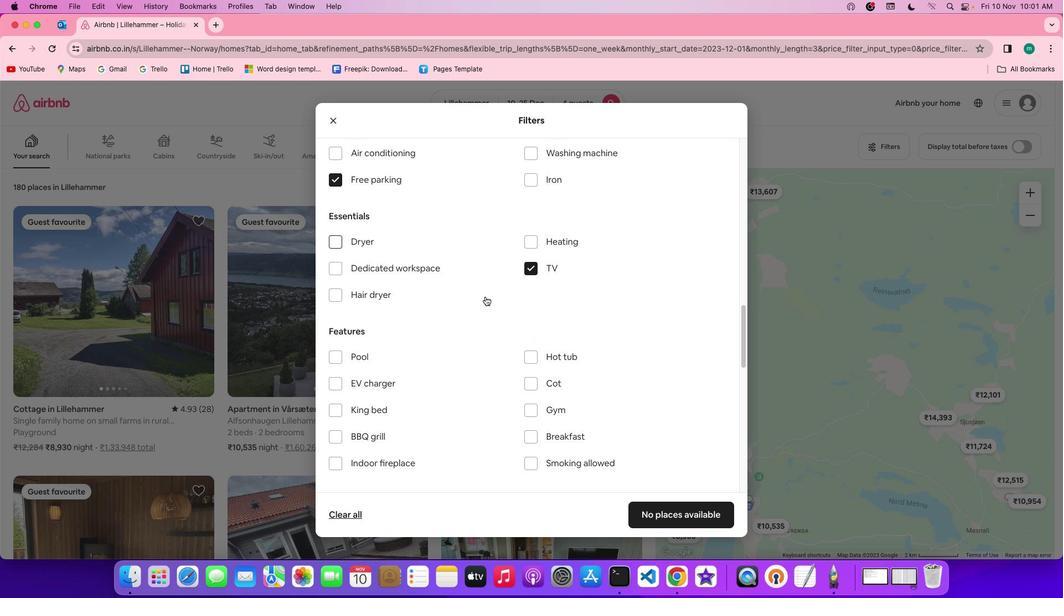 
Action: Mouse pressed left at (364, 236)
Screenshot: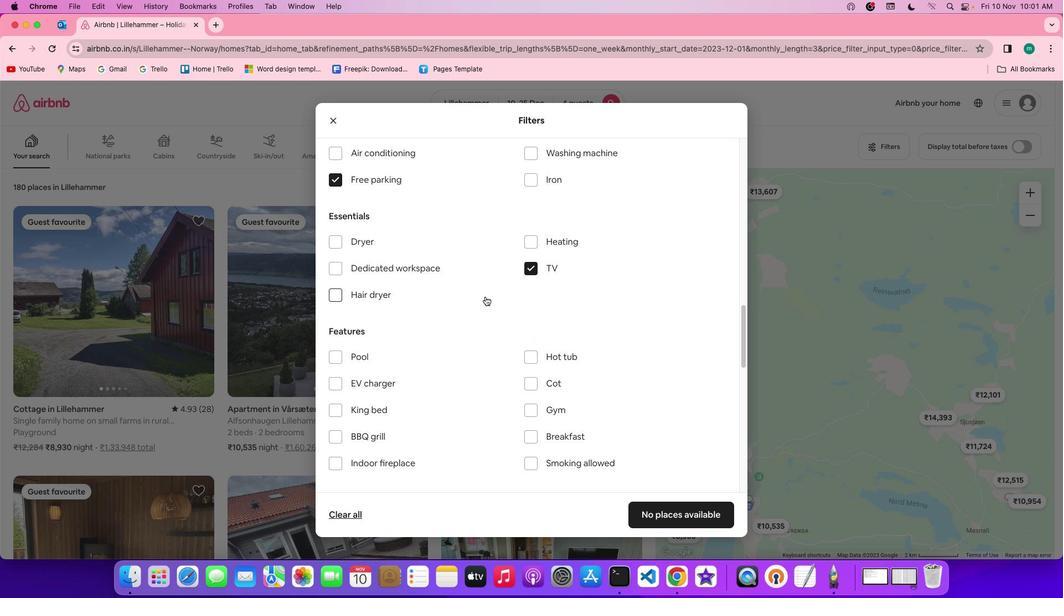 
Action: Mouse moved to (485, 296)
Screenshot: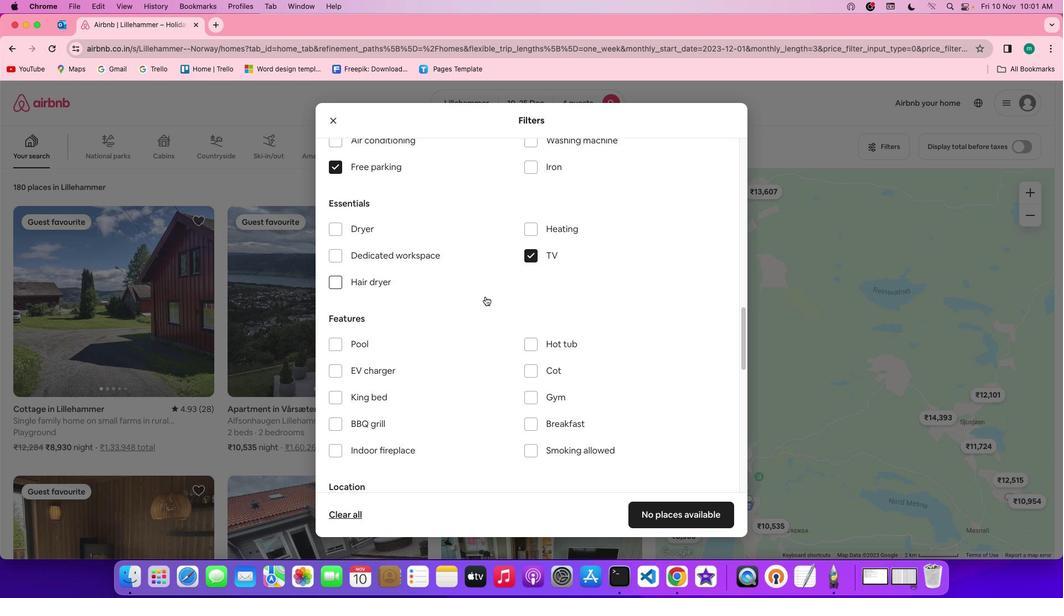 
Action: Mouse scrolled (485, 296) with delta (0, 0)
Screenshot: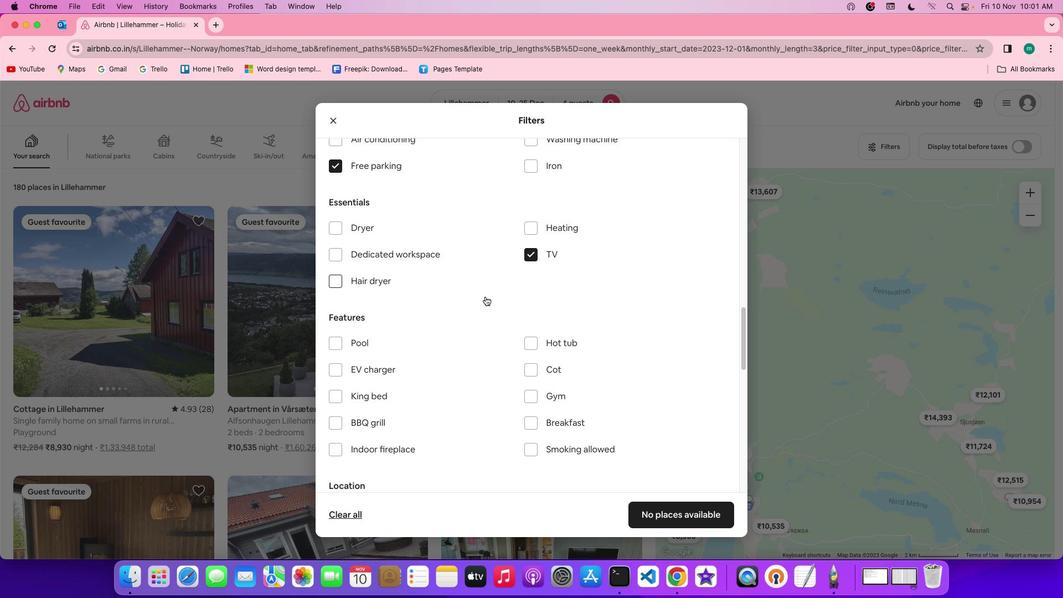 
Action: Mouse scrolled (485, 296) with delta (0, 0)
Screenshot: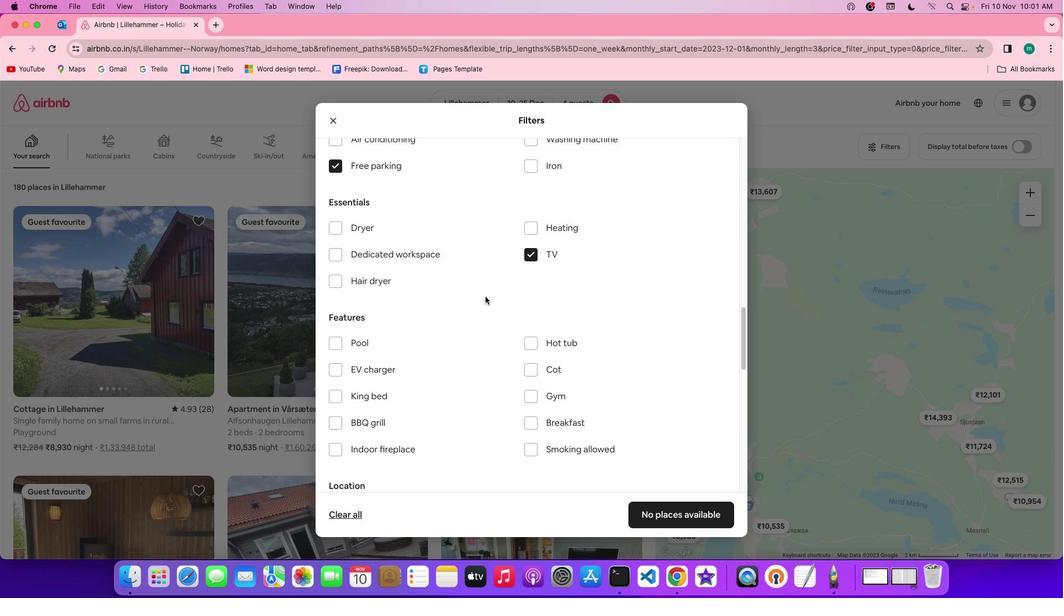
Action: Mouse scrolled (485, 296) with delta (0, 0)
Screenshot: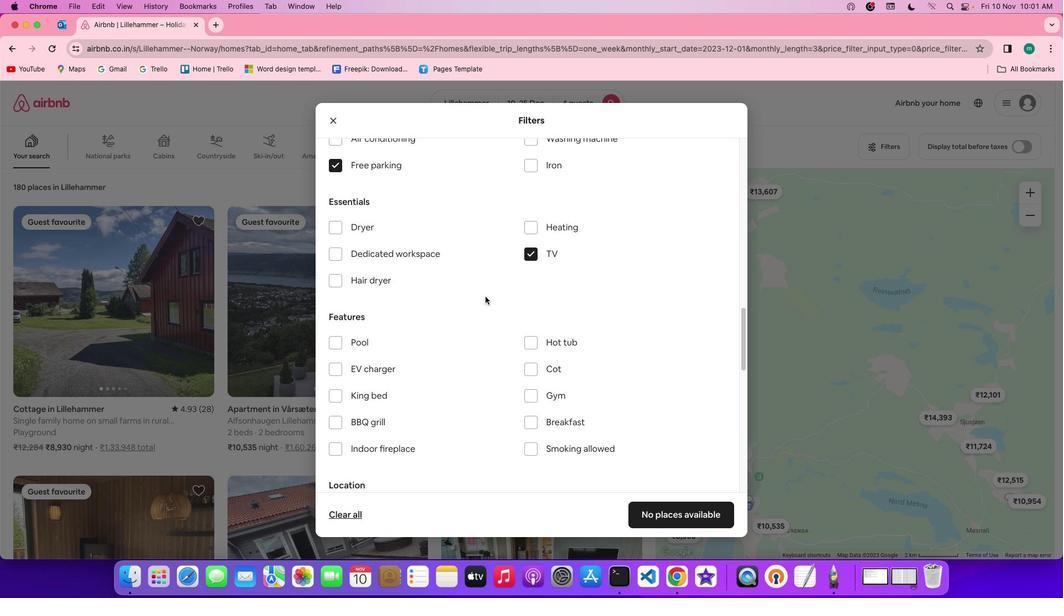 
Action: Mouse scrolled (485, 296) with delta (0, 0)
Screenshot: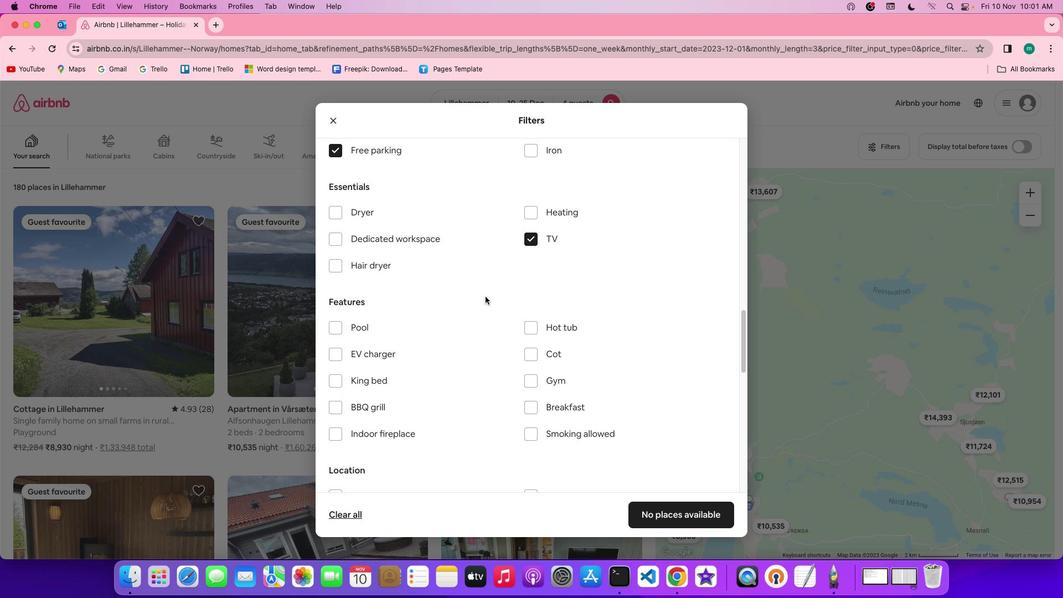 
Action: Mouse scrolled (485, 296) with delta (0, 0)
Screenshot: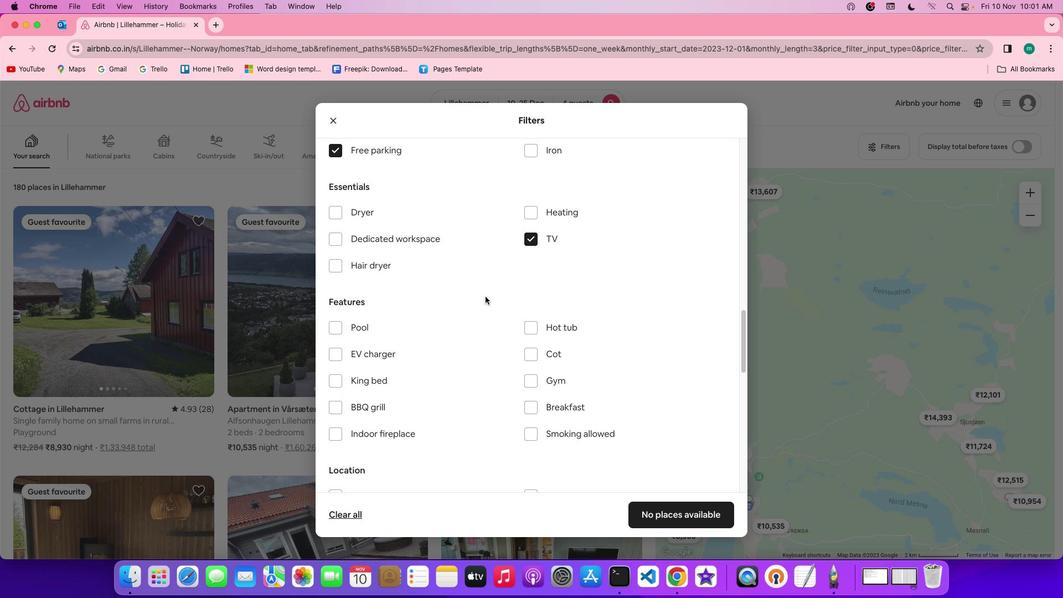 
Action: Mouse scrolled (485, 296) with delta (0, 0)
Screenshot: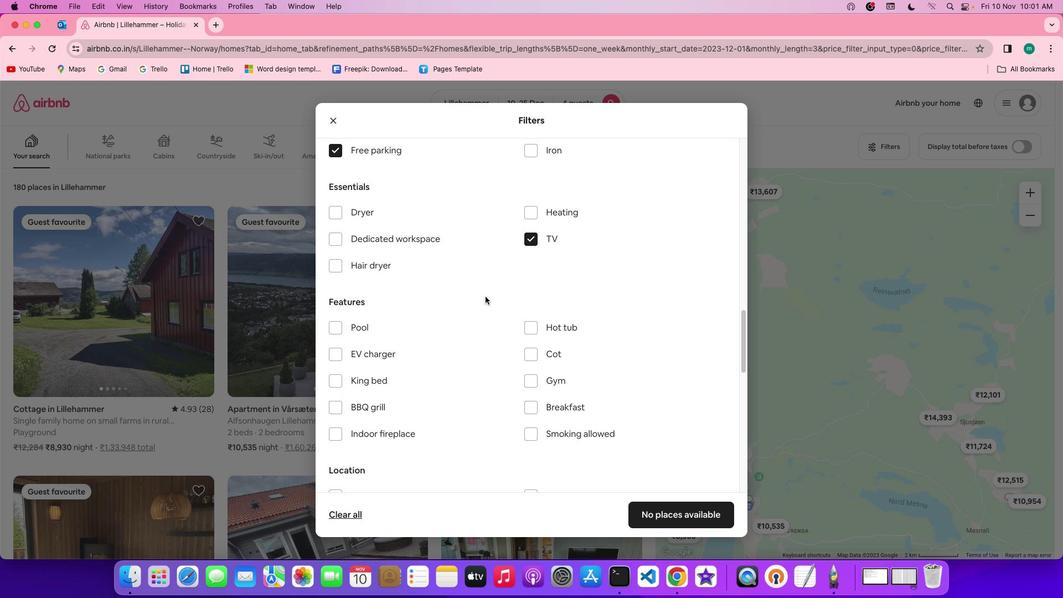 
Action: Mouse scrolled (485, 296) with delta (0, 0)
Screenshot: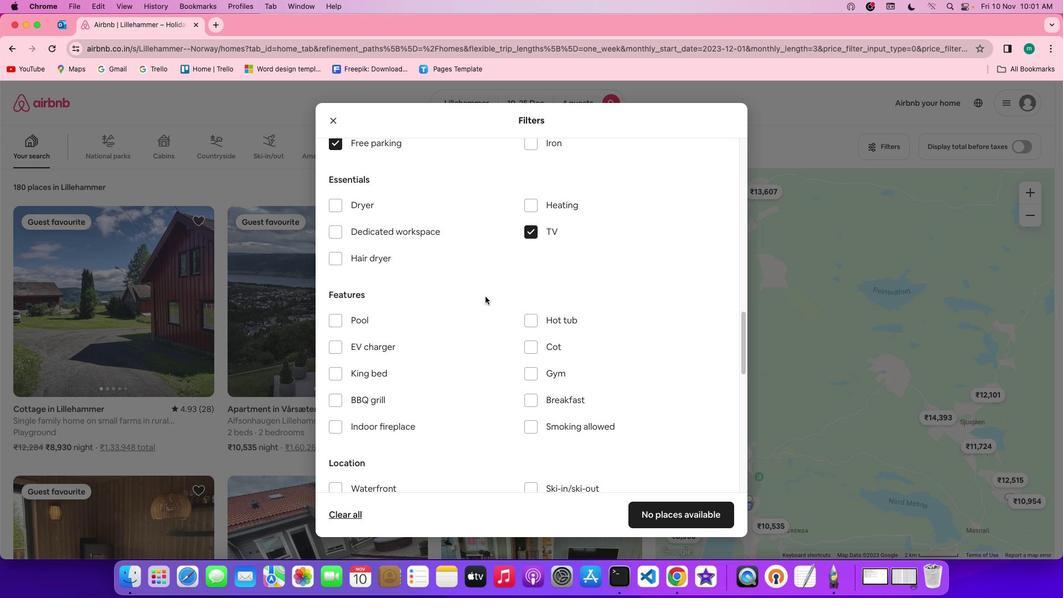 
Action: Mouse scrolled (485, 296) with delta (0, 0)
Screenshot: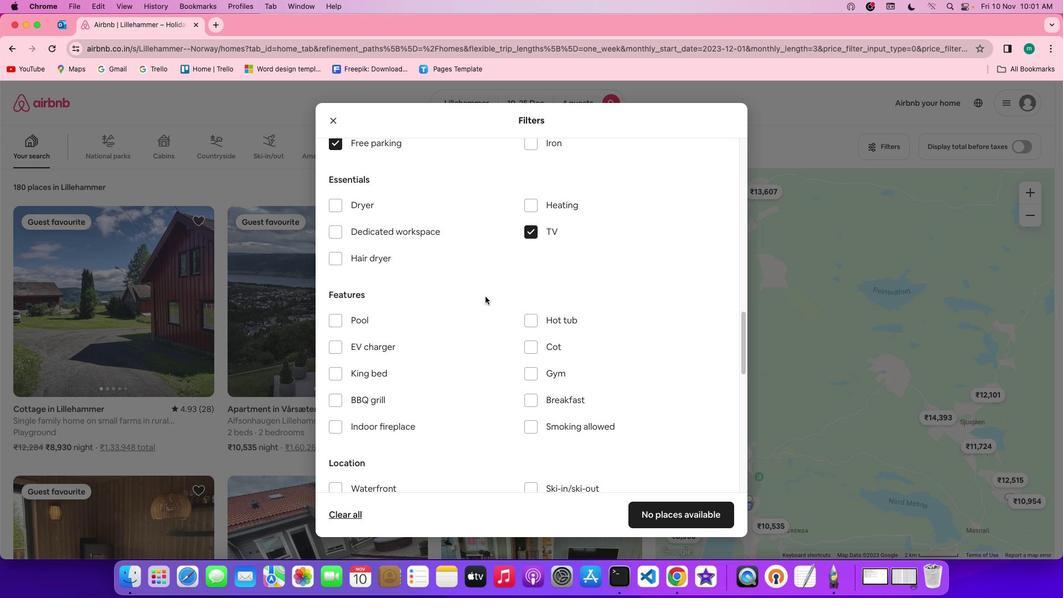 
Action: Mouse scrolled (485, 296) with delta (0, 0)
Screenshot: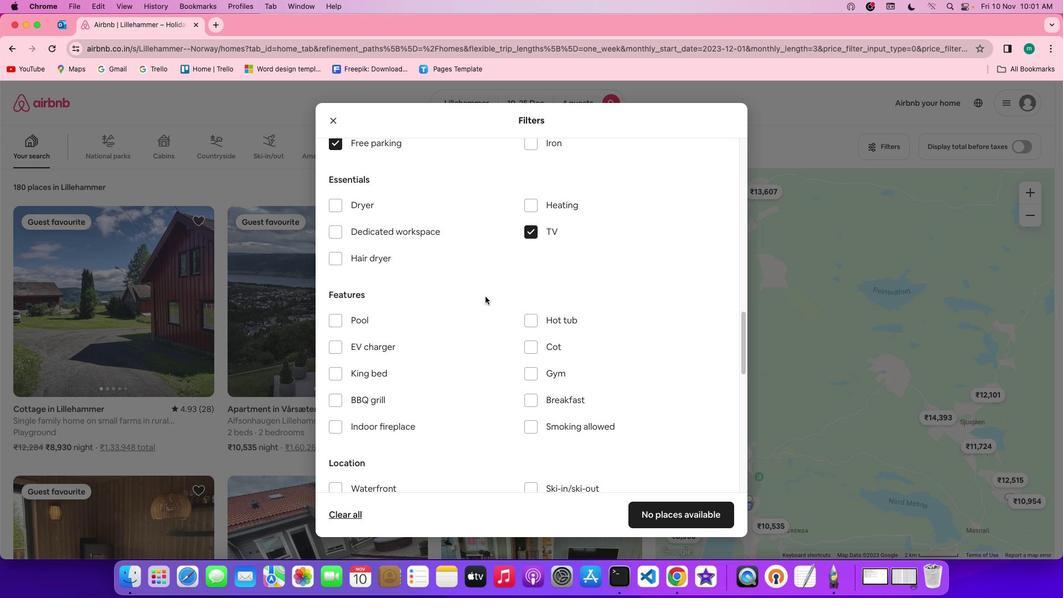 
Action: Mouse scrolled (485, 296) with delta (0, 0)
Screenshot: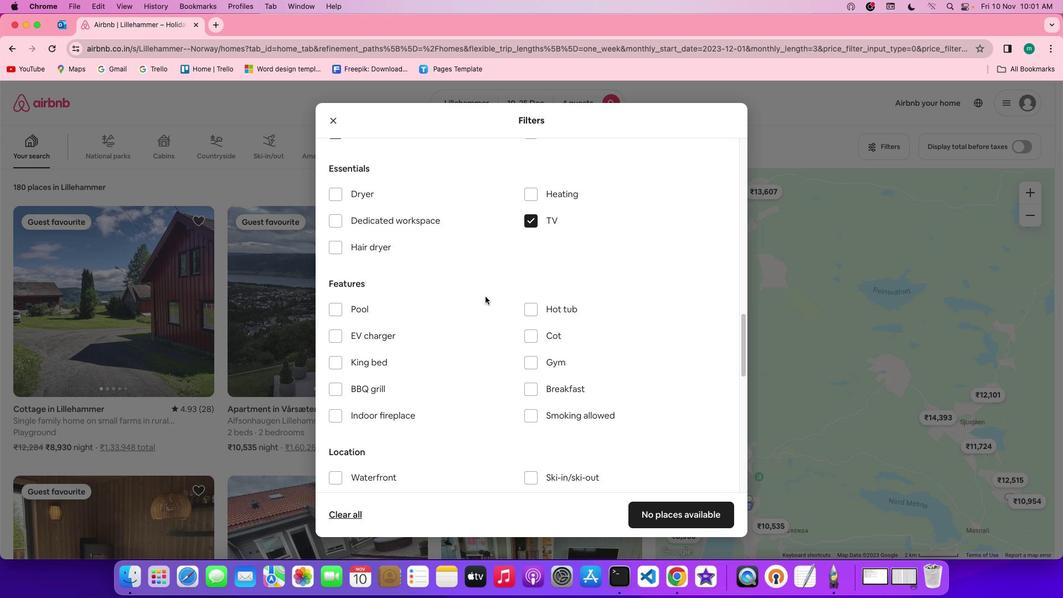 
Action: Mouse scrolled (485, 296) with delta (0, 0)
Screenshot: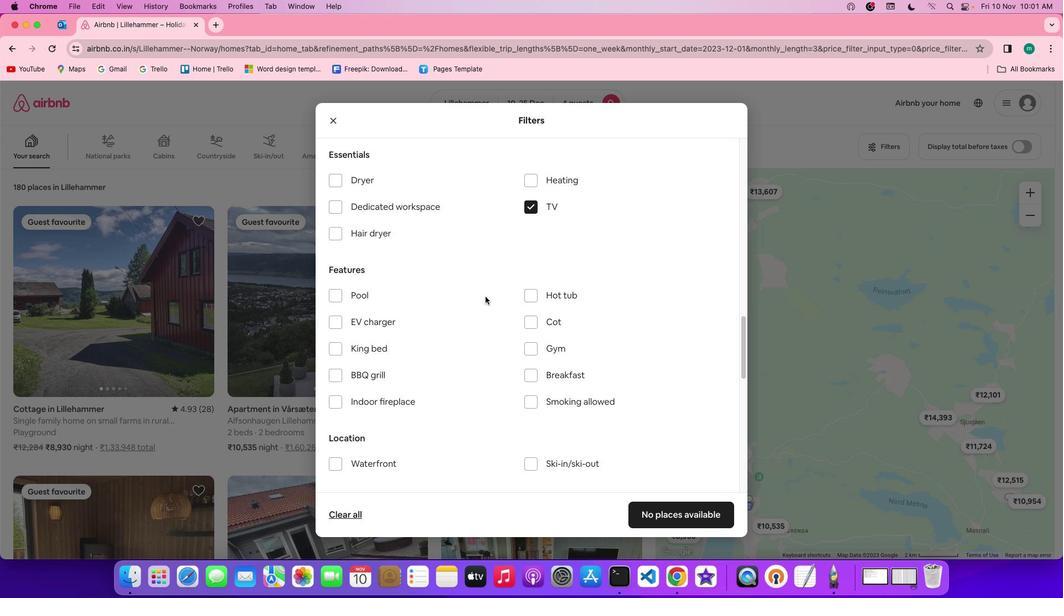 
Action: Mouse scrolled (485, 296) with delta (0, 0)
Screenshot: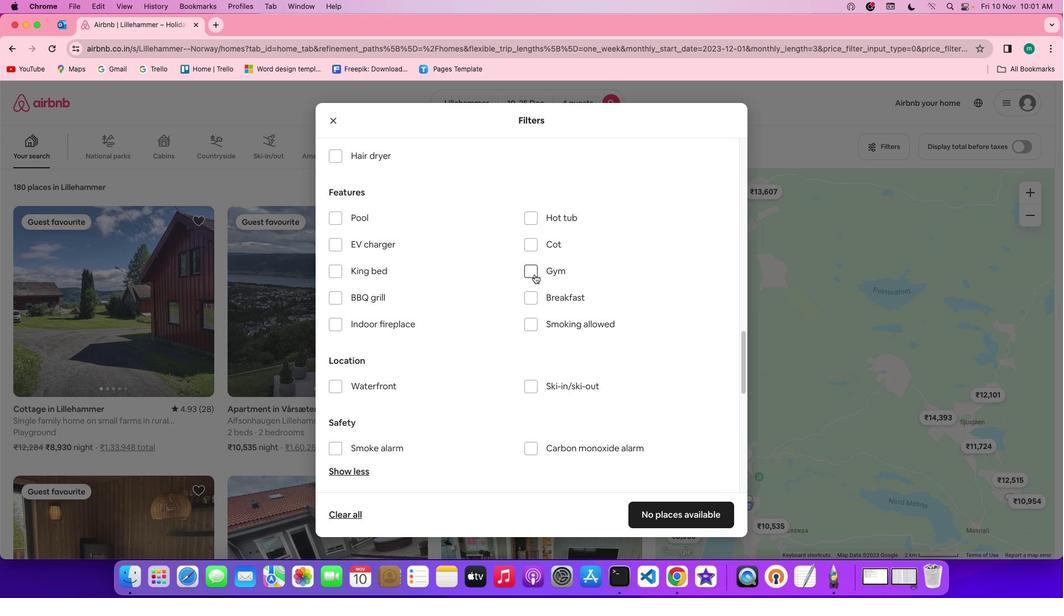 
Action: Mouse scrolled (485, 296) with delta (0, 0)
Screenshot: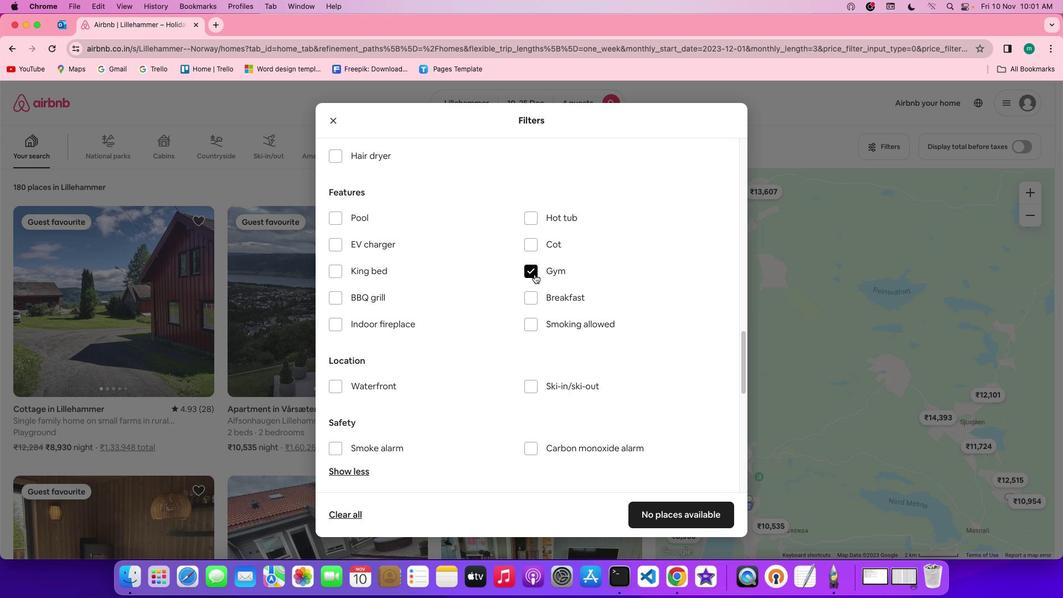 
Action: Mouse scrolled (485, 296) with delta (0, 0)
Screenshot: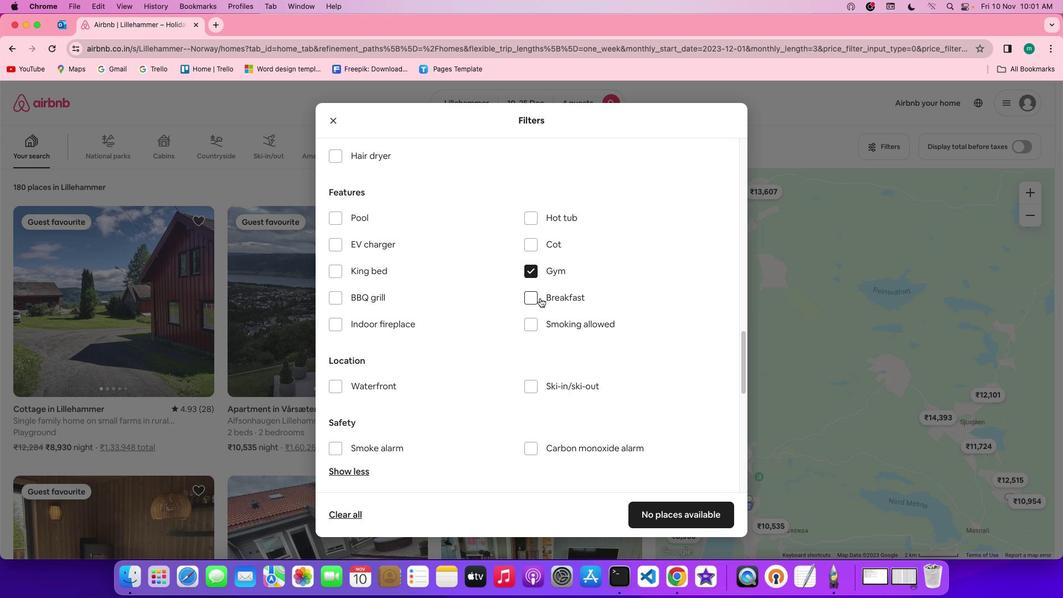 
Action: Mouse scrolled (485, 296) with delta (0, 0)
Screenshot: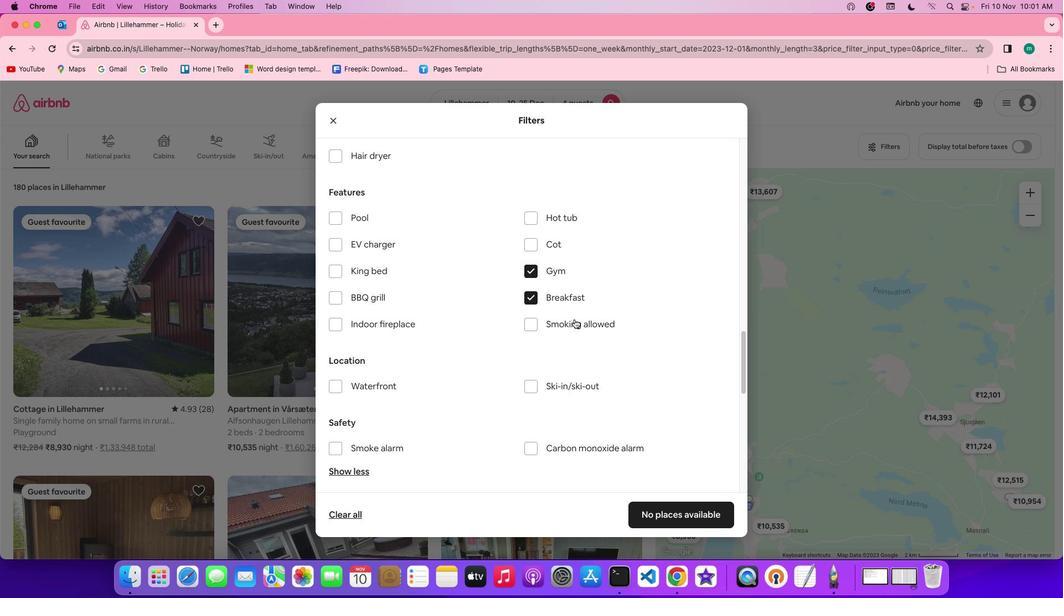 
Action: Mouse scrolled (485, 296) with delta (0, 0)
Screenshot: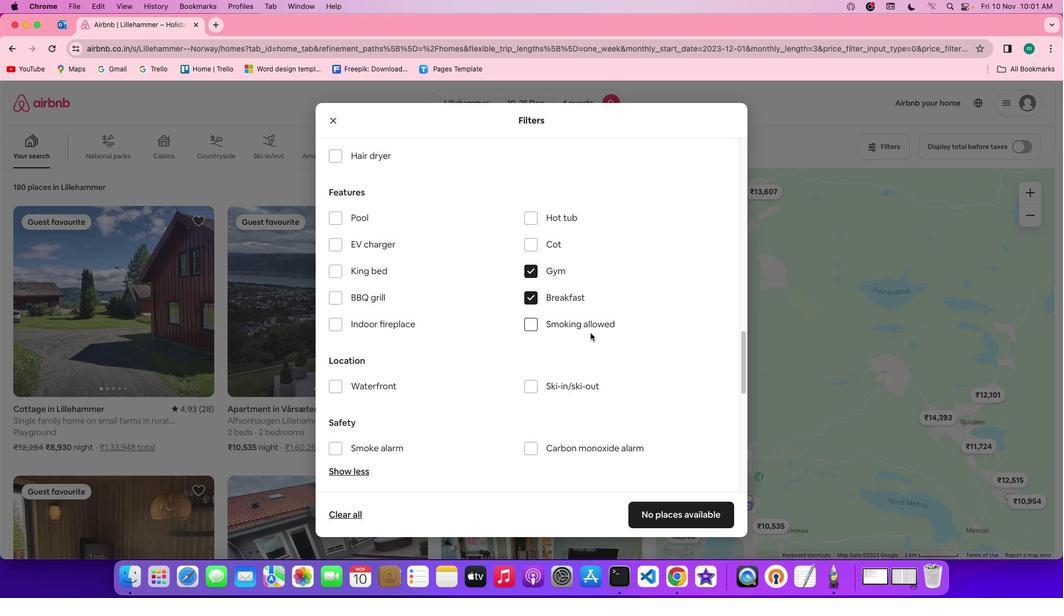 
Action: Mouse scrolled (485, 296) with delta (0, -1)
Screenshot: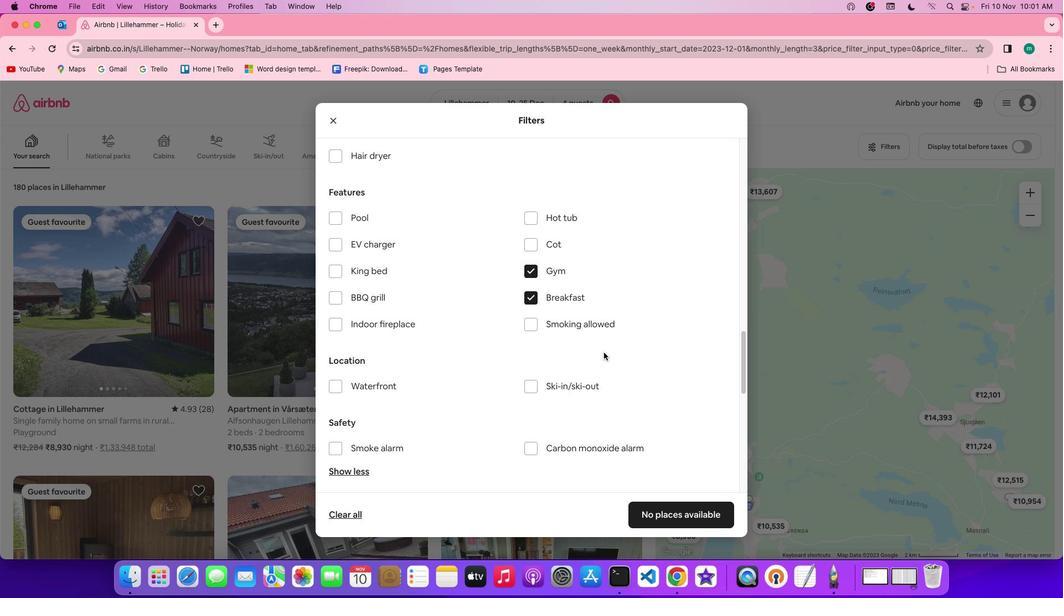 
Action: Mouse moved to (534, 274)
Screenshot: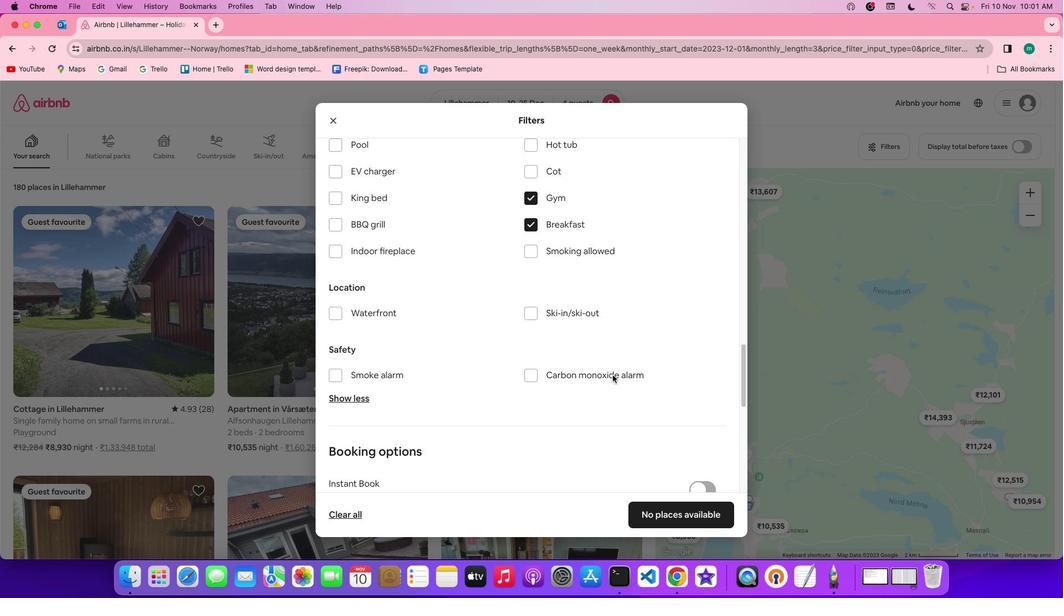 
Action: Mouse pressed left at (534, 274)
Screenshot: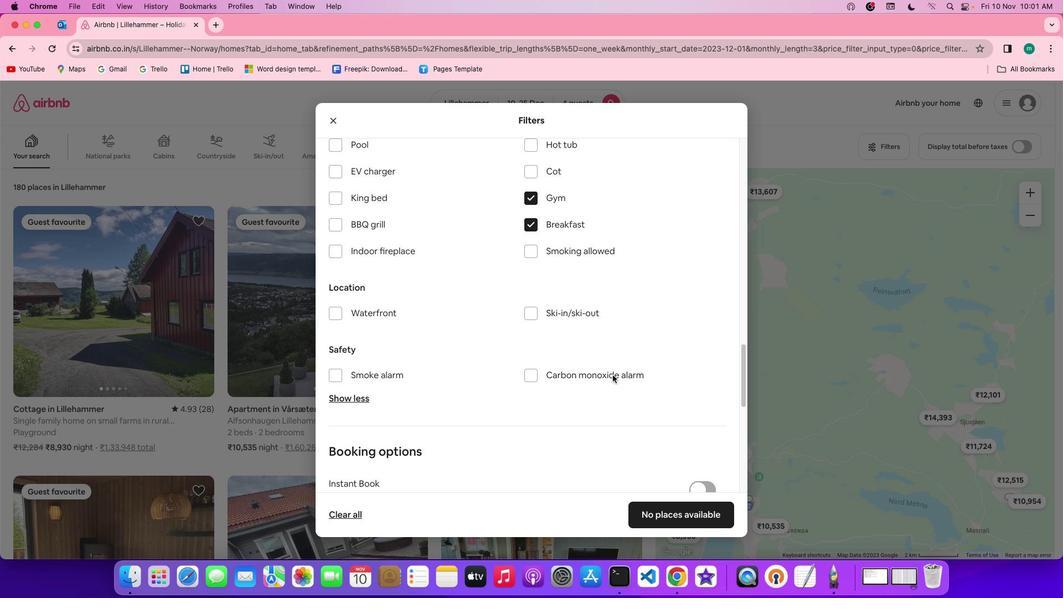 
Action: Mouse moved to (539, 298)
Screenshot: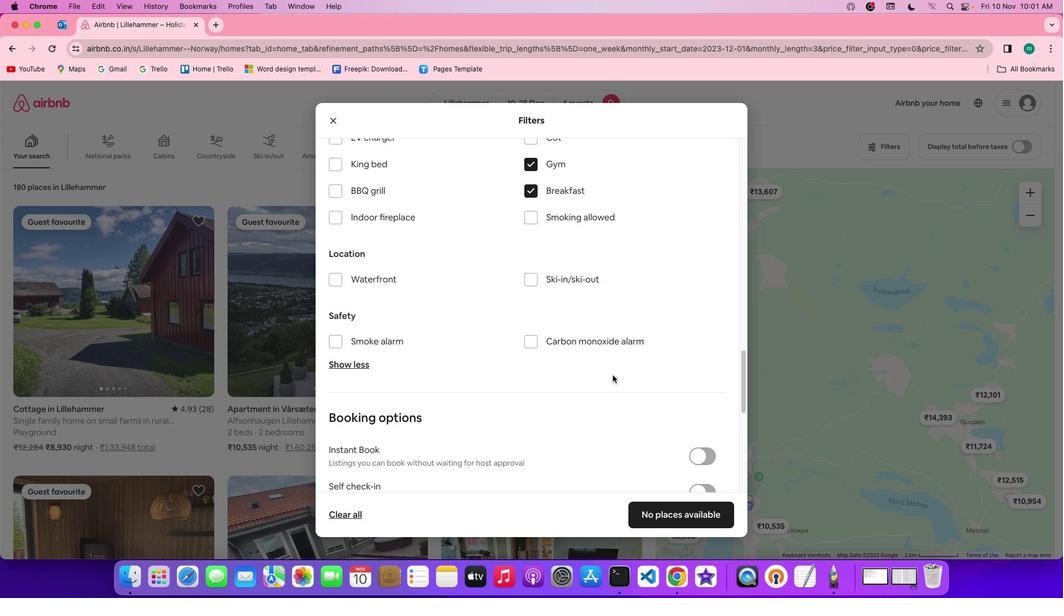 
Action: Mouse pressed left at (539, 298)
Screenshot: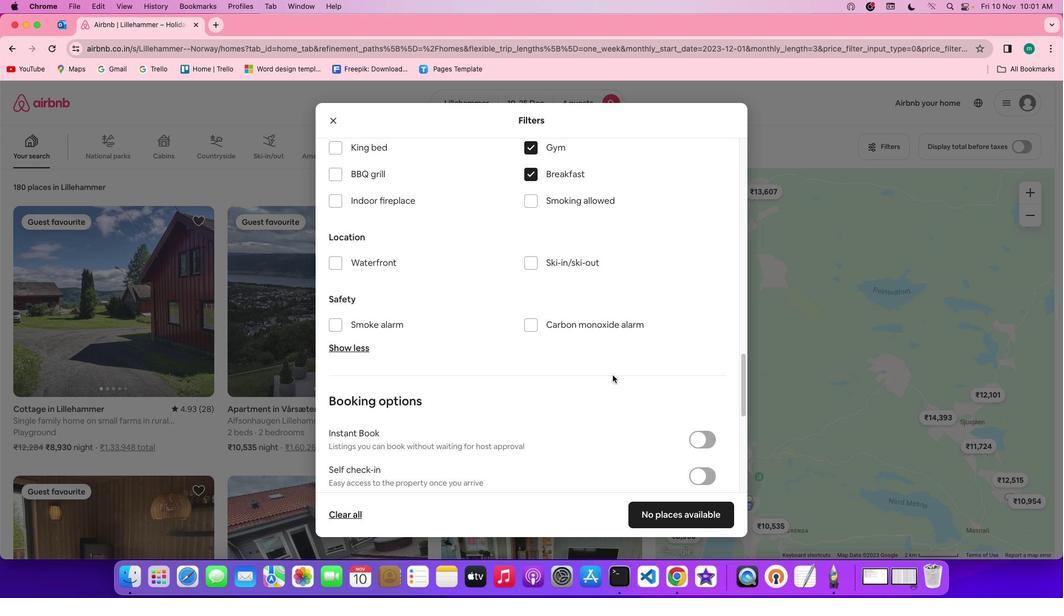 
Action: Mouse moved to (612, 375)
Screenshot: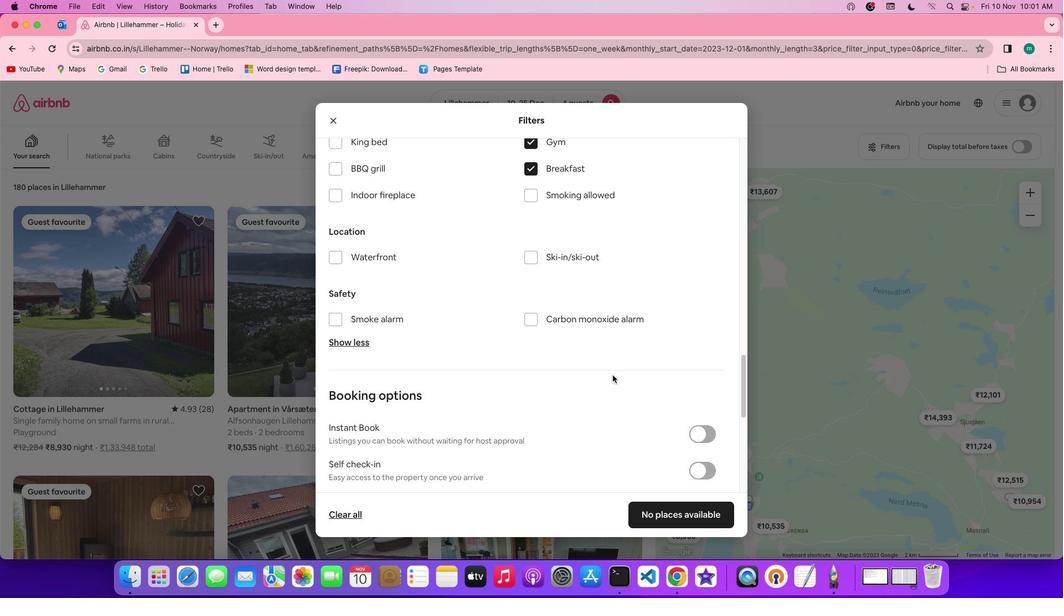 
Action: Mouse scrolled (612, 375) with delta (0, 0)
Screenshot: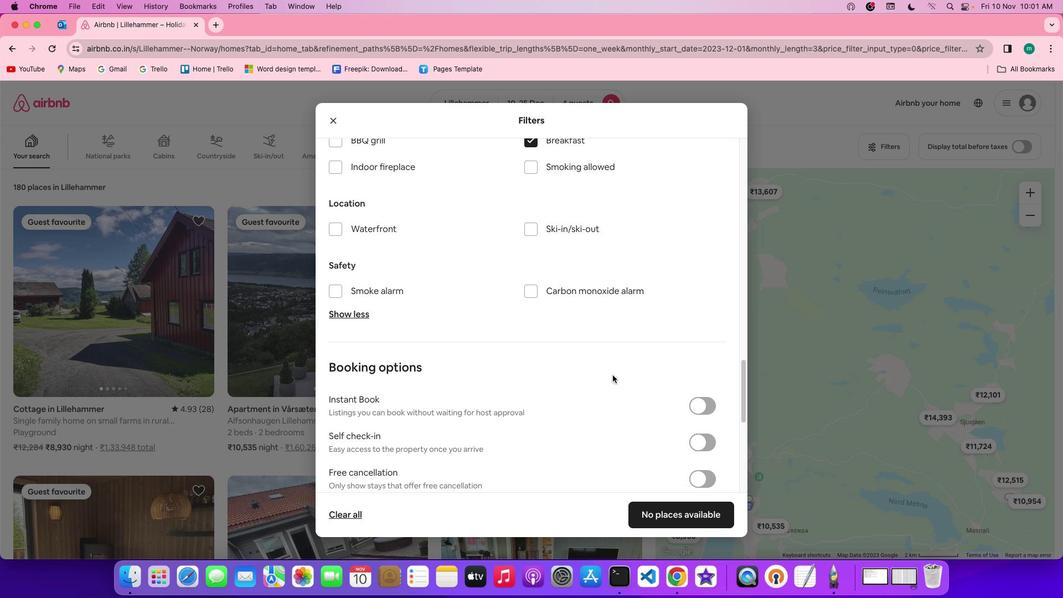 
Action: Mouse scrolled (612, 375) with delta (0, 0)
Screenshot: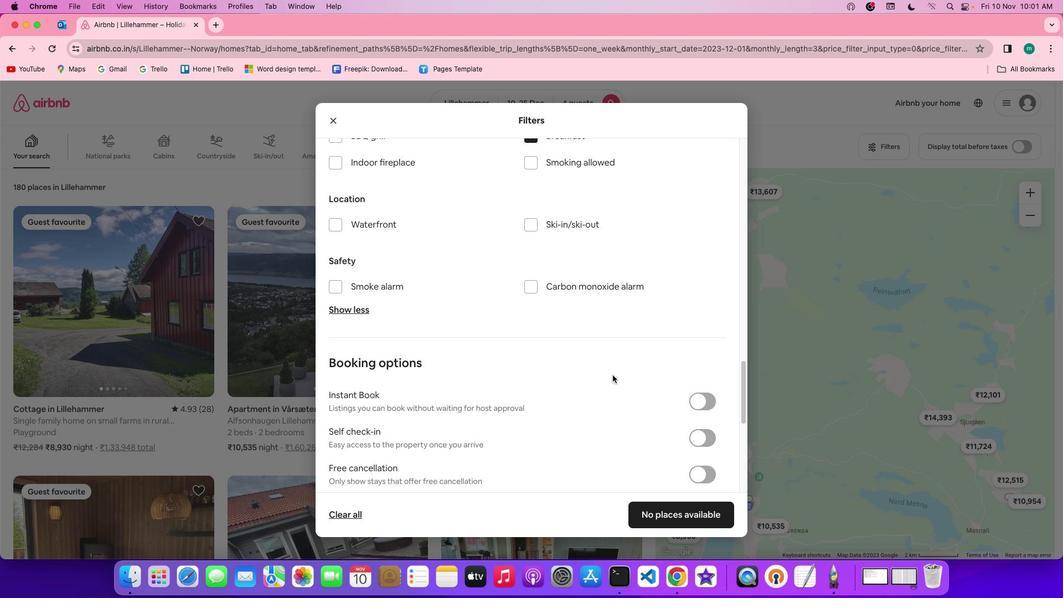 
Action: Mouse scrolled (612, 375) with delta (0, -1)
Screenshot: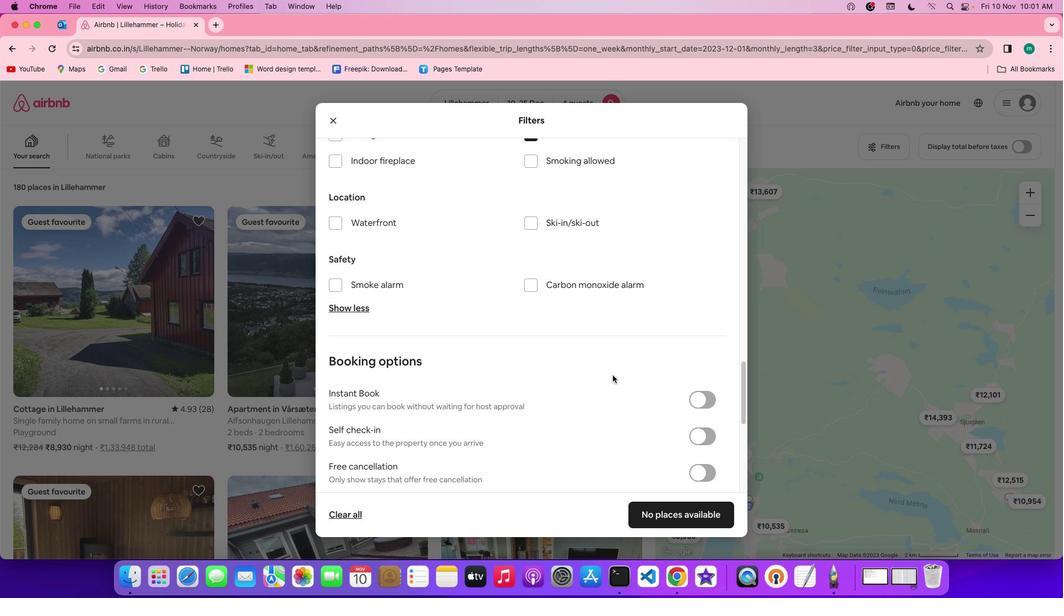 
Action: Mouse scrolled (612, 375) with delta (0, 0)
Screenshot: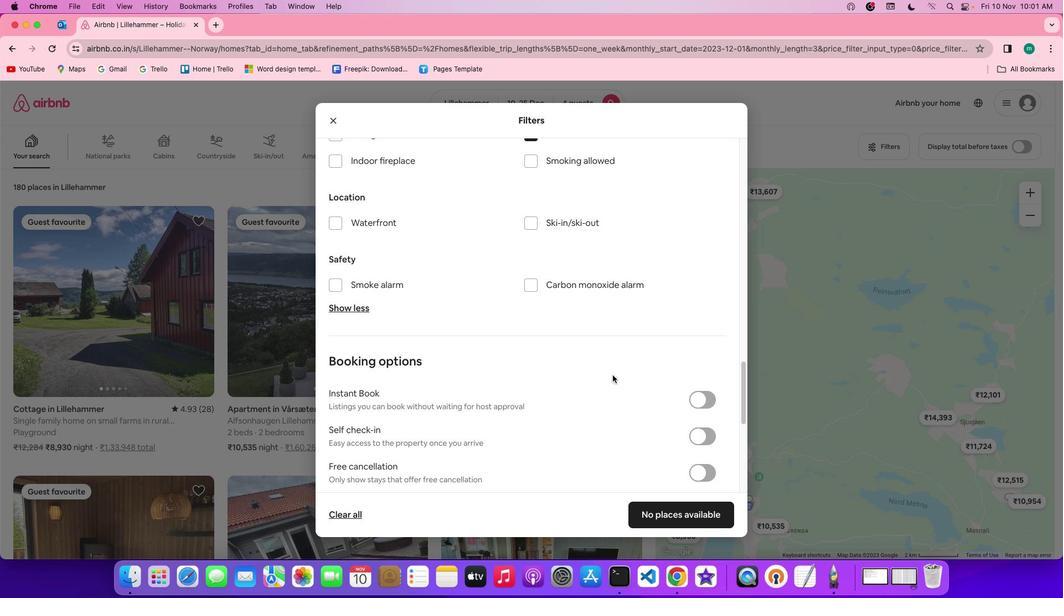 
Action: Mouse scrolled (612, 375) with delta (0, 0)
Screenshot: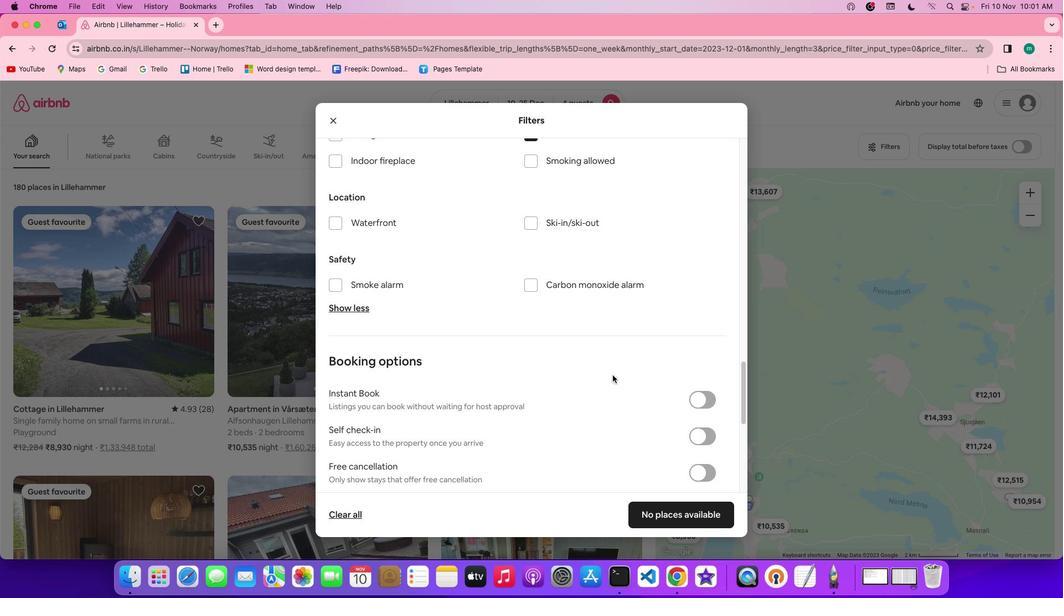 
Action: Mouse scrolled (612, 375) with delta (0, 0)
Screenshot: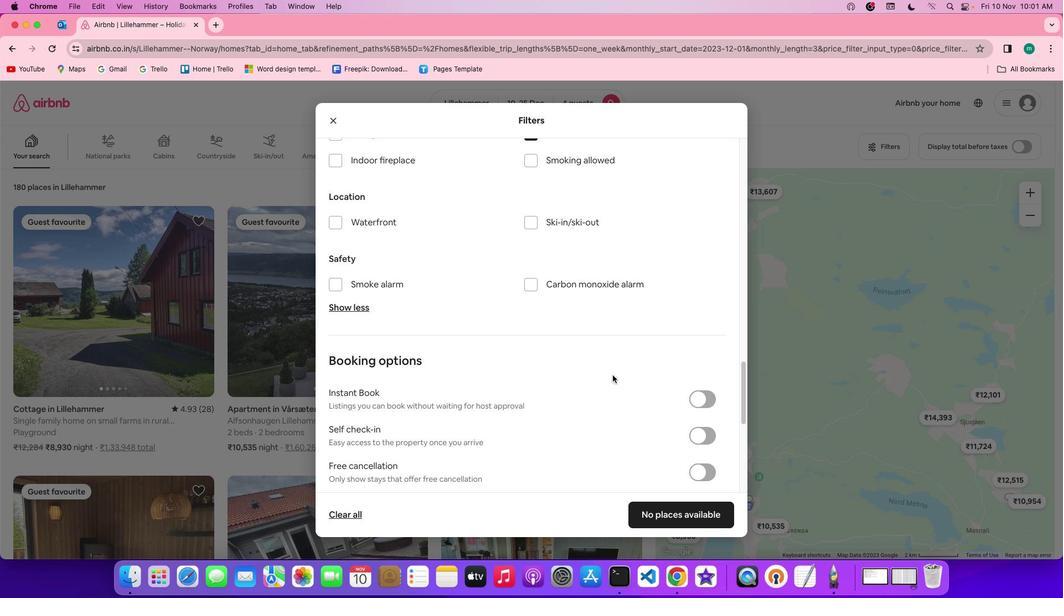 
Action: Mouse scrolled (612, 375) with delta (0, 0)
Screenshot: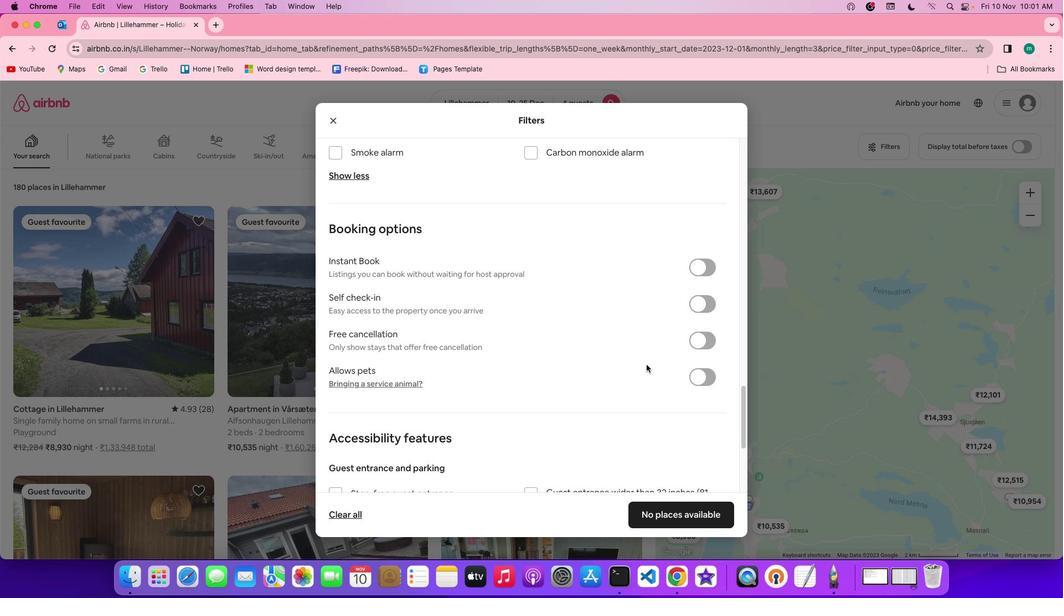 
Action: Mouse scrolled (612, 375) with delta (0, 0)
Screenshot: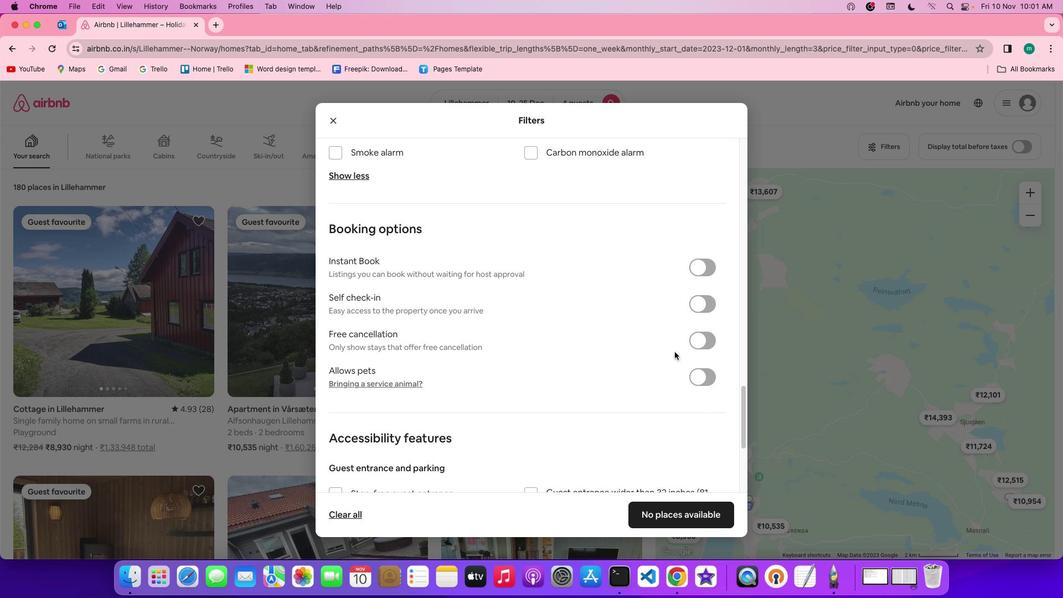 
Action: Mouse scrolled (612, 375) with delta (0, 0)
Screenshot: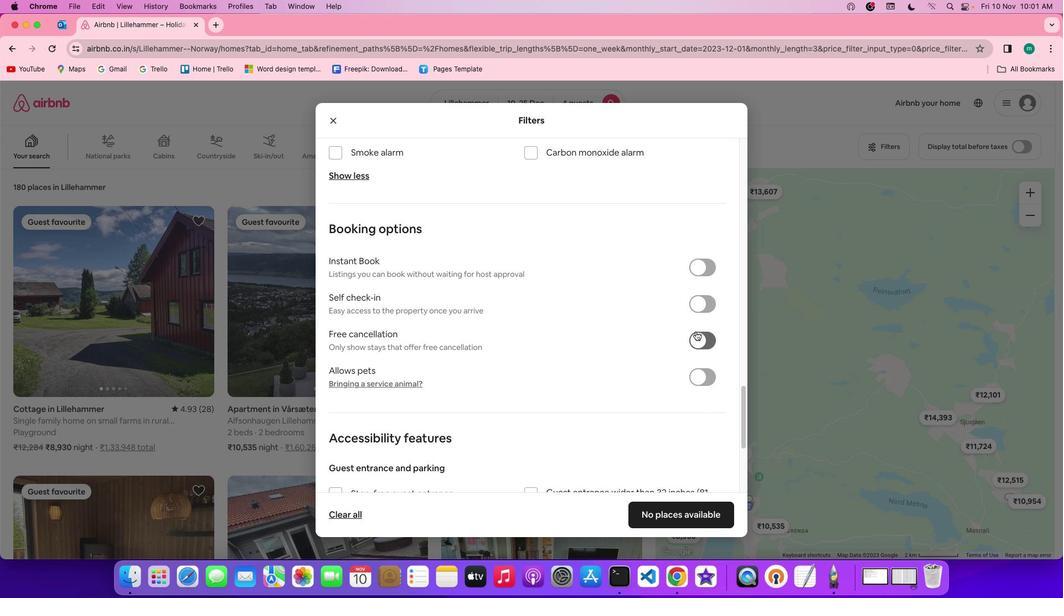 
Action: Mouse scrolled (612, 375) with delta (0, 0)
Screenshot: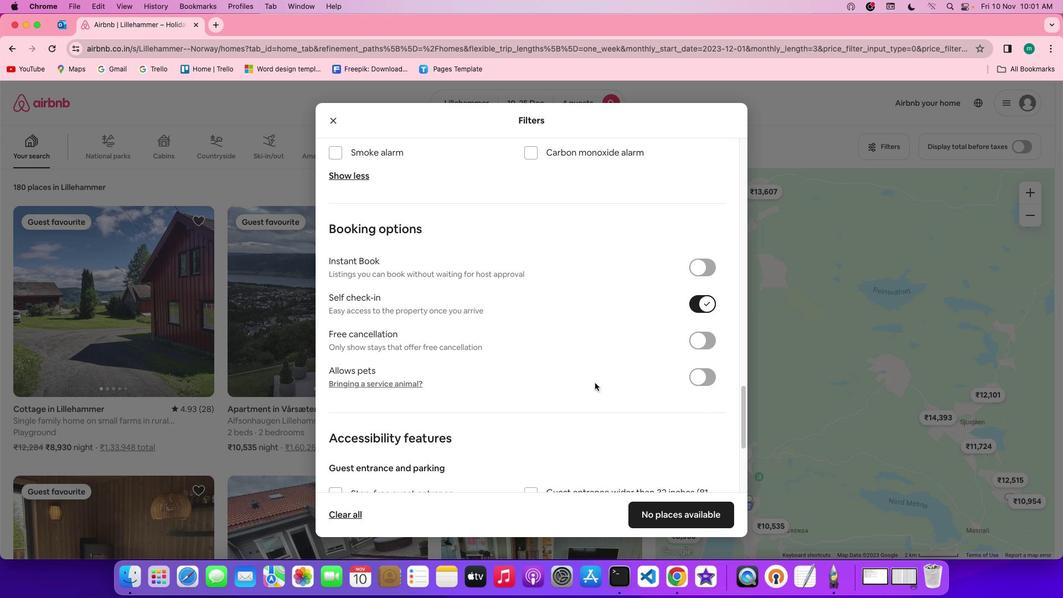 
Action: Mouse scrolled (612, 375) with delta (0, 0)
Screenshot: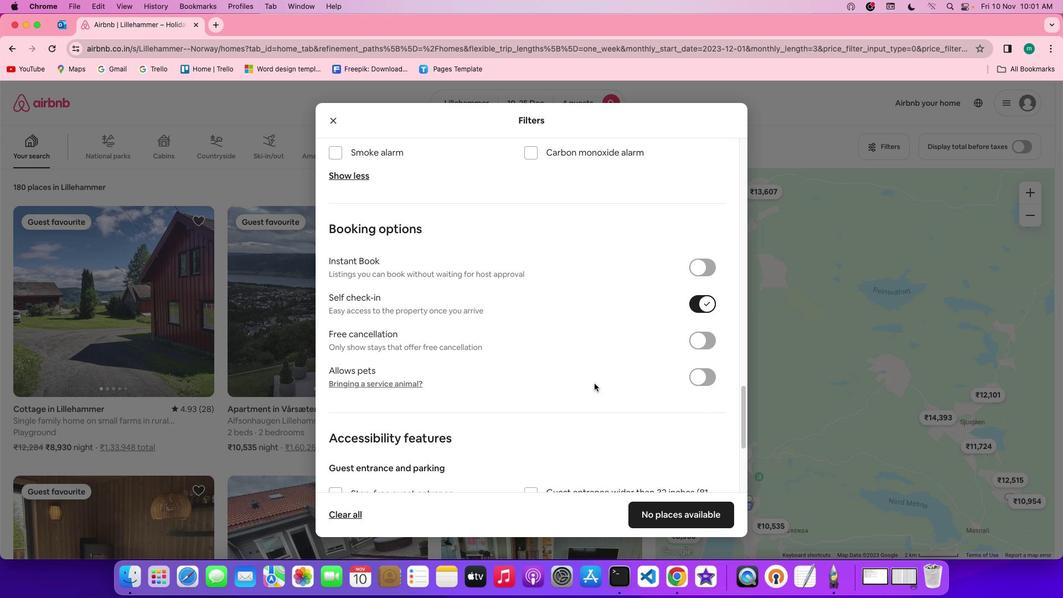 
Action: Mouse scrolled (612, 375) with delta (0, -1)
Screenshot: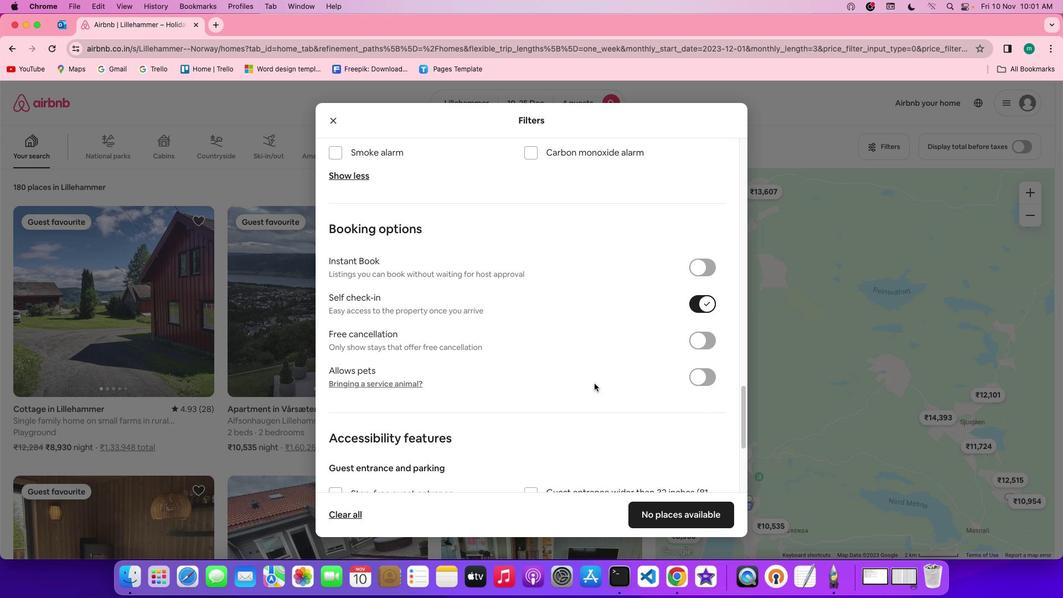 
Action: Mouse scrolled (612, 375) with delta (0, -1)
Screenshot: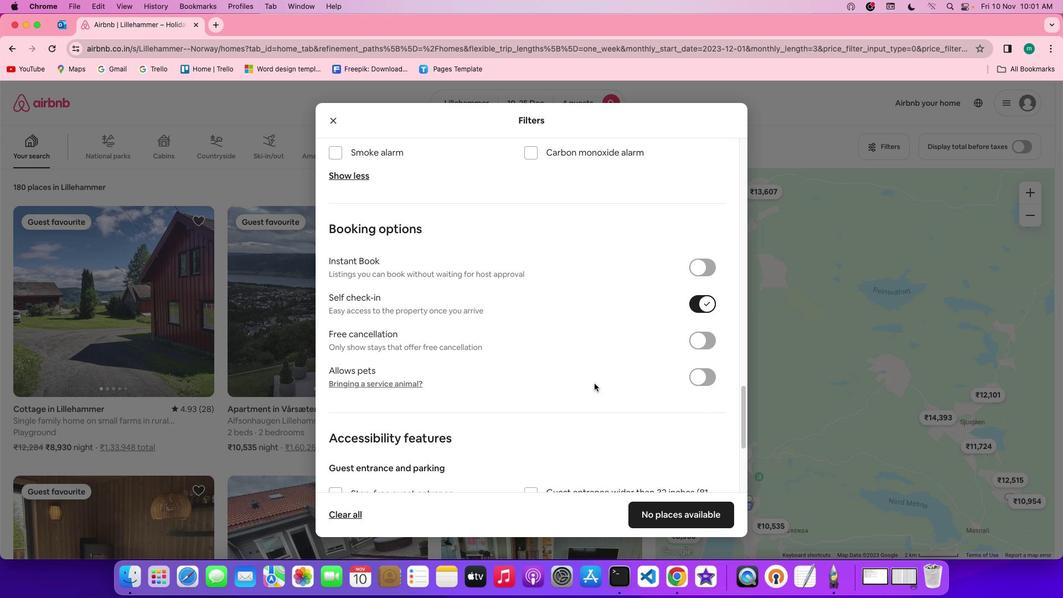
Action: Mouse moved to (706, 302)
Screenshot: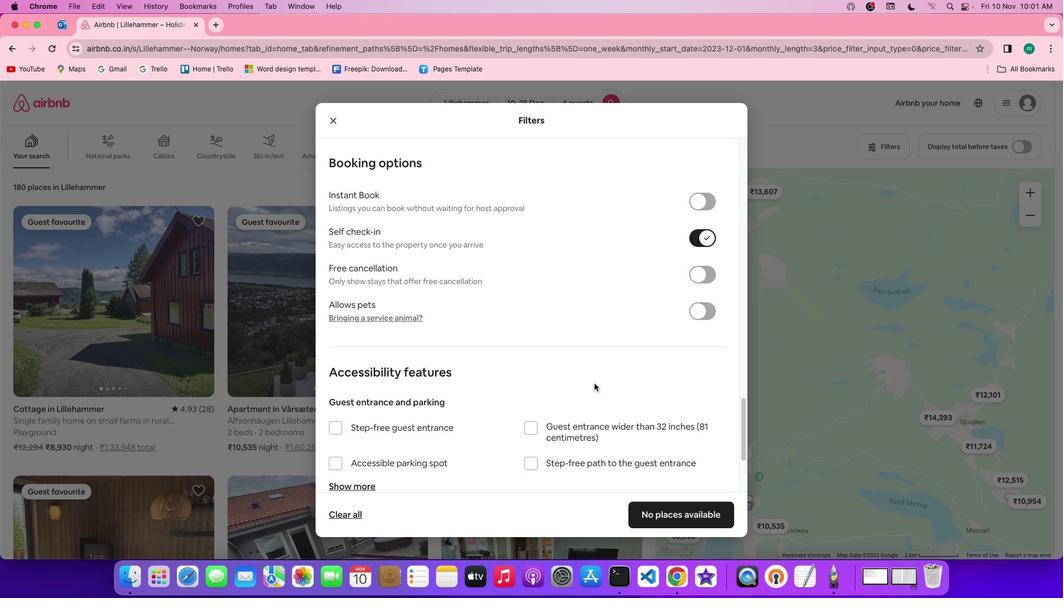 
Action: Mouse pressed left at (706, 302)
Screenshot: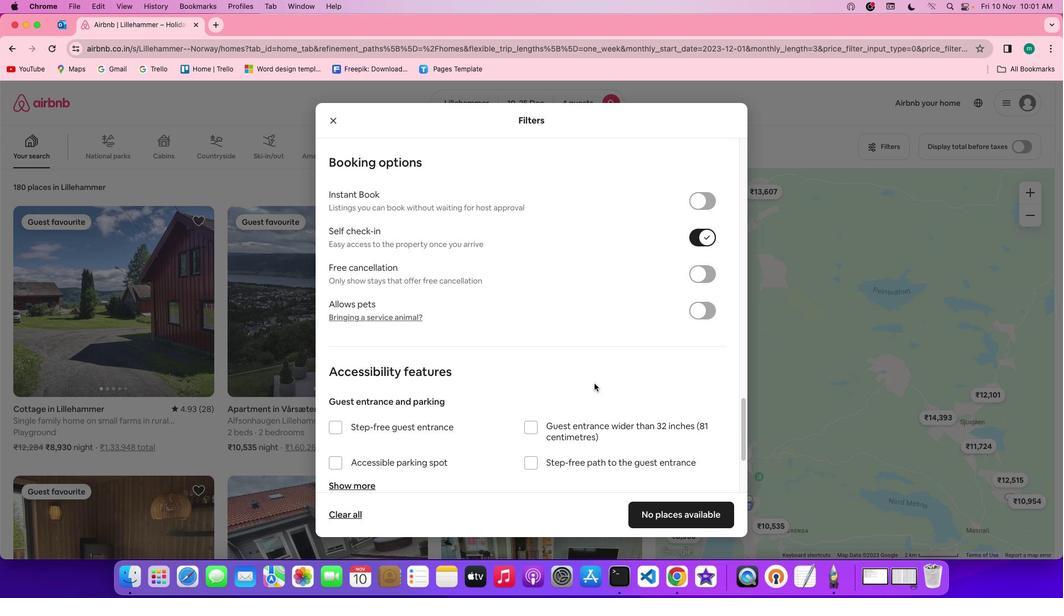 
Action: Mouse moved to (594, 383)
Screenshot: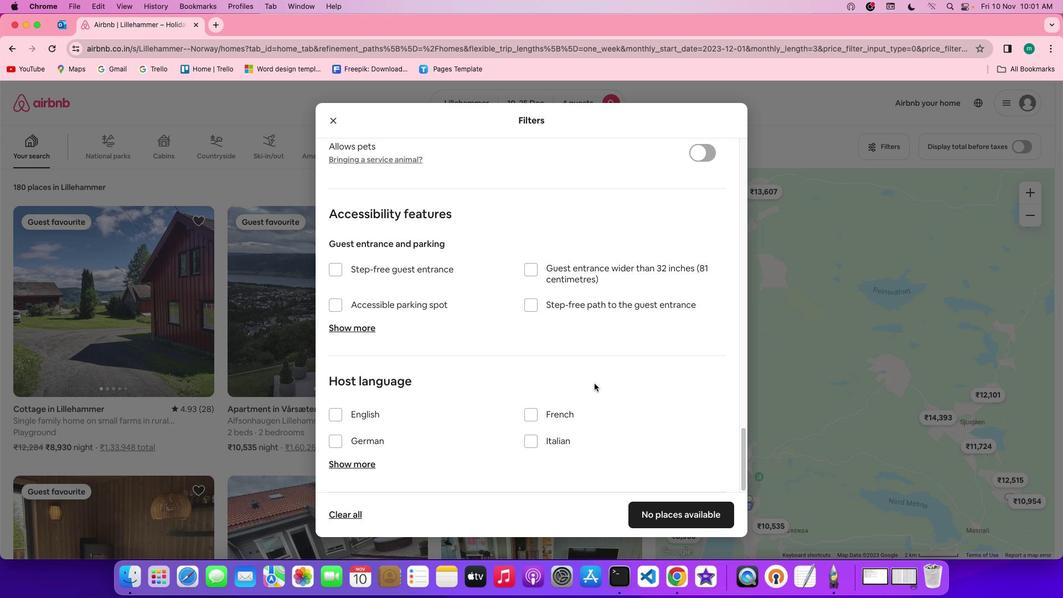 
Action: Mouse scrolled (594, 383) with delta (0, 0)
Screenshot: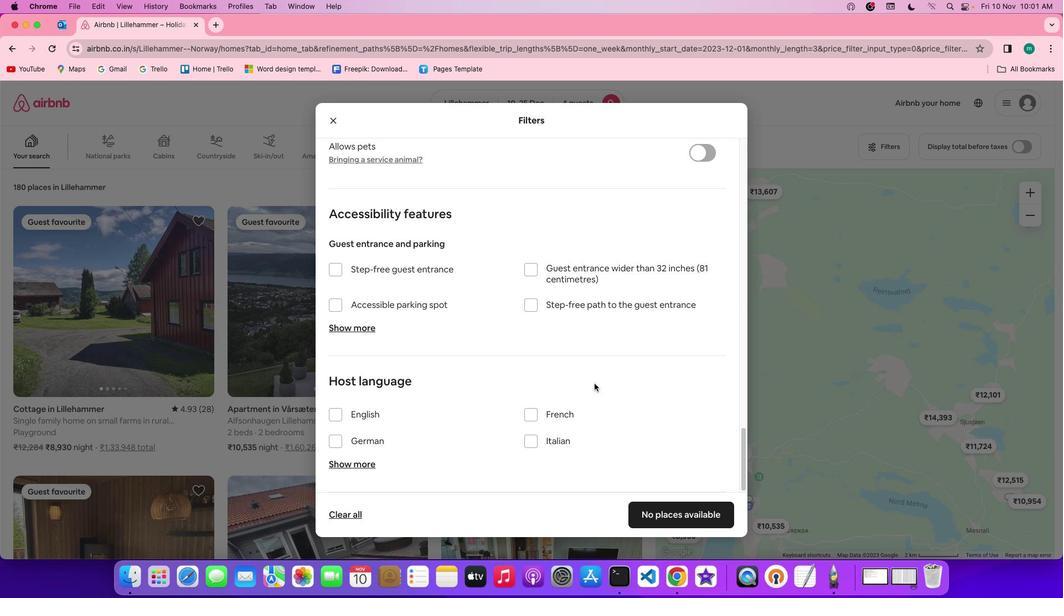 
Action: Mouse scrolled (594, 383) with delta (0, 0)
Screenshot: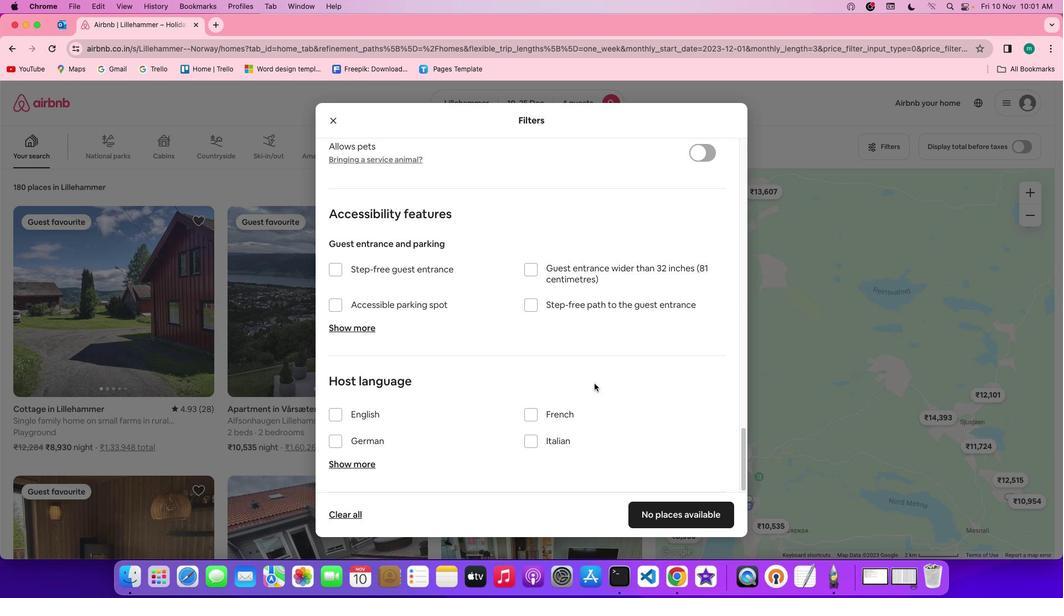 
Action: Mouse scrolled (594, 383) with delta (0, -1)
Screenshot: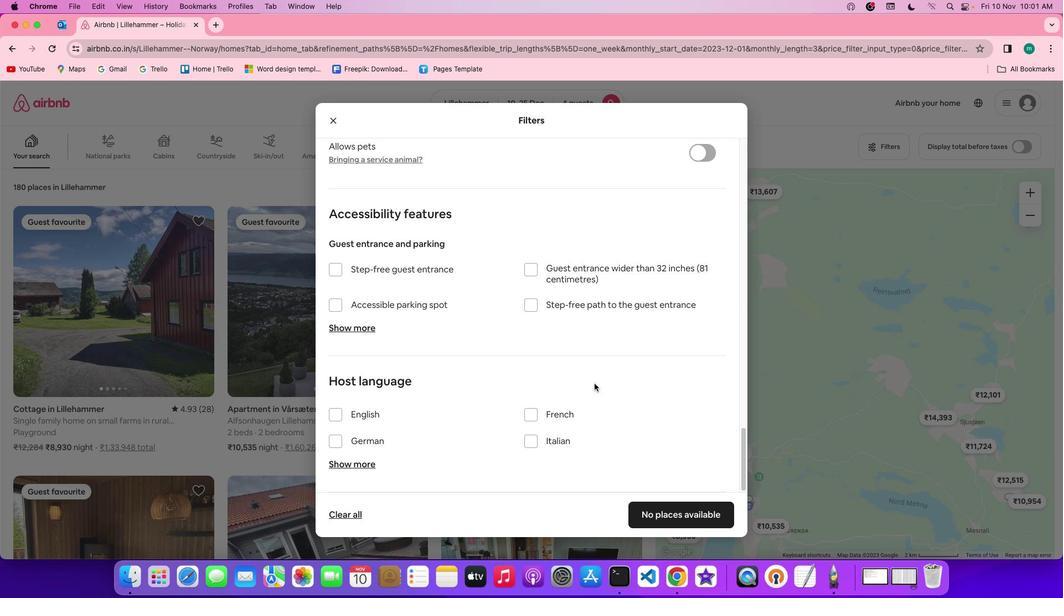 
Action: Mouse scrolled (594, 383) with delta (0, 0)
Screenshot: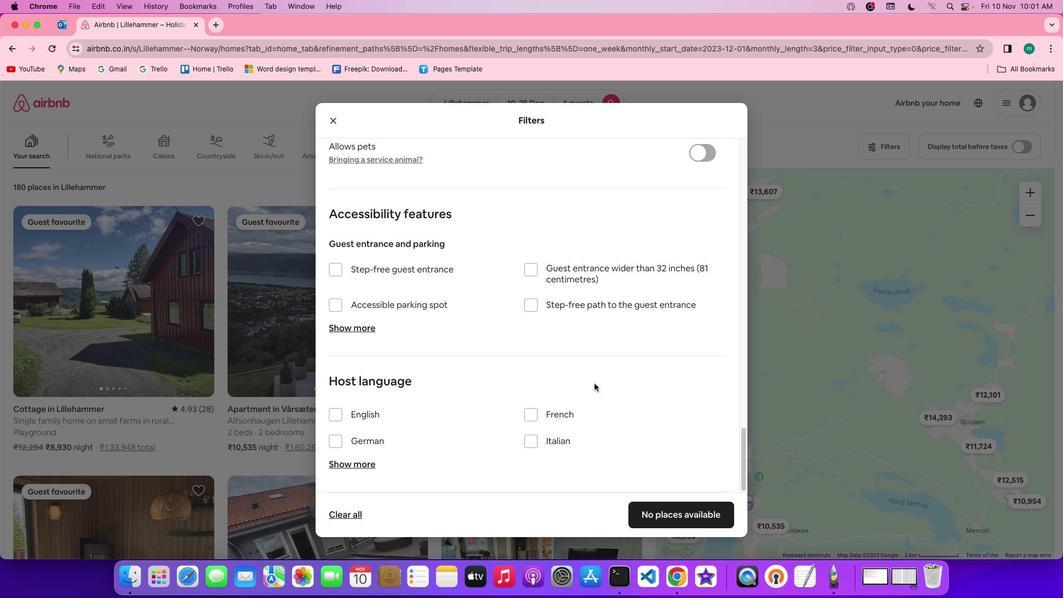 
Action: Mouse scrolled (594, 383) with delta (0, 0)
Screenshot: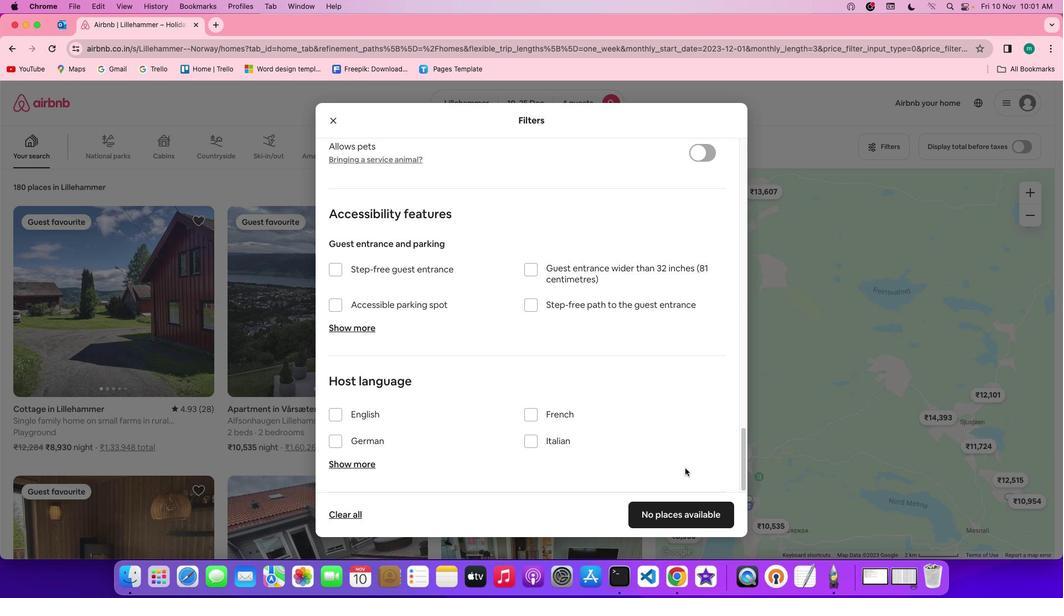 
Action: Mouse scrolled (594, 383) with delta (0, 0)
Screenshot: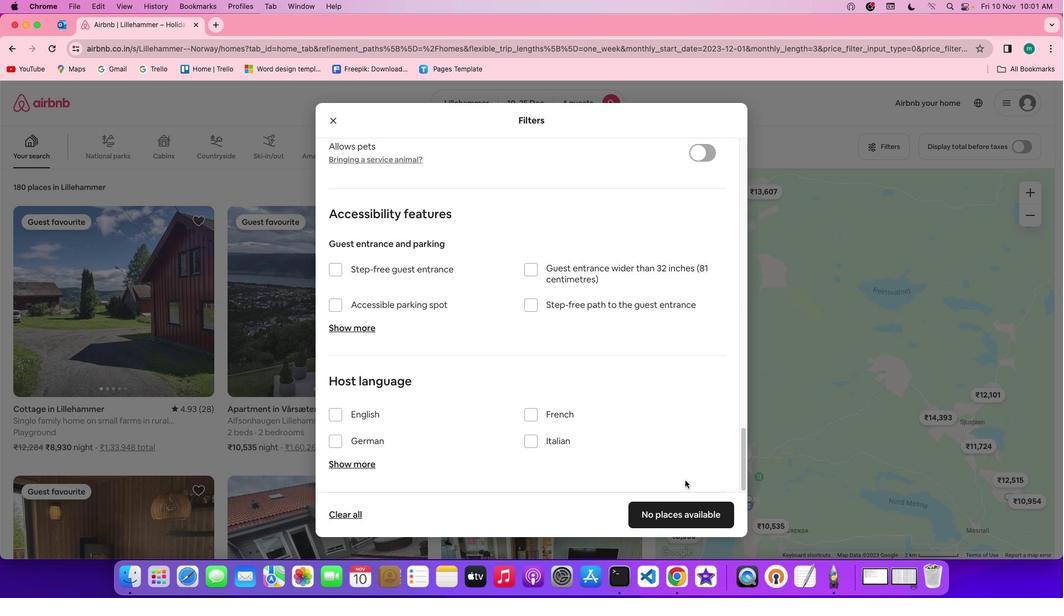
Action: Mouse scrolled (594, 383) with delta (0, -1)
Screenshot: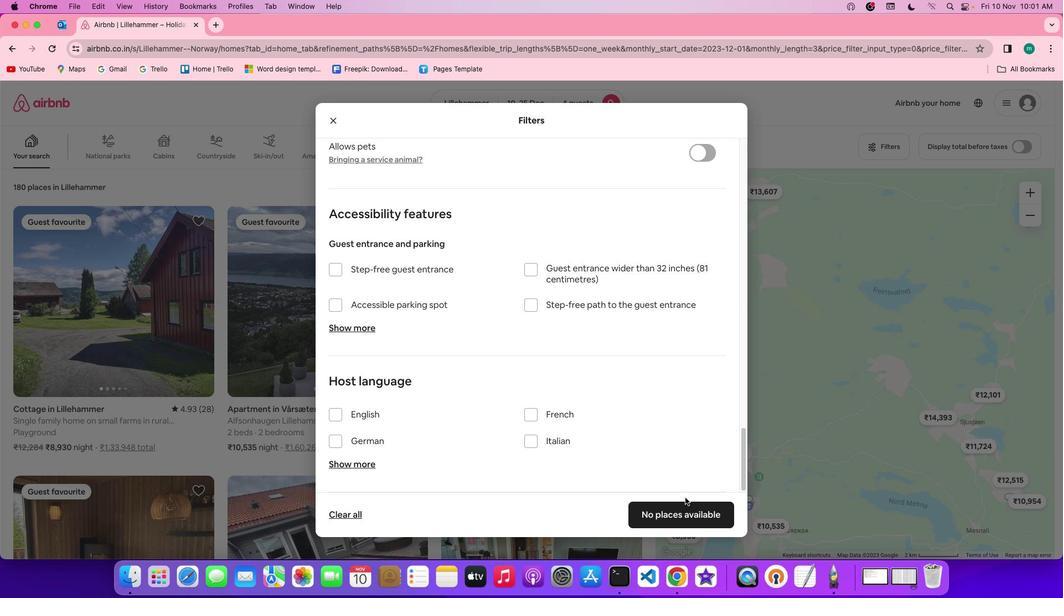 
Action: Mouse scrolled (594, 383) with delta (0, -2)
Screenshot: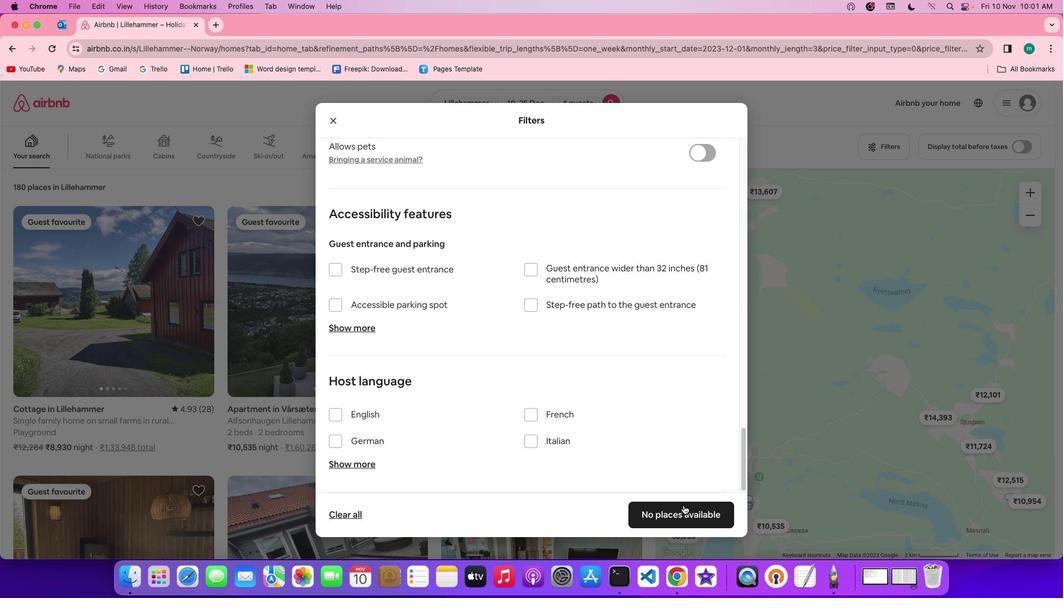 
Action: Mouse scrolled (594, 383) with delta (0, 0)
Screenshot: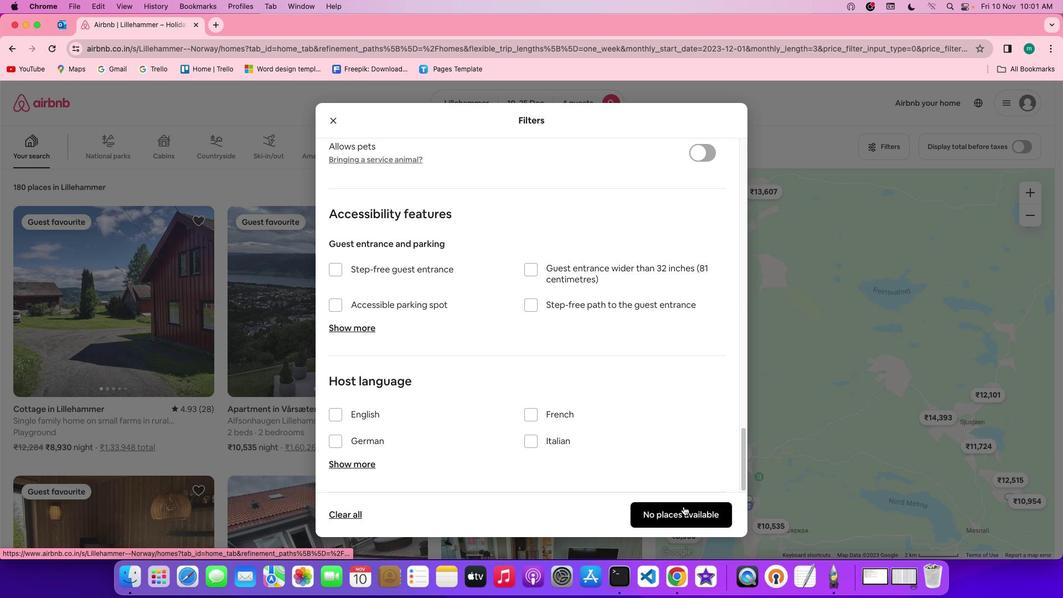 
Action: Mouse scrolled (594, 383) with delta (0, 0)
Screenshot: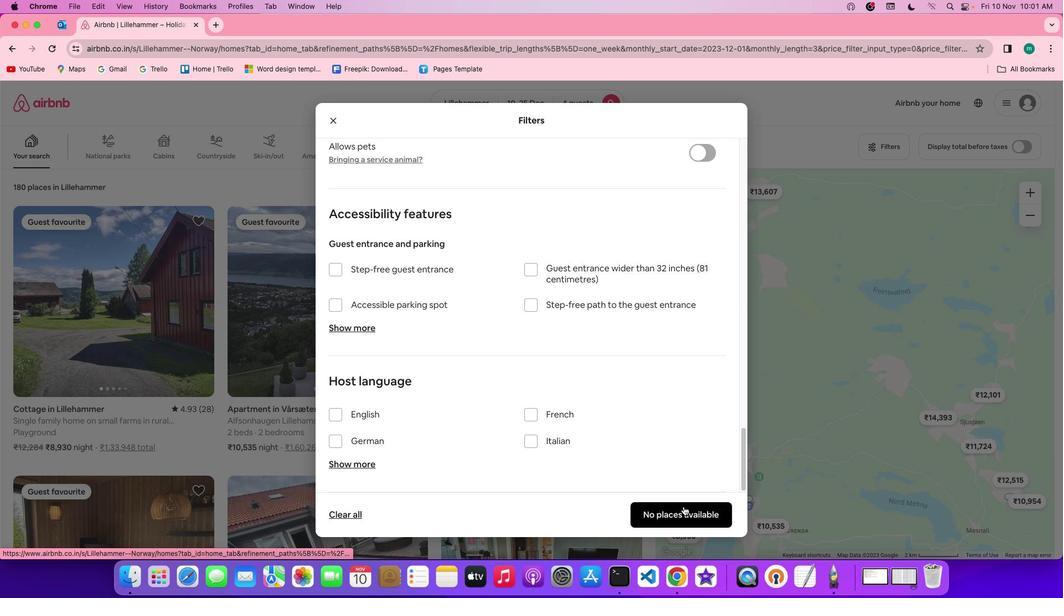 
Action: Mouse scrolled (594, 383) with delta (0, -1)
Screenshot: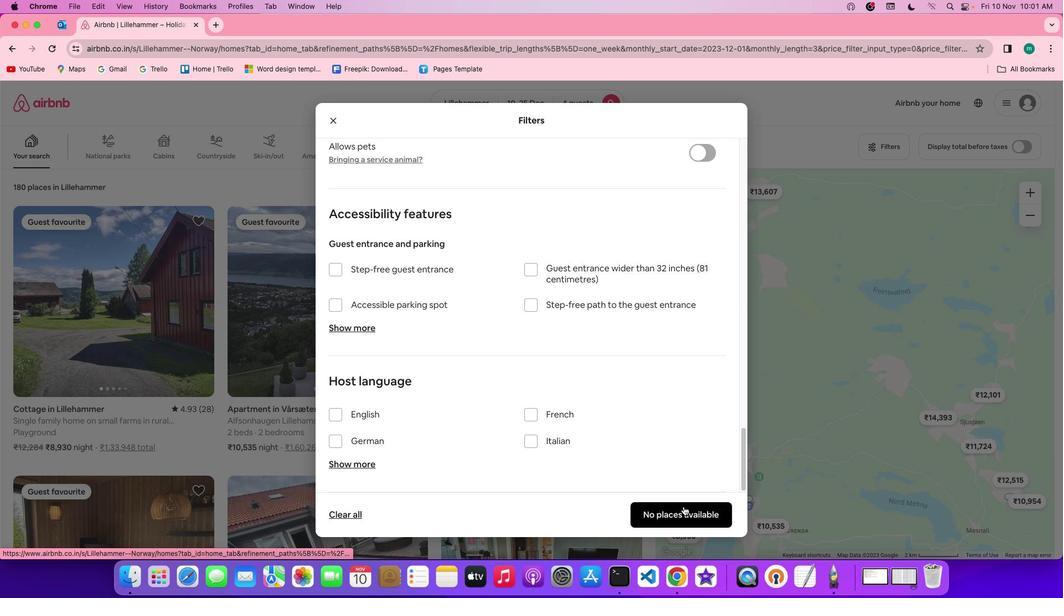 
Action: Mouse scrolled (594, 383) with delta (0, -2)
Screenshot: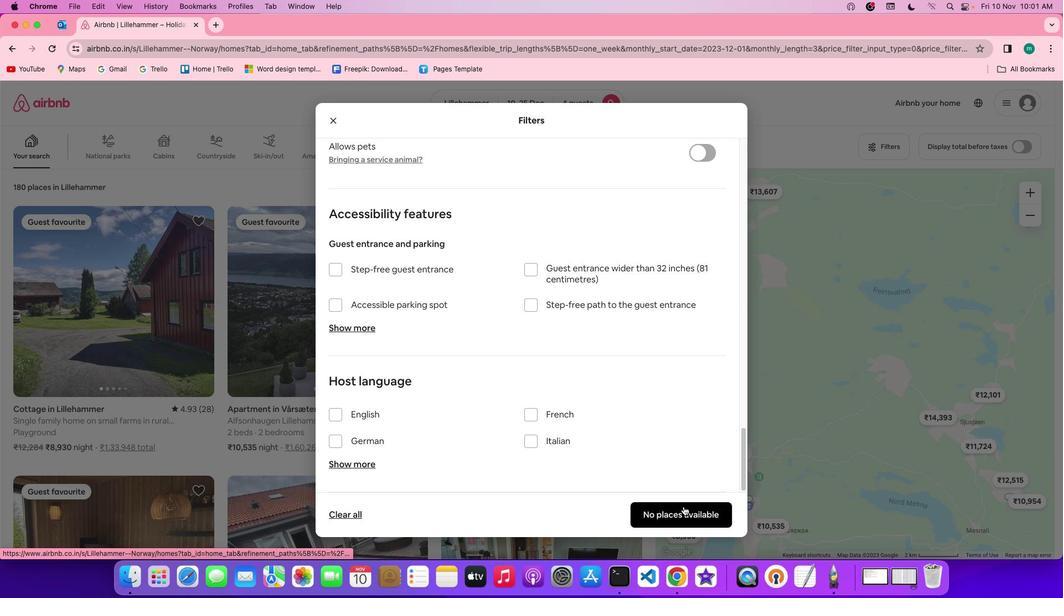 
Action: Mouse scrolled (594, 383) with delta (0, -2)
Screenshot: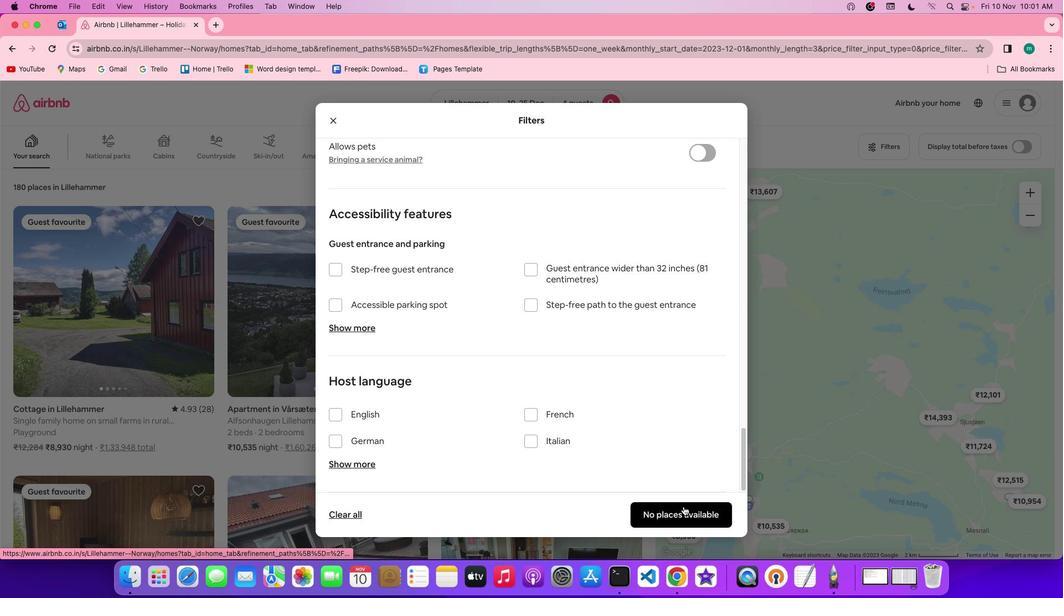 
Action: Mouse scrolled (594, 383) with delta (0, 0)
Screenshot: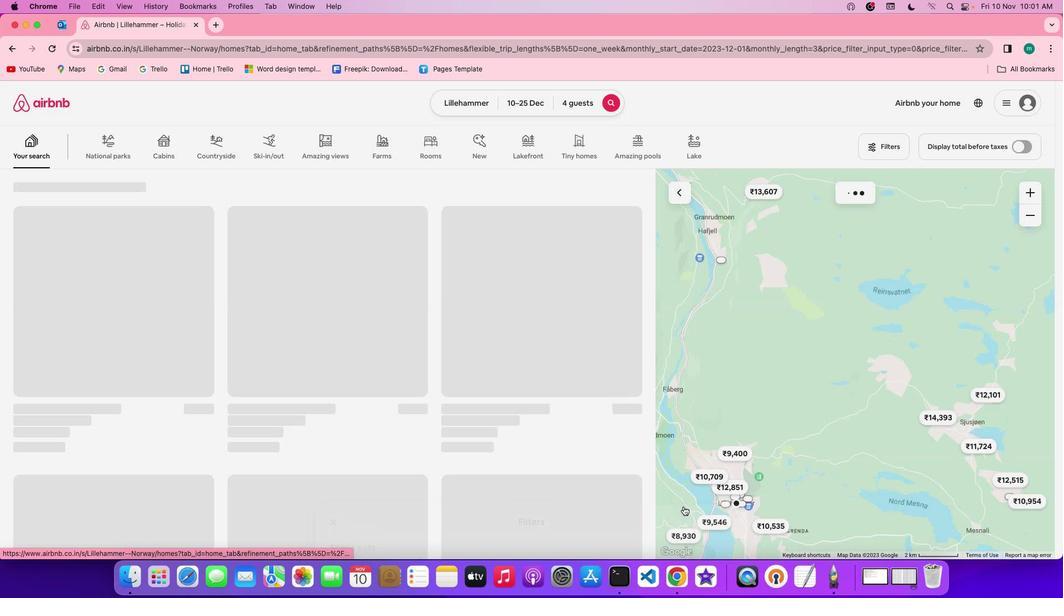 
Action: Mouse scrolled (594, 383) with delta (0, 0)
Screenshot: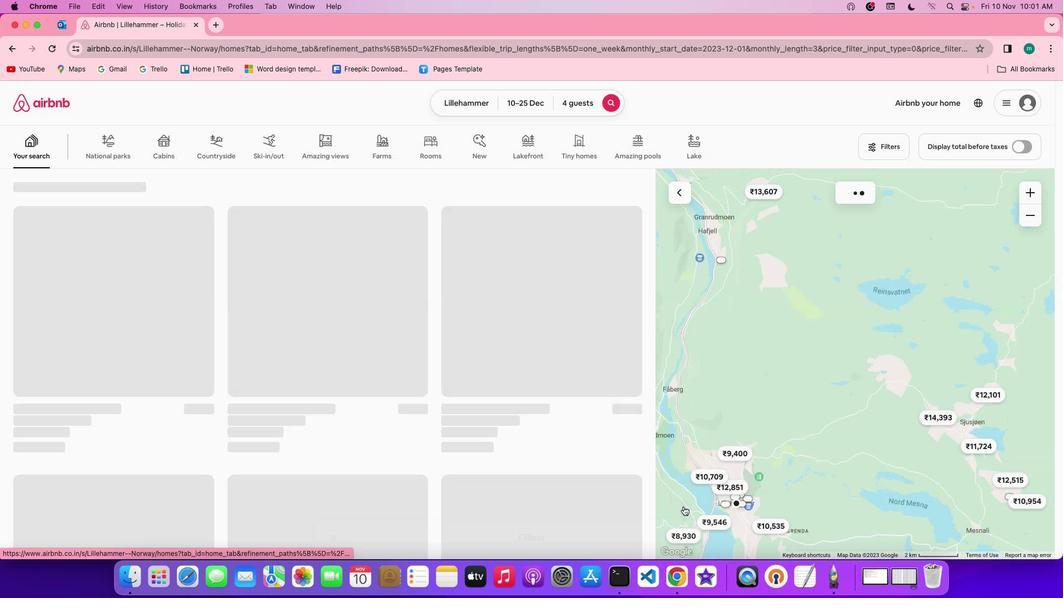 
Action: Mouse scrolled (594, 383) with delta (0, -1)
Screenshot: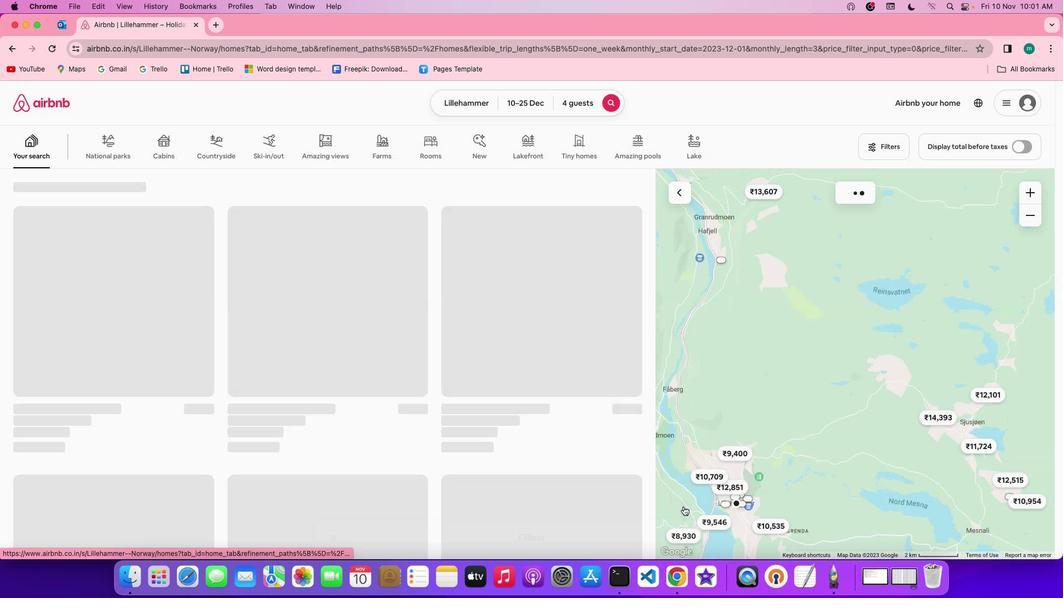 
Action: Mouse scrolled (594, 383) with delta (0, -2)
Screenshot: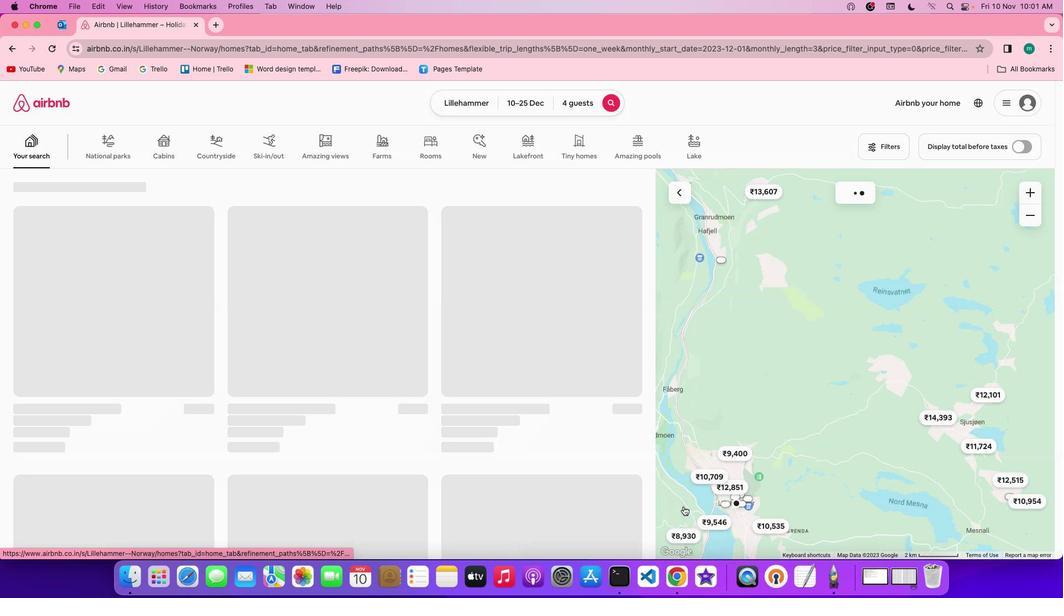 
Action: Mouse scrolled (594, 383) with delta (0, -2)
Screenshot: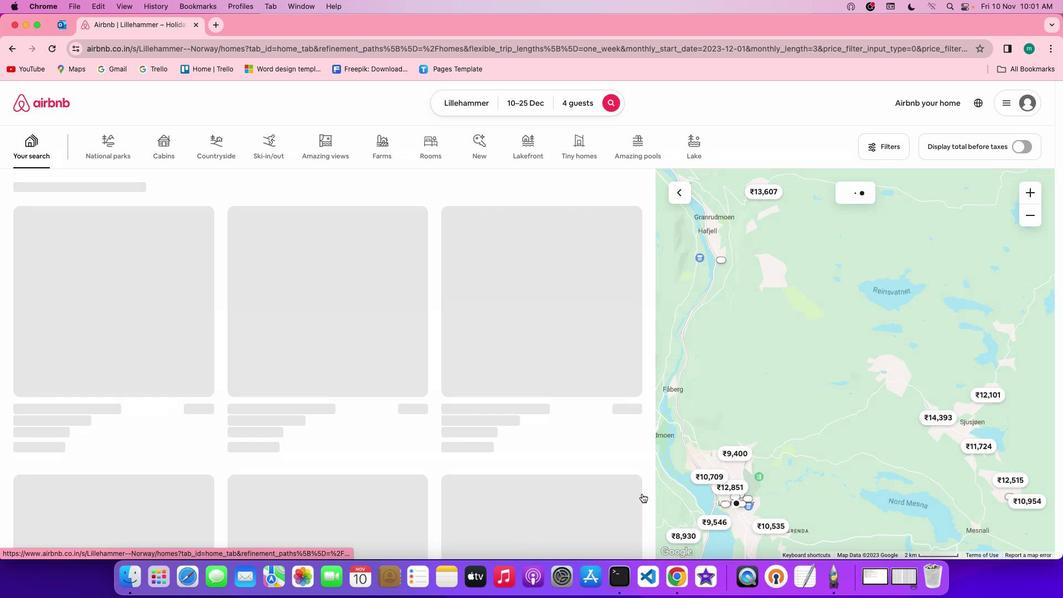 
Action: Mouse moved to (683, 506)
Screenshot: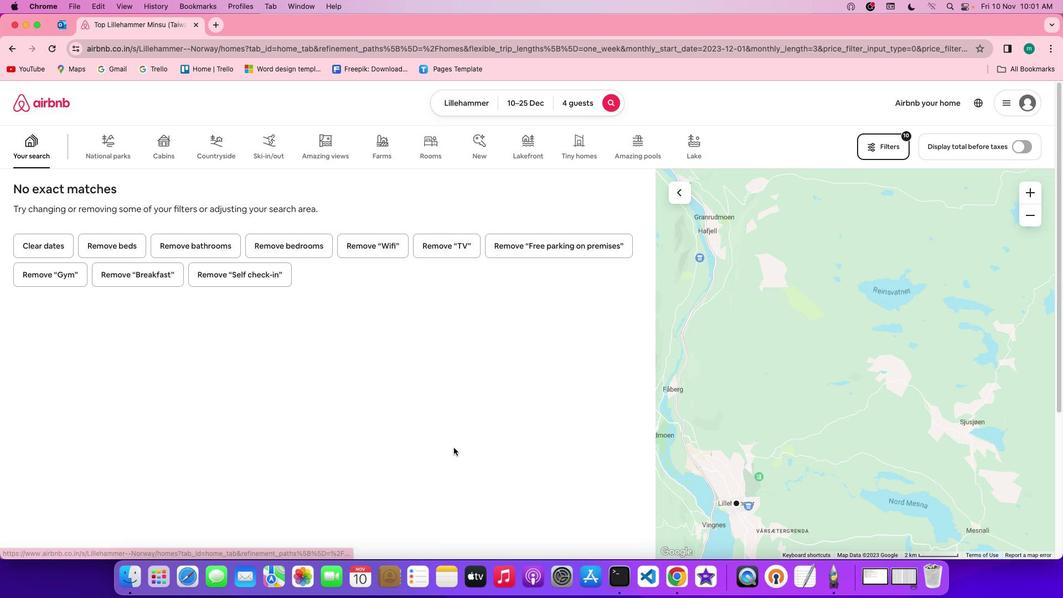 
Action: Mouse pressed left at (683, 506)
Screenshot: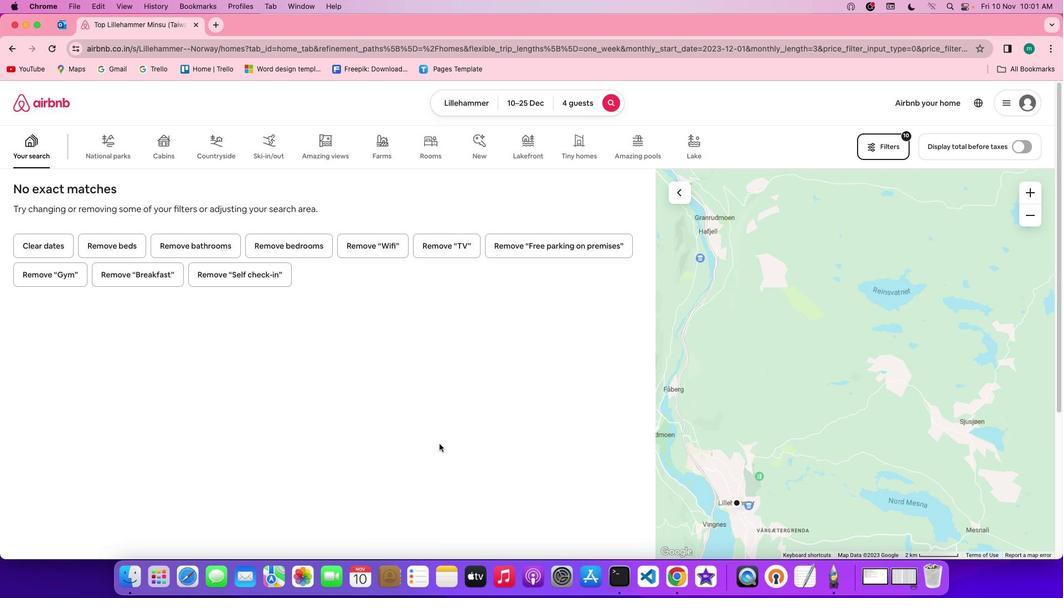 
Action: Mouse moved to (426, 439)
Screenshot: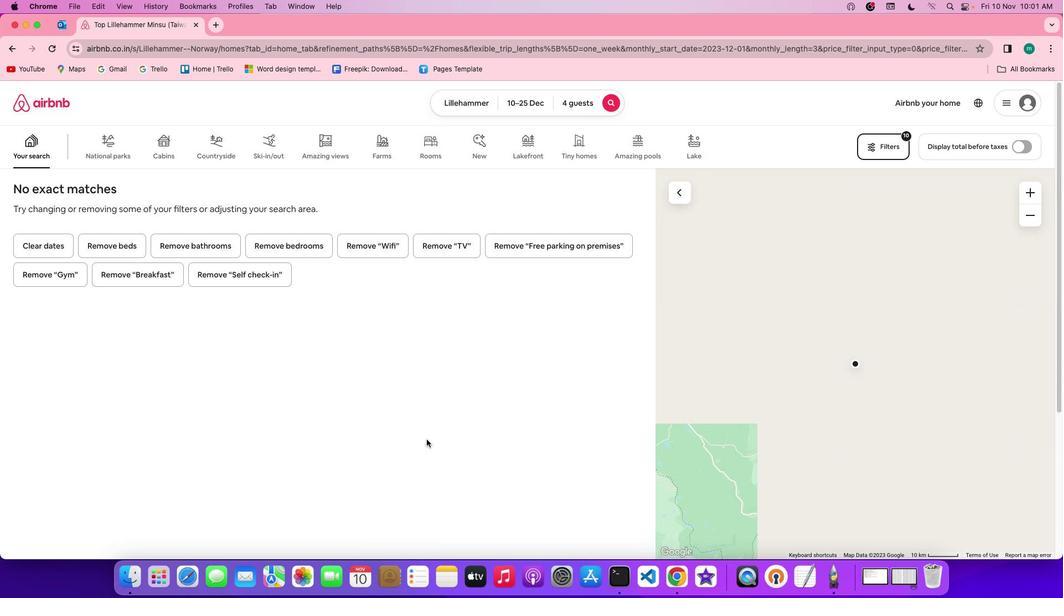 
